 Task: Create new invoice with Date Opened :15-Apr-23, Select Customer: UrbanStems, Terms: Payment Term 1. Make invoice entry for item-1 with Date: 15-Apr-23, Description: Foaming Carpet Cleaner (20 oz)_x000D_
, Action: Material, Income Account: Income:Sales, Quantity: 1, Unit Price: 7.5, Discount %: 6. Make entry for item-2 with Date: 15-Apr-23, Description: _x000D_
2600 sq. ft Oscillating Sprinkler Blue, Action: Material, Income Account: Income:Sales, Quantity: 2, Unit Price: 8.65, Discount %: 9. Make entry for item-3 with Date: 15-Apr-23, Description: Bar S Classic Bologna (10 oz)_x000D_
, Action: Material, Income Account: Income:Sales, Quantity: 1, Unit Price: 9.65, Discount %: 11. Write Notes: 'Looking forward to serving you again.'. Post Invoice with Post Date: 15-Apr-23, Post to Accounts: Assets:Accounts Receivable. Pay / Process Payment with Transaction Date: 15-May-23, Amount: 31.3815, Transfer Account: Checking Account. Print Invoice, display notes by going to Option, then go to Display Tab and check 'Invoice Notes'.
Action: Mouse moved to (164, 46)
Screenshot: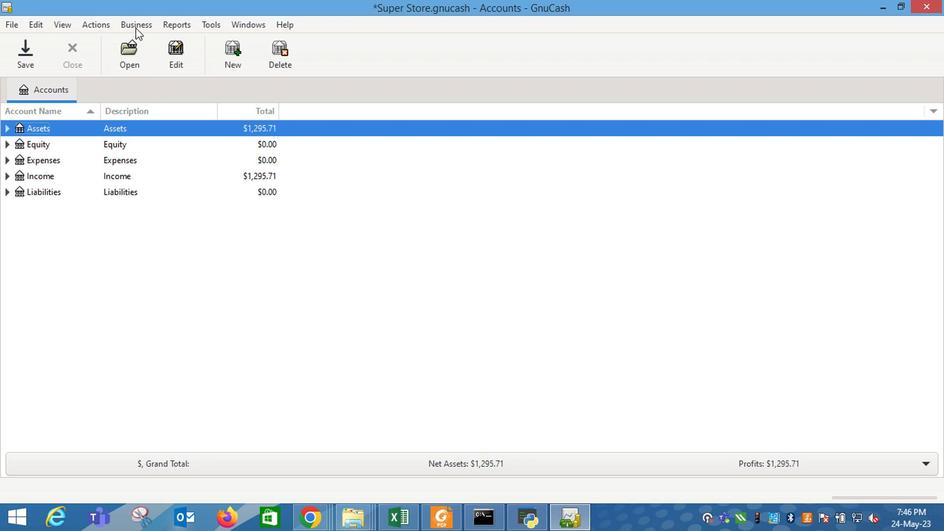 
Action: Mouse pressed left at (164, 46)
Screenshot: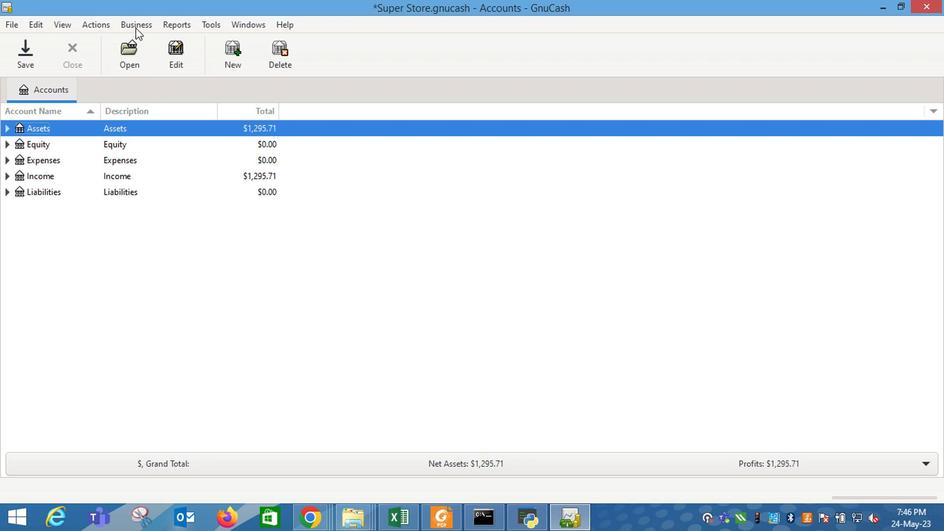 
Action: Mouse moved to (301, 108)
Screenshot: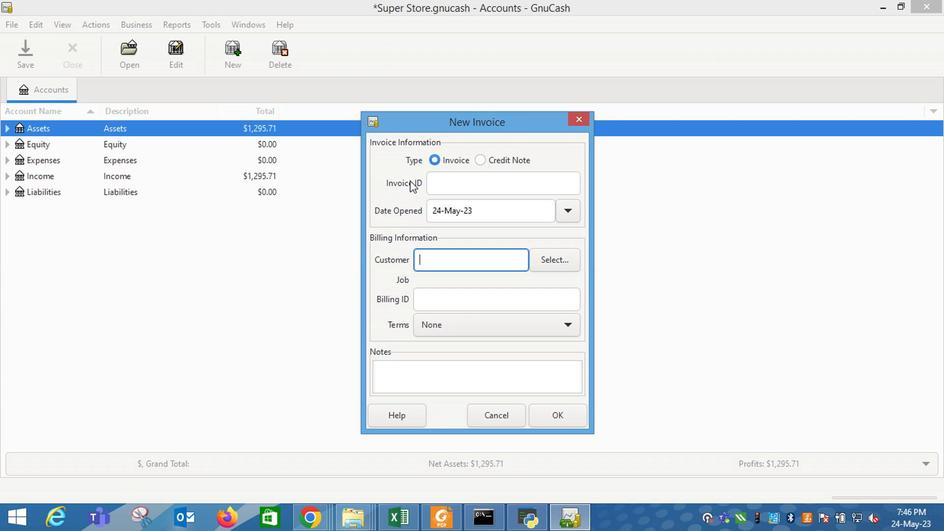 
Action: Mouse pressed left at (301, 108)
Screenshot: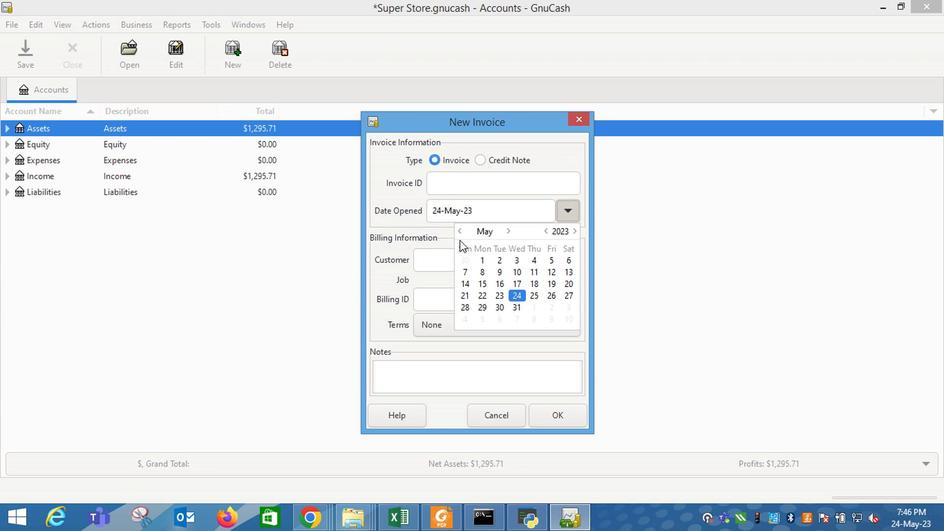 
Action: Mouse moved to (542, 211)
Screenshot: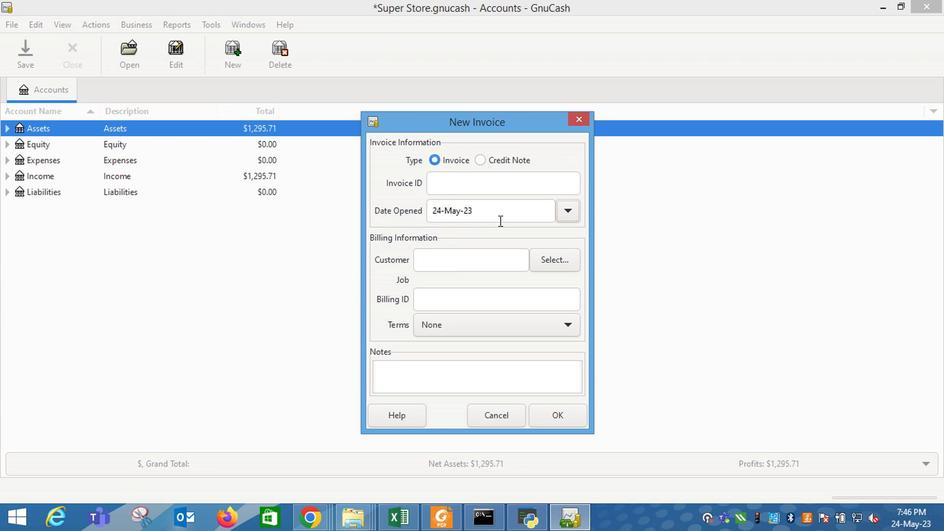 
Action: Mouse pressed left at (542, 211)
Screenshot: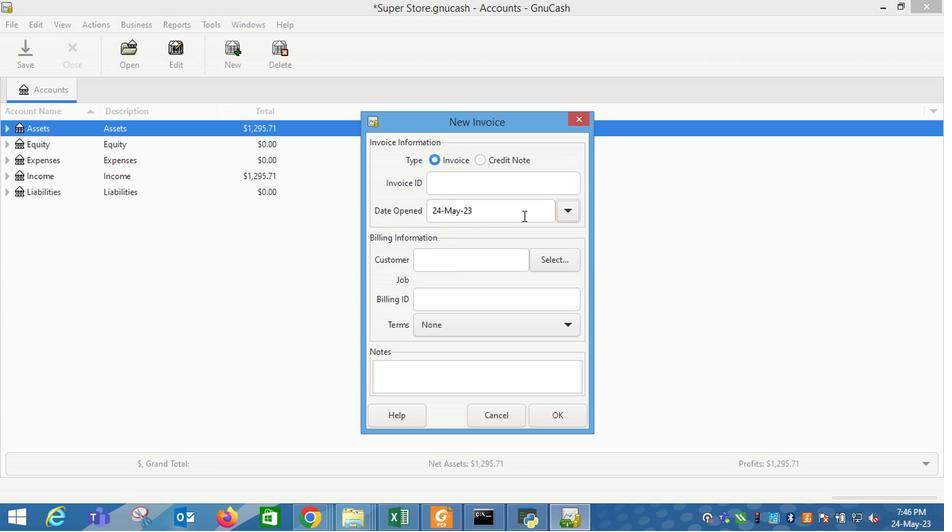 
Action: Mouse moved to (443, 230)
Screenshot: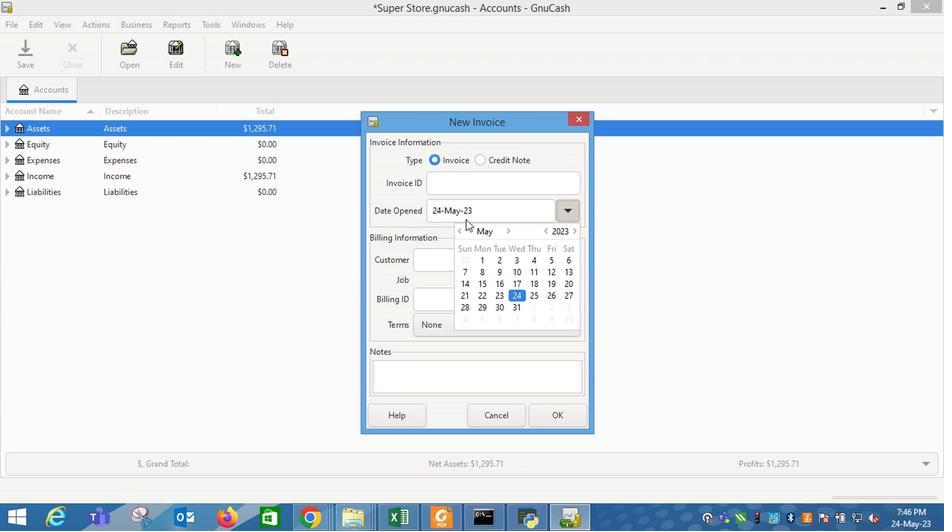 
Action: Mouse pressed left at (443, 230)
Screenshot: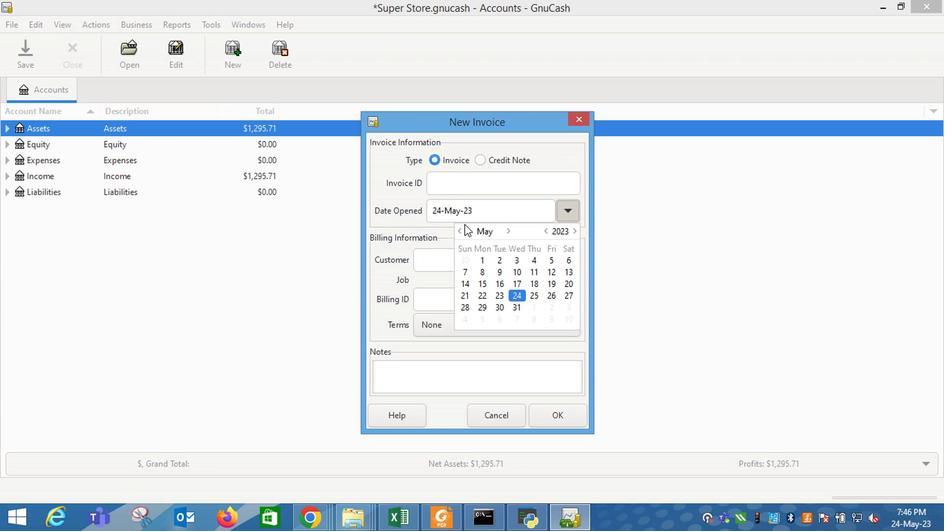 
Action: Mouse moved to (543, 277)
Screenshot: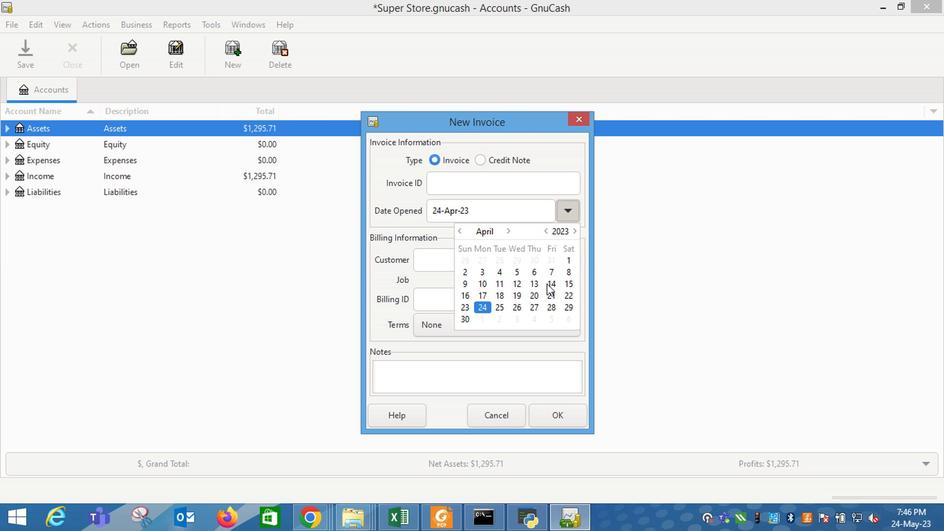 
Action: Mouse pressed left at (543, 277)
Screenshot: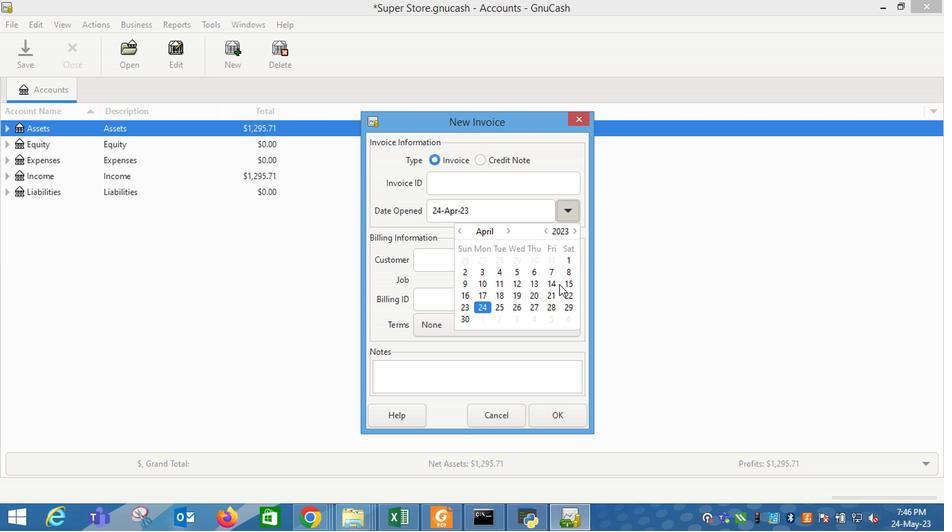 
Action: Mouse moved to (410, 290)
Screenshot: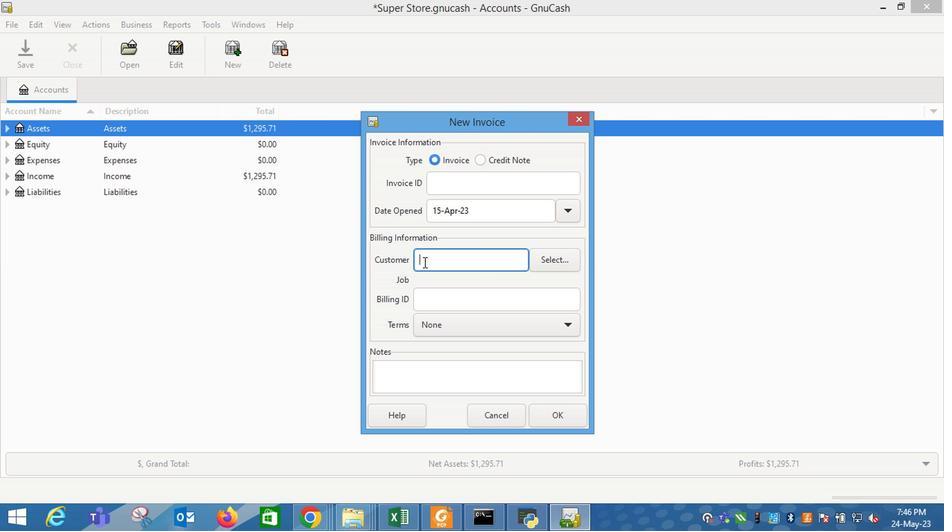 
Action: Mouse pressed left at (410, 290)
Screenshot: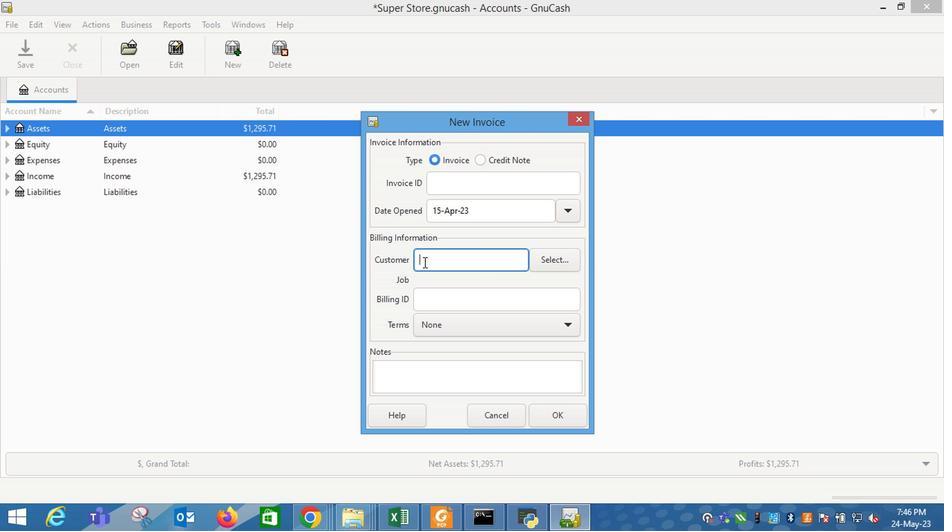 
Action: Mouse moved to (417, 255)
Screenshot: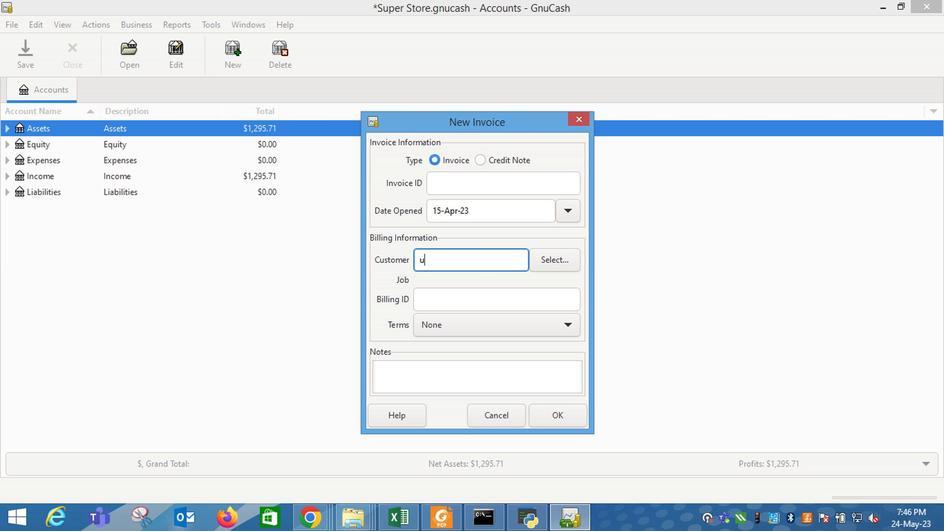 
Action: Mouse pressed left at (417, 255)
Screenshot: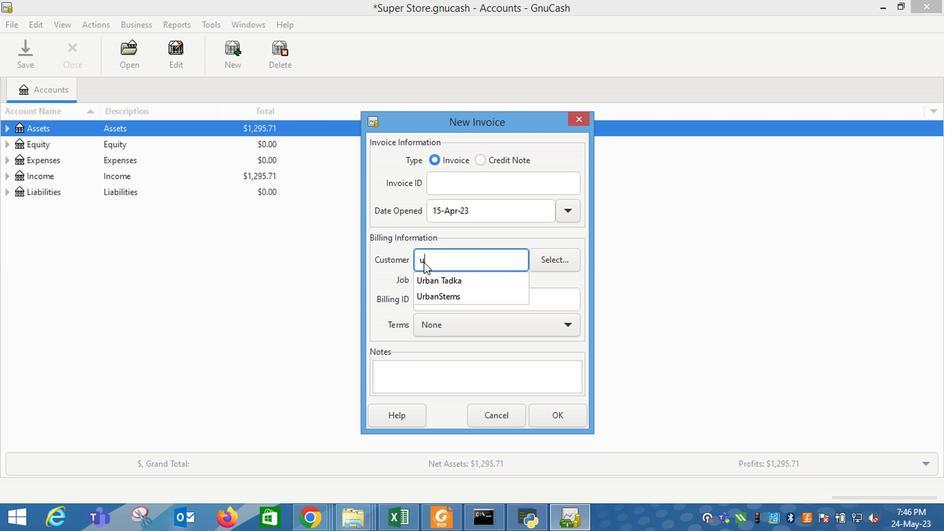 
Action: Key pressed un<Key.backspace>rb
Screenshot: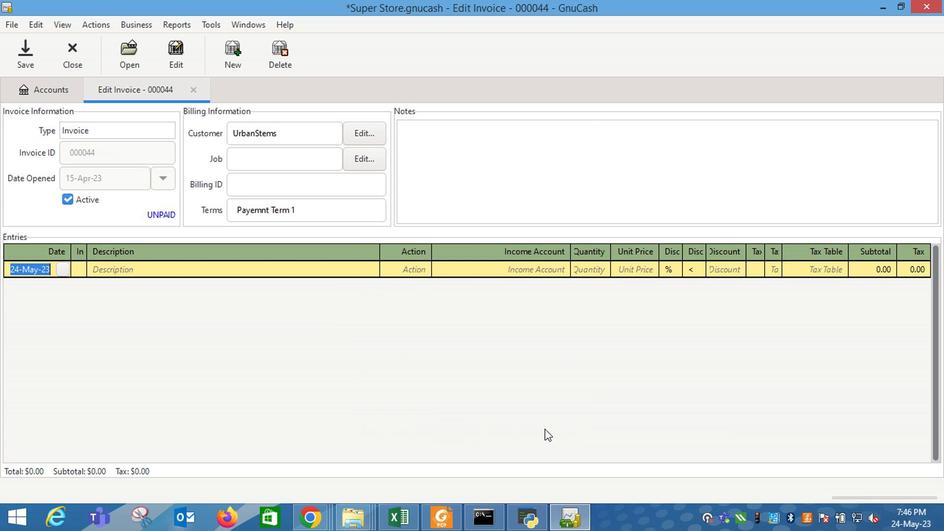 
Action: Mouse moved to (429, 294)
Screenshot: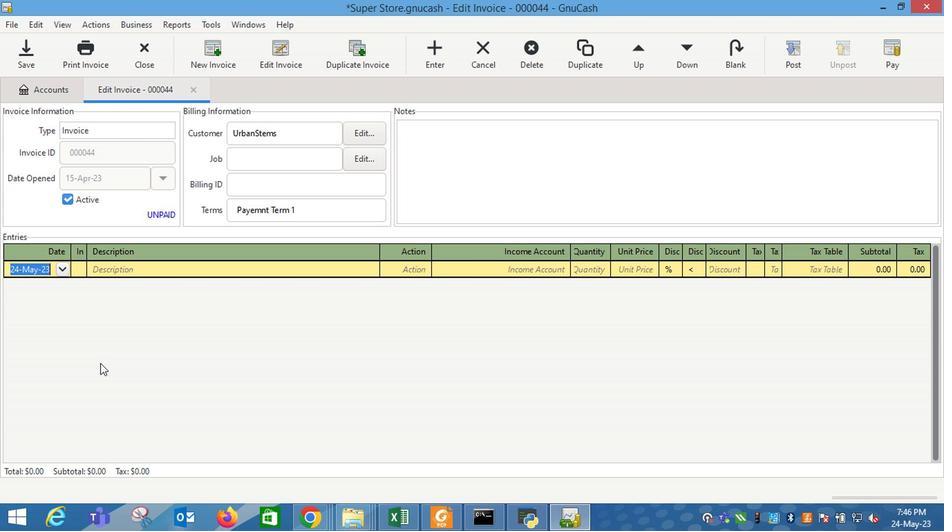 
Action: Mouse pressed left at (429, 294)
Screenshot: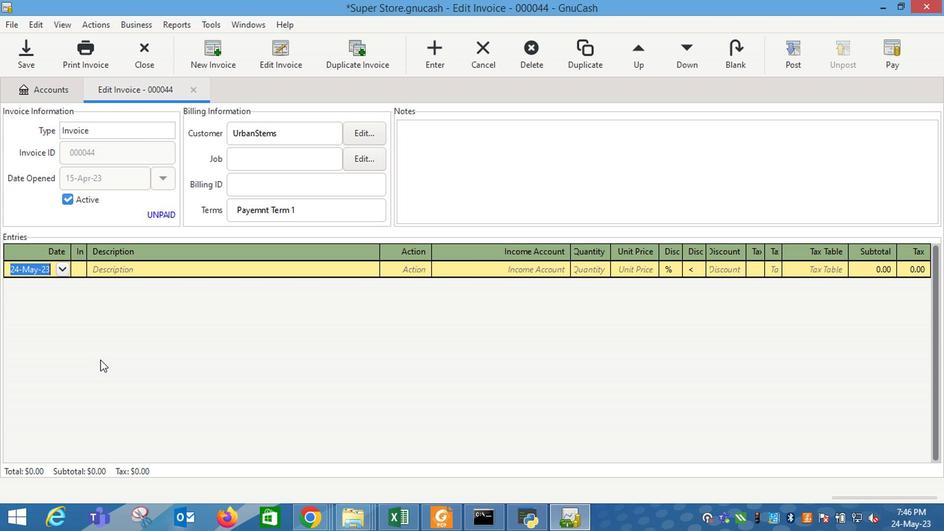 
Action: Mouse moved to (532, 411)
Screenshot: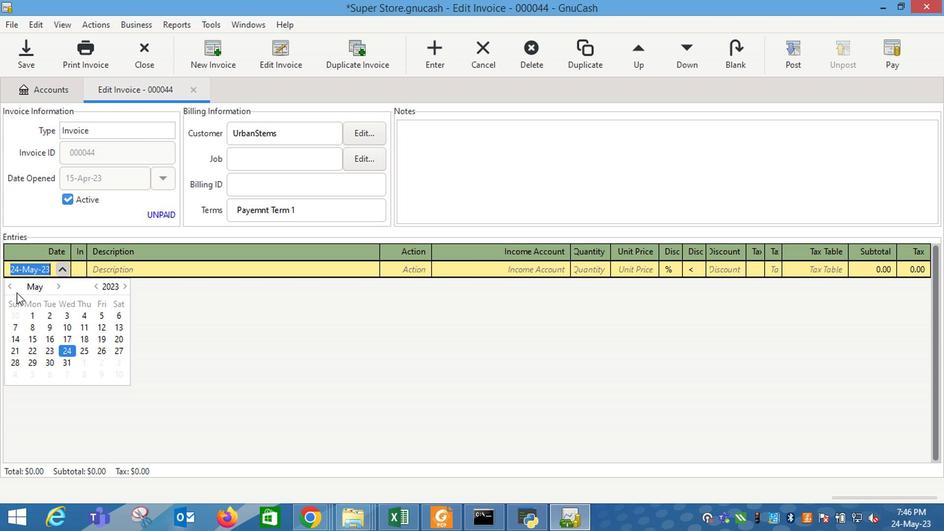 
Action: Mouse pressed left at (532, 411)
Screenshot: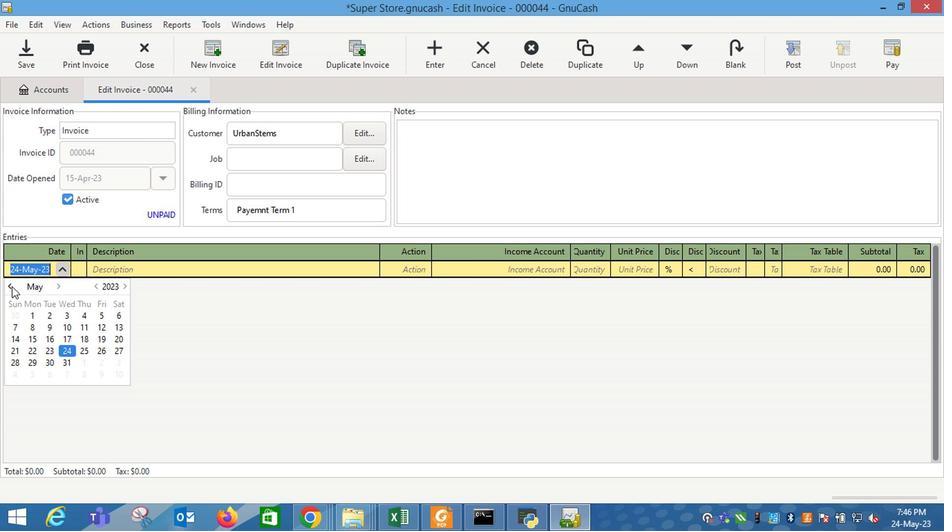 
Action: Mouse moved to (159, 49)
Screenshot: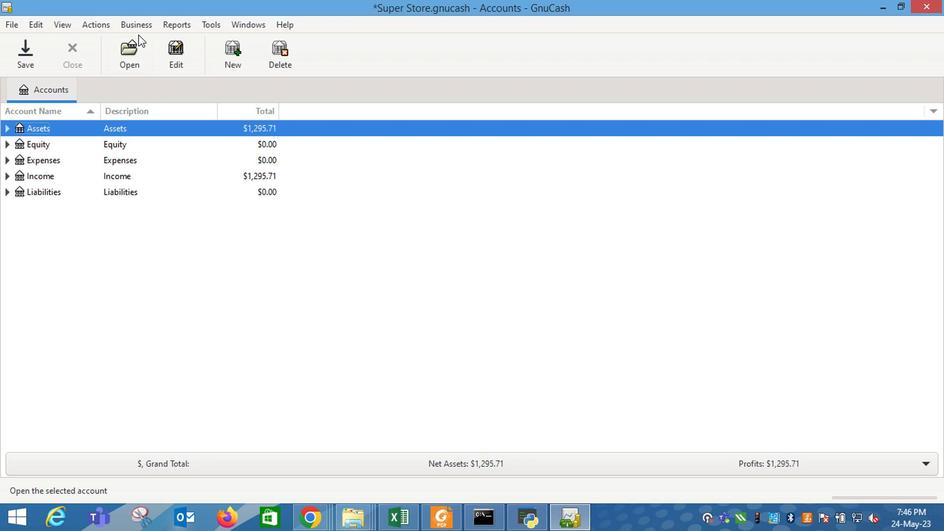 
Action: Mouse pressed left at (159, 49)
Screenshot: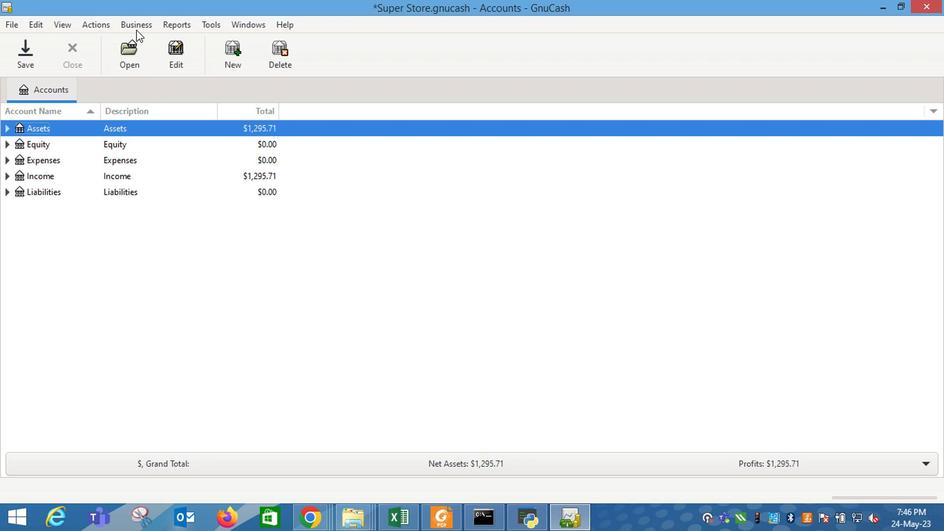 
Action: Mouse moved to (317, 108)
Screenshot: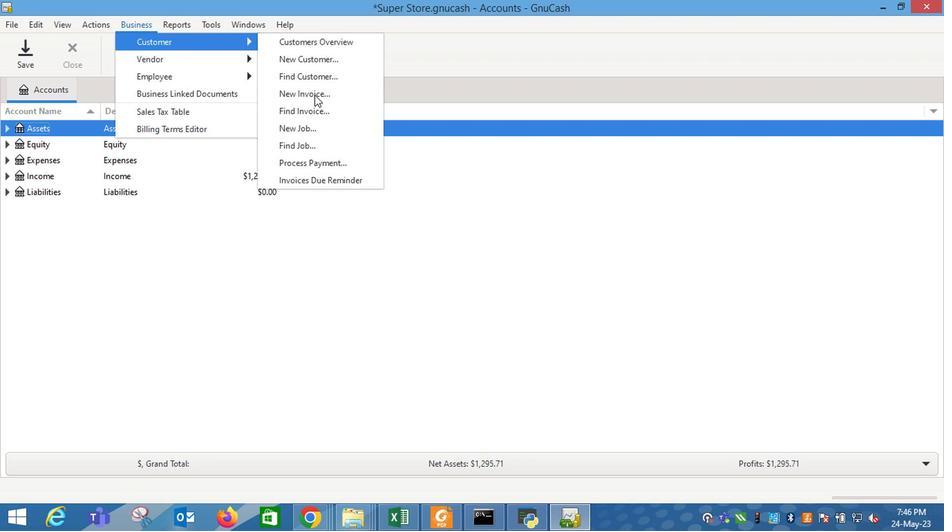 
Action: Mouse pressed left at (317, 108)
Screenshot: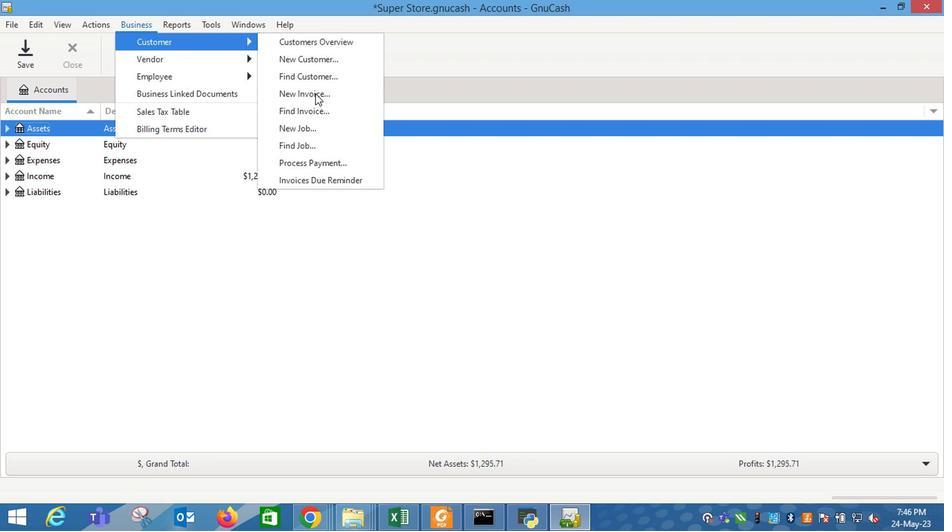 
Action: Mouse moved to (544, 222)
Screenshot: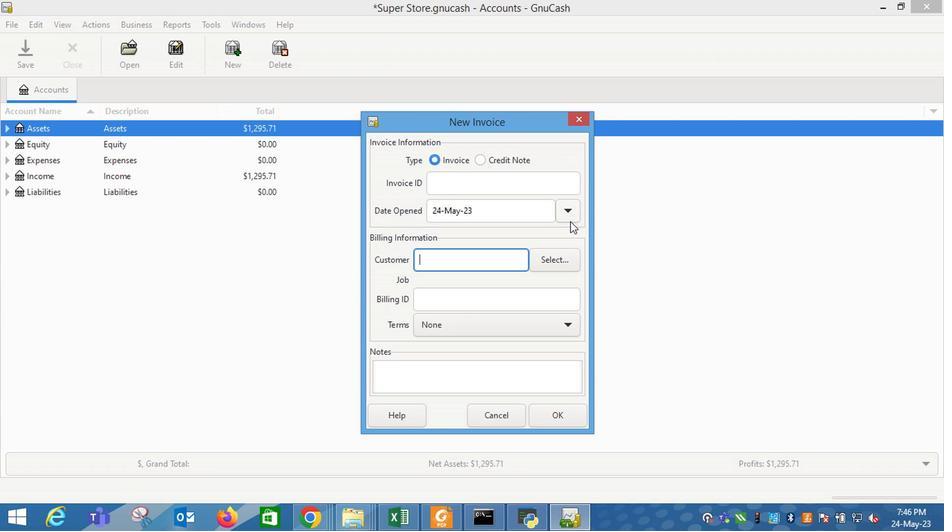 
Action: Mouse pressed left at (544, 222)
Screenshot: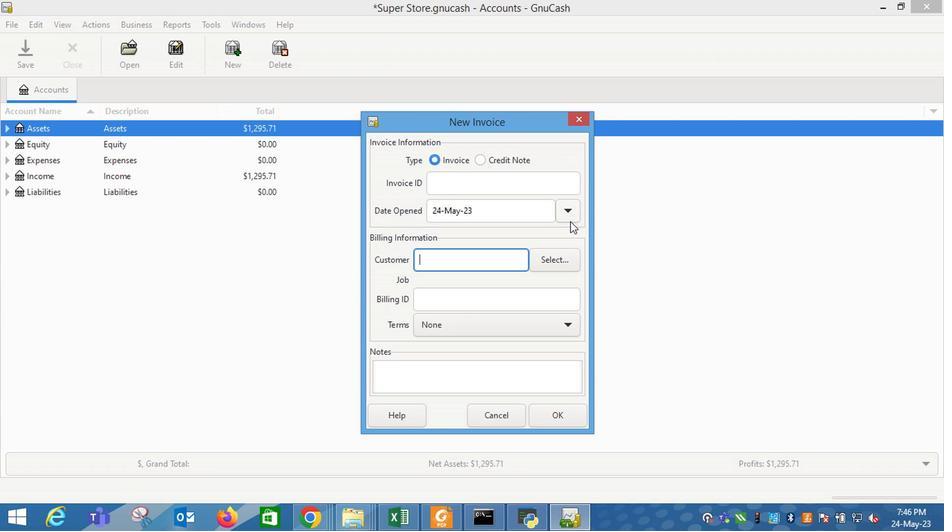 
Action: Mouse moved to (447, 232)
Screenshot: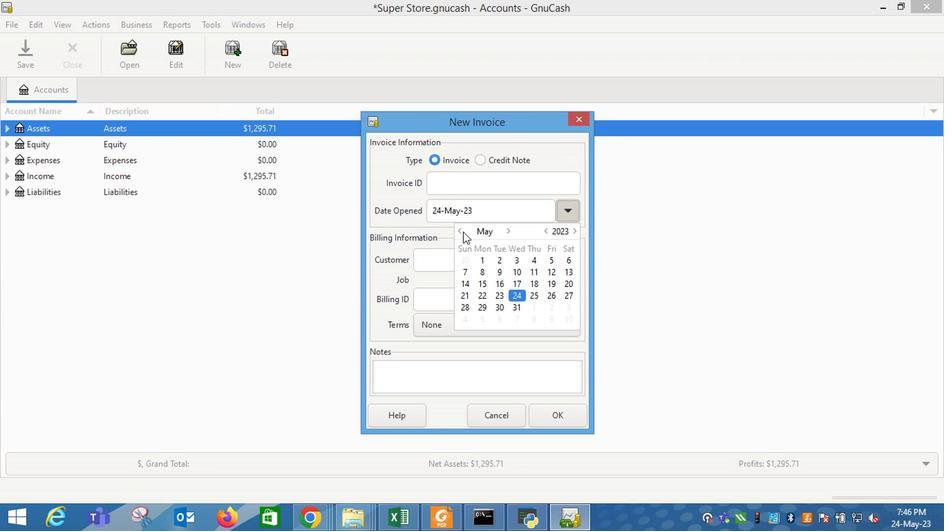 
Action: Mouse pressed left at (447, 232)
Screenshot: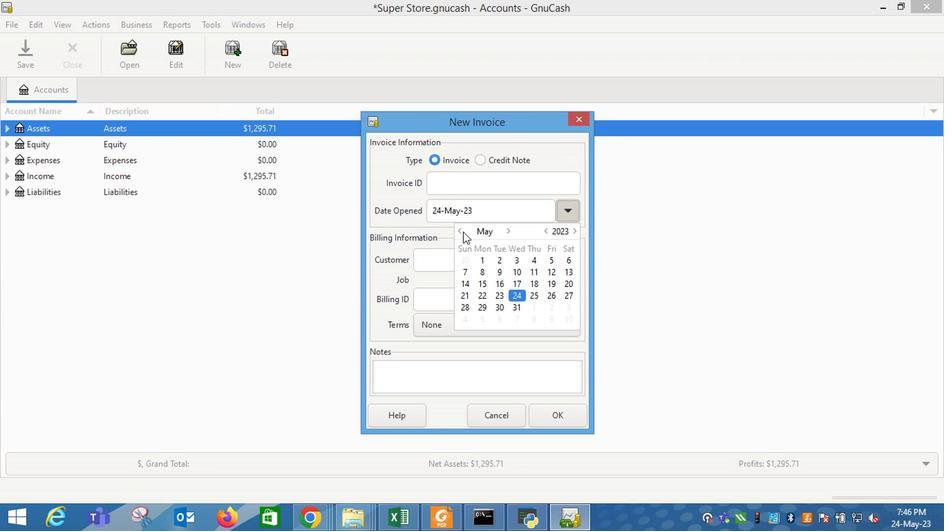
Action: Mouse moved to (536, 213)
Screenshot: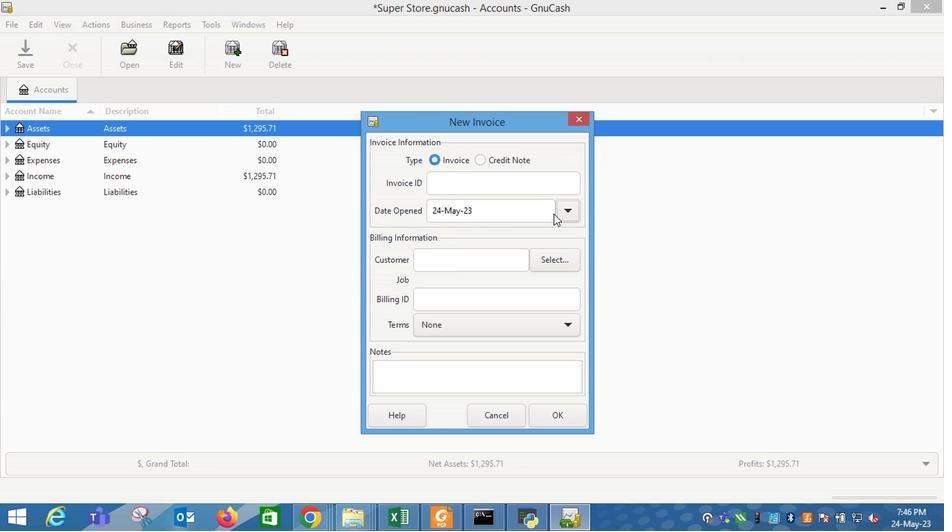 
Action: Mouse pressed left at (536, 213)
Screenshot: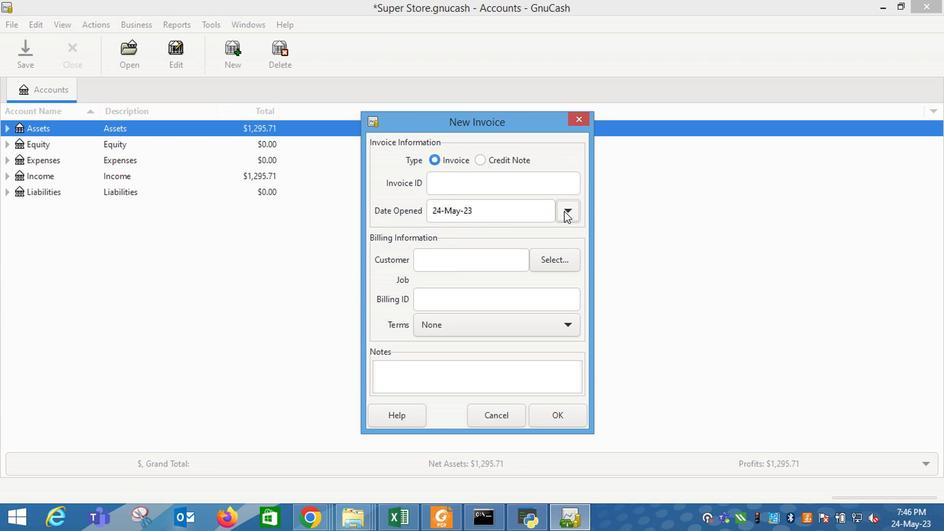 
Action: Mouse moved to (445, 230)
Screenshot: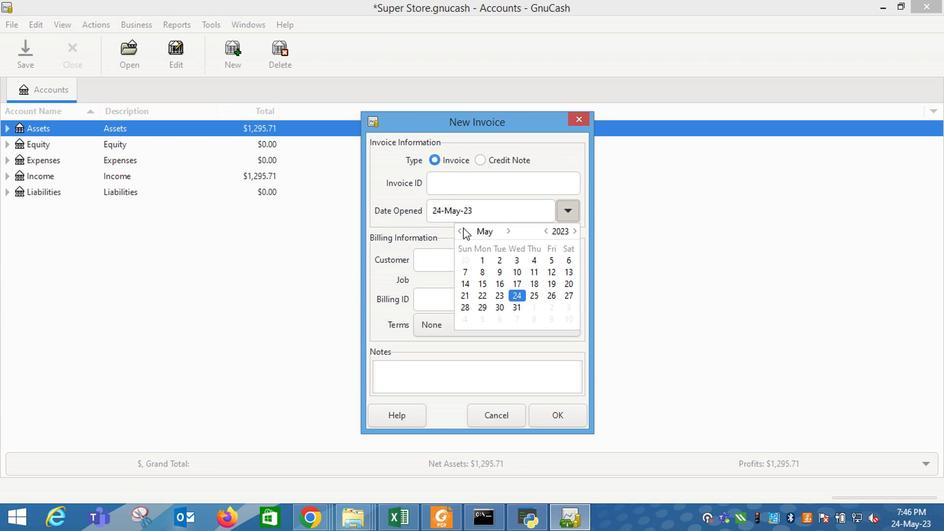 
Action: Mouse pressed left at (445, 230)
Screenshot: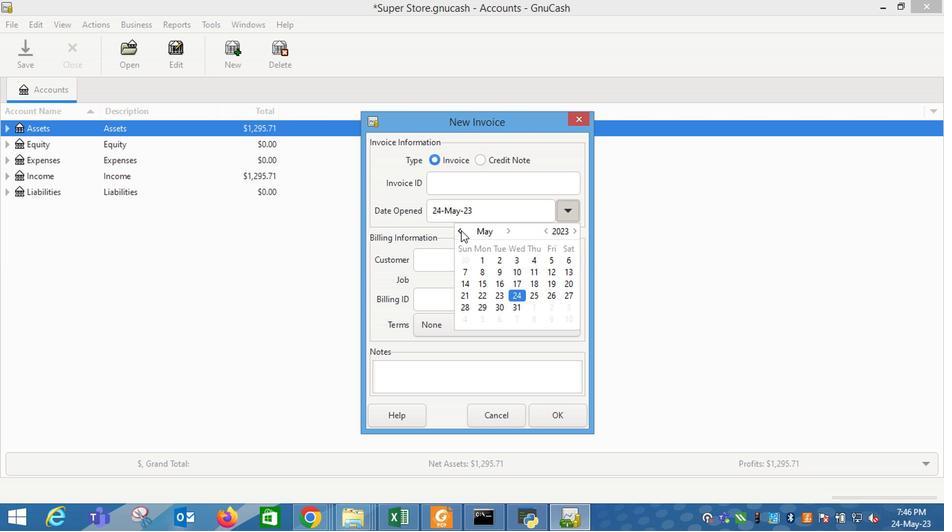 
Action: Mouse moved to (536, 278)
Screenshot: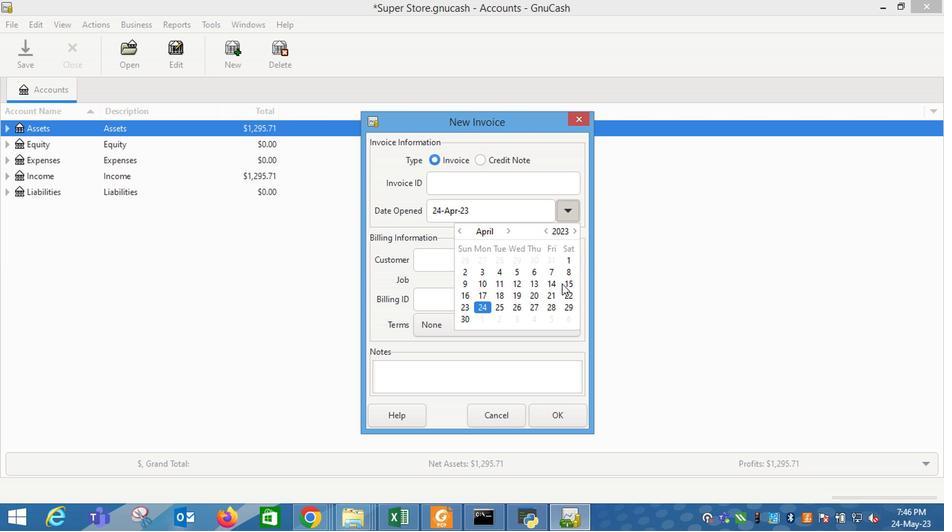 
Action: Mouse pressed left at (536, 278)
Screenshot: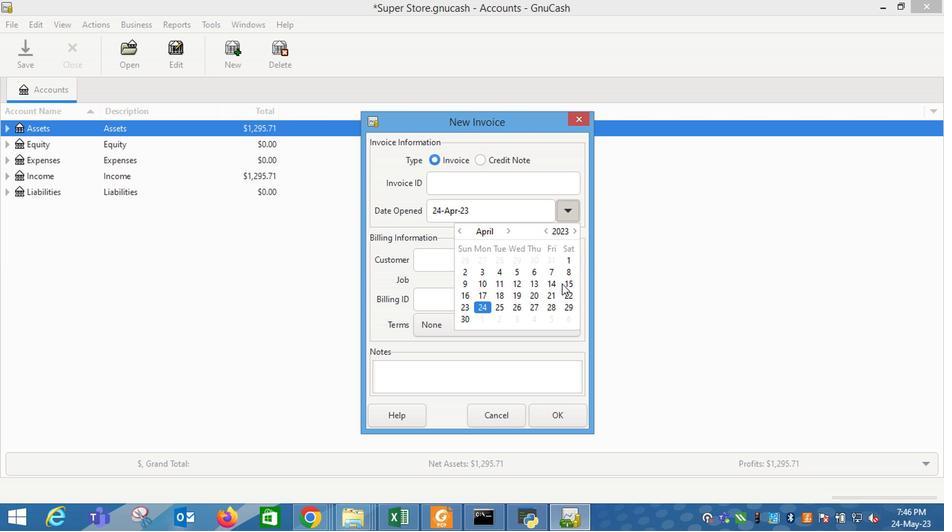 
Action: Mouse moved to (406, 263)
Screenshot: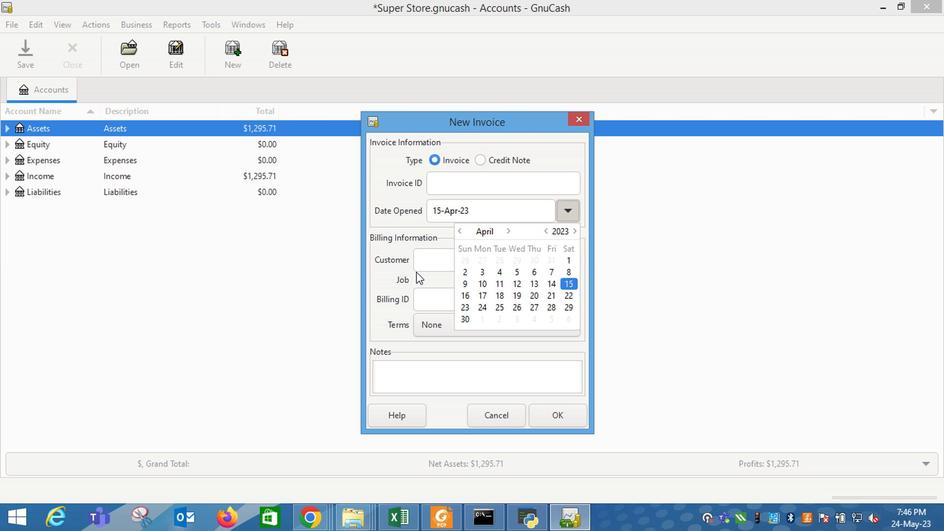 
Action: Mouse pressed left at (406, 263)
Screenshot: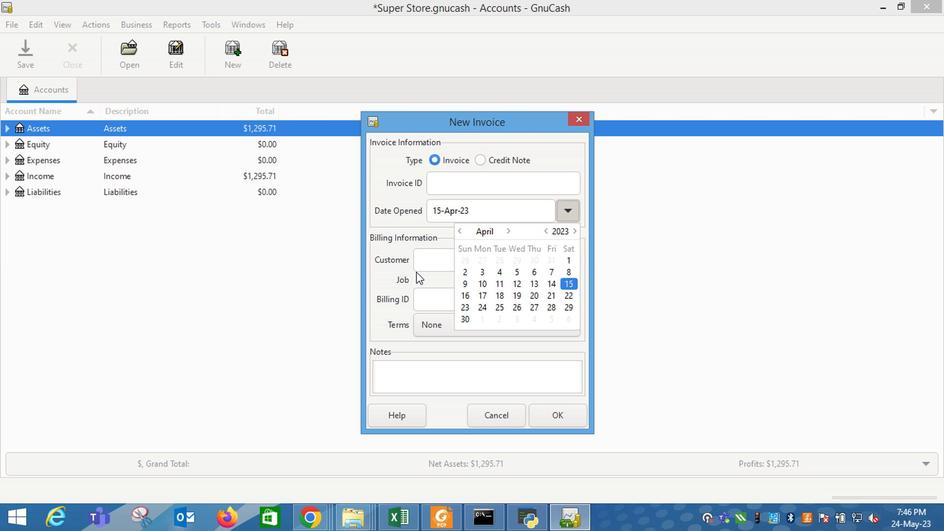 
Action: Mouse moved to (412, 259)
Screenshot: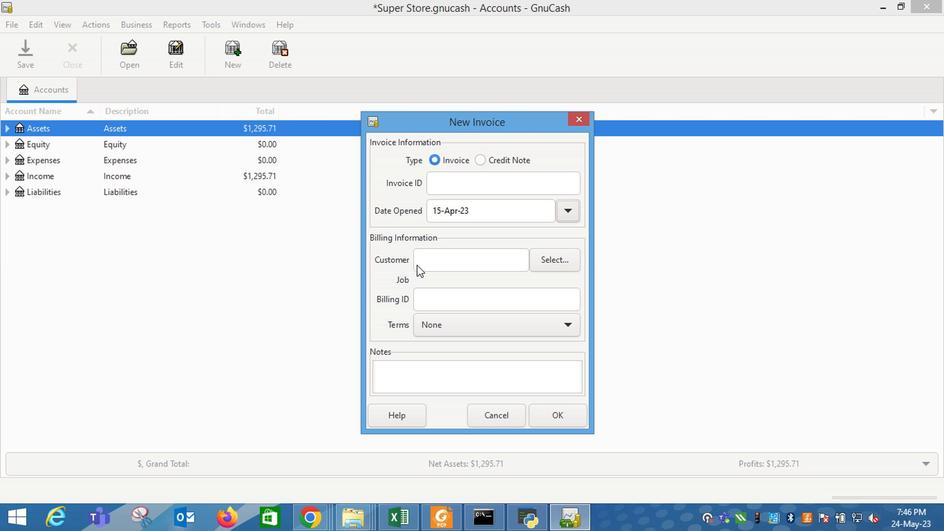
Action: Mouse pressed left at (412, 259)
Screenshot: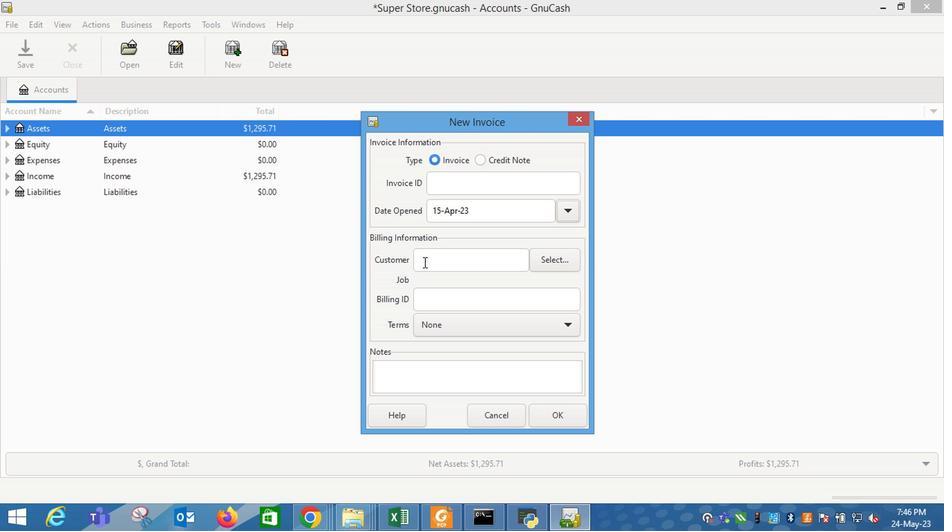 
Action: Mouse moved to (412, 259)
Screenshot: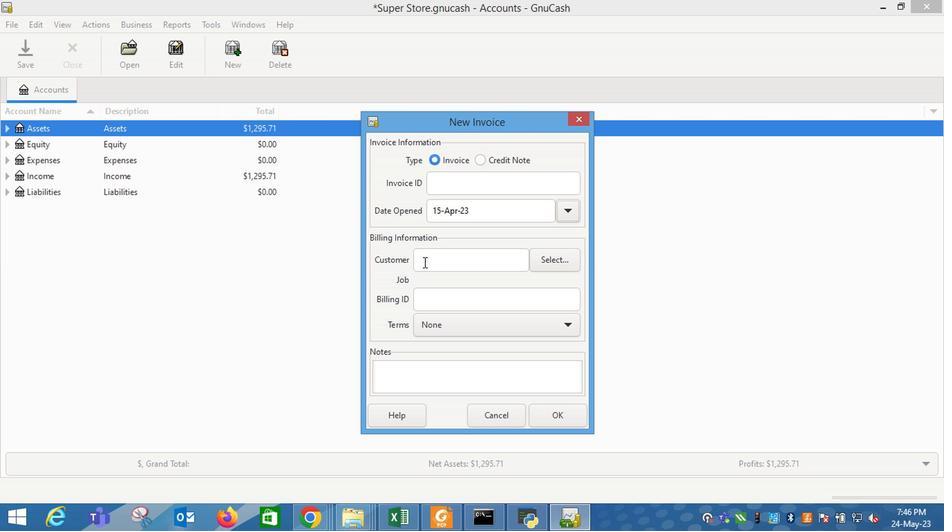 
Action: Key pressed urb
Screenshot: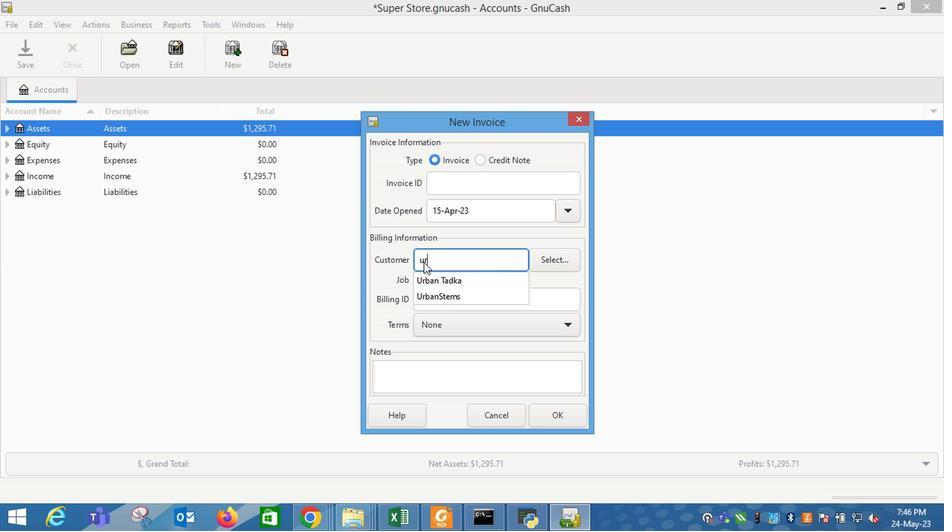 
Action: Mouse moved to (418, 287)
Screenshot: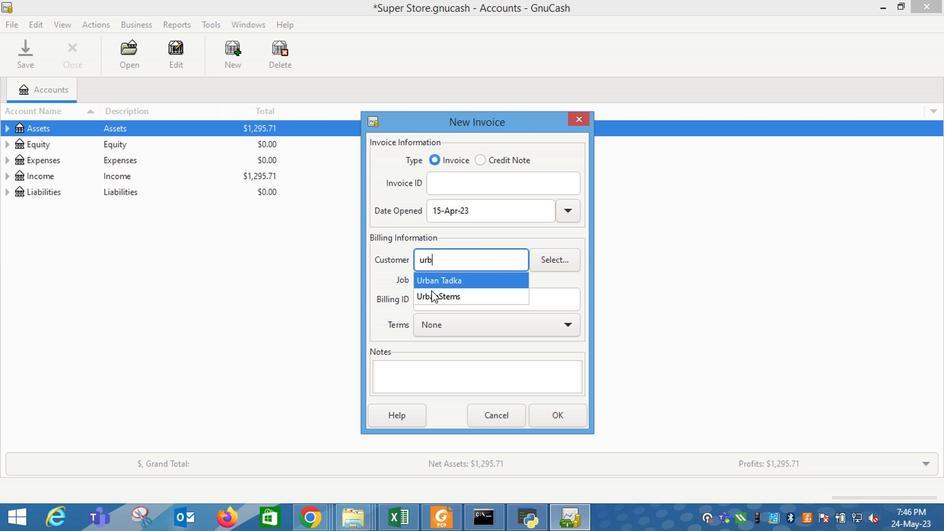 
Action: Mouse pressed left at (418, 287)
Screenshot: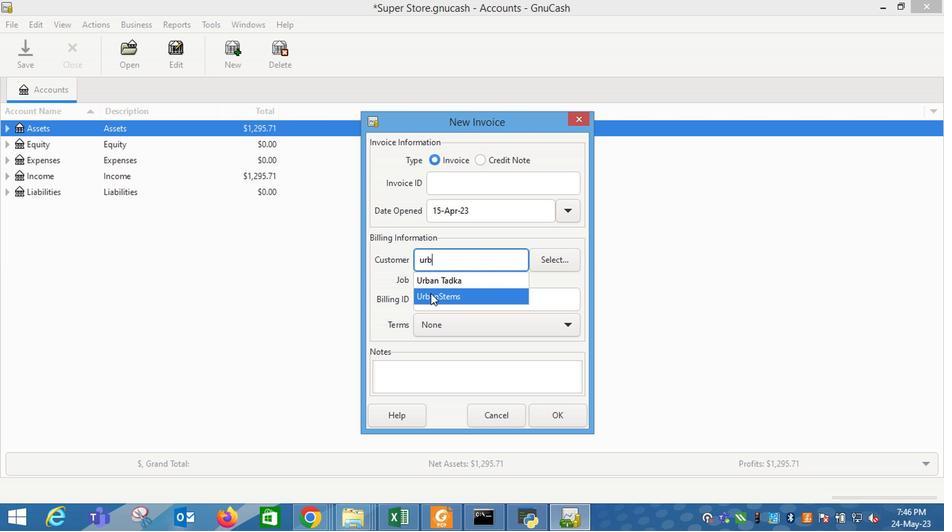 
Action: Mouse moved to (433, 322)
Screenshot: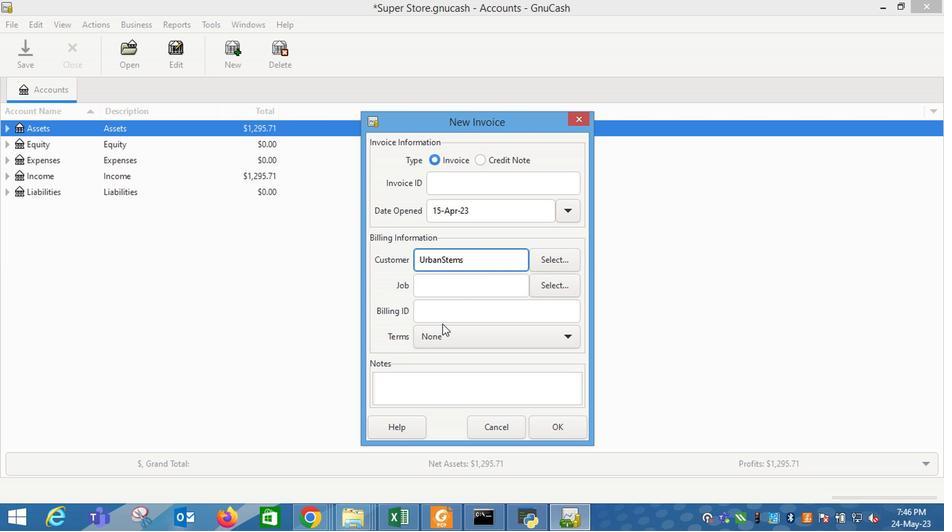 
Action: Mouse pressed left at (433, 322)
Screenshot: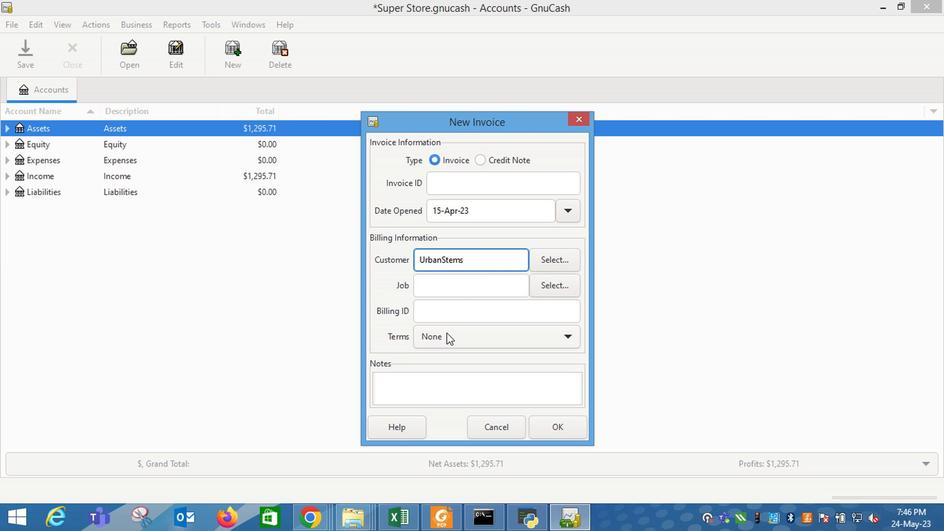 
Action: Mouse moved to (433, 344)
Screenshot: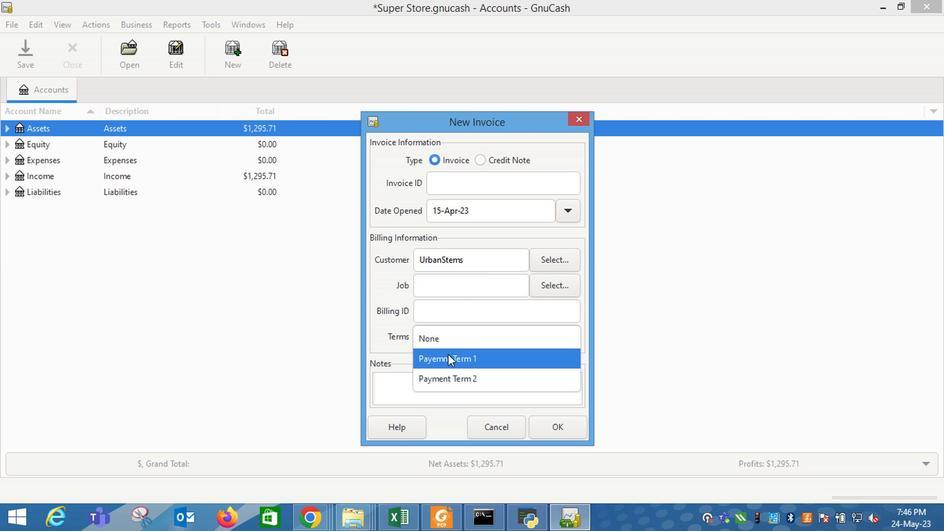 
Action: Mouse pressed left at (433, 344)
Screenshot: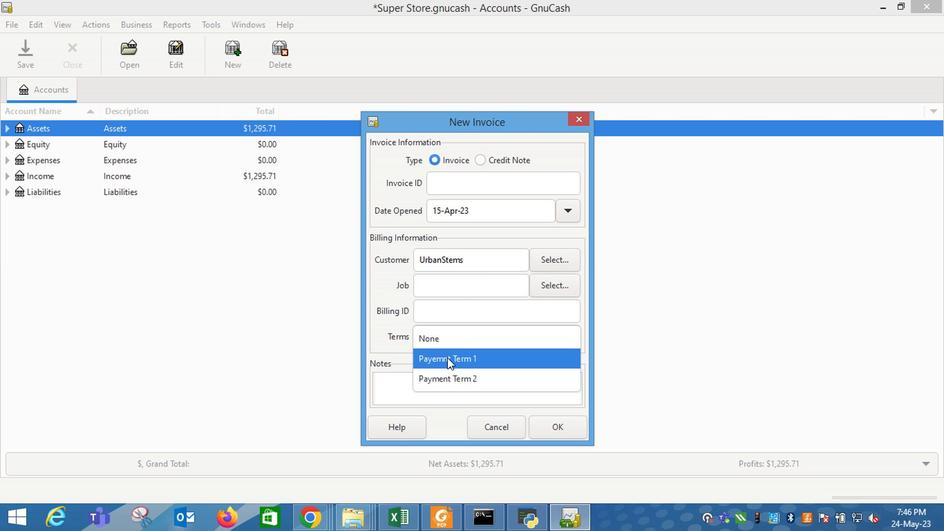 
Action: Mouse moved to (522, 409)
Screenshot: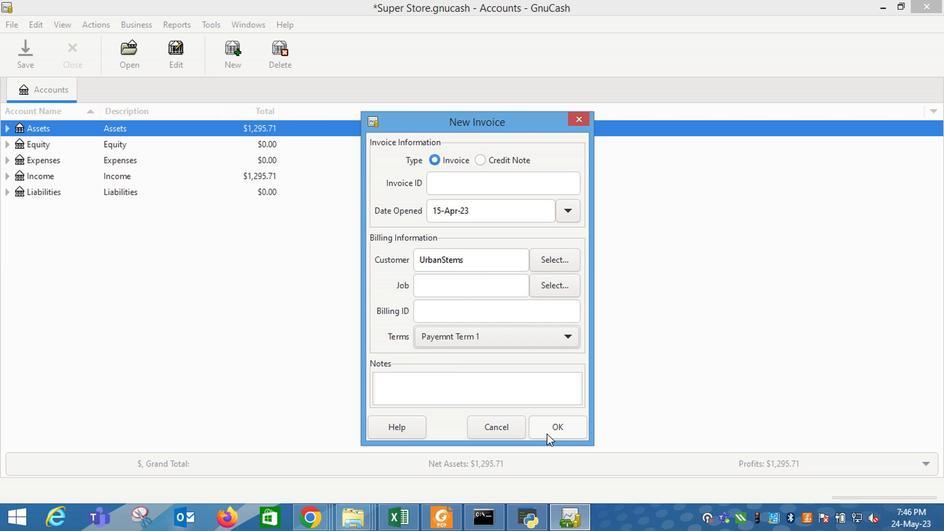 
Action: Mouse pressed left at (522, 409)
Screenshot: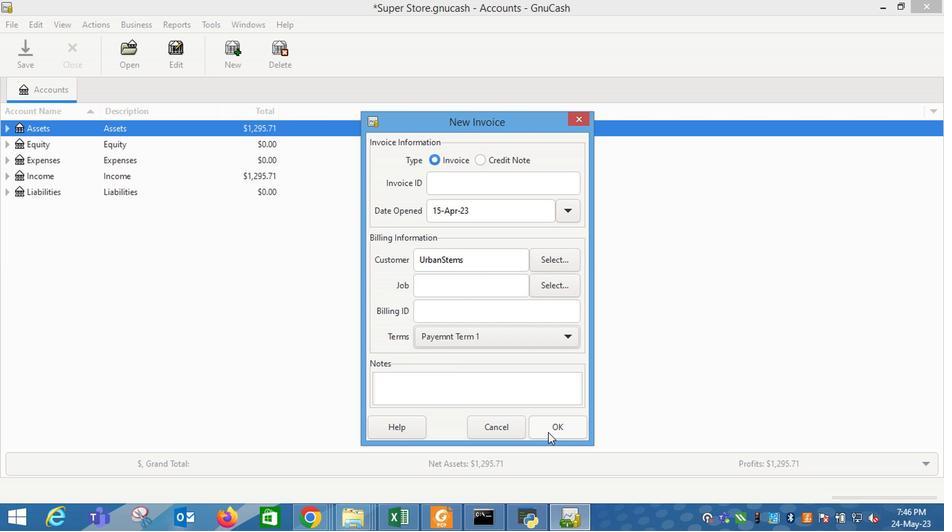 
Action: Mouse moved to (95, 264)
Screenshot: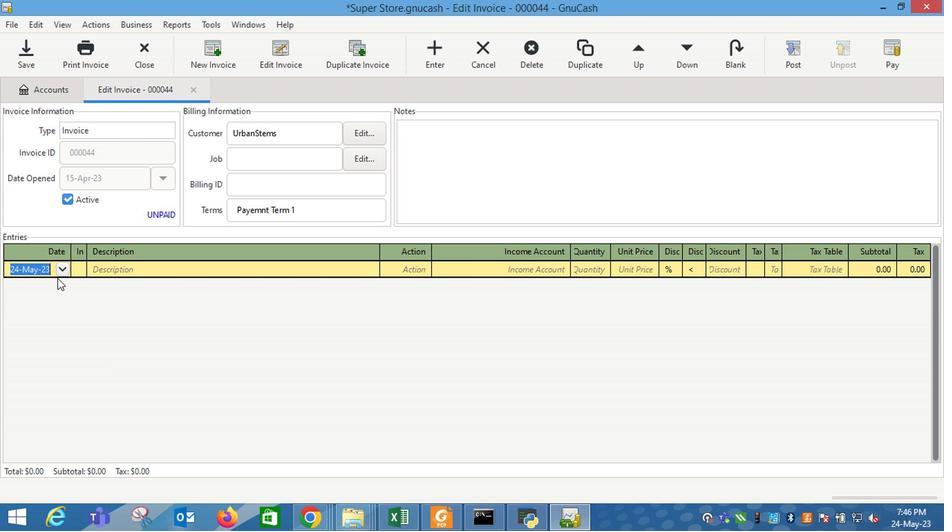 
Action: Mouse pressed left at (95, 264)
Screenshot: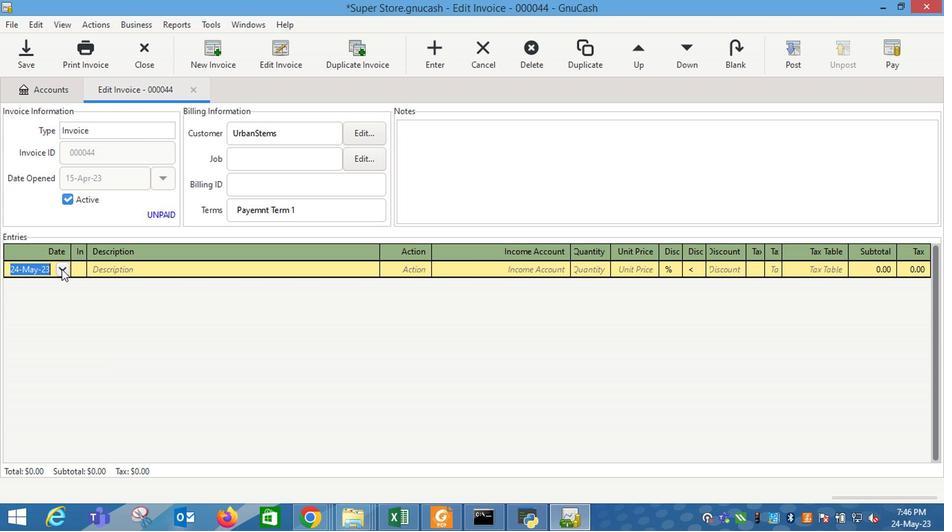 
Action: Mouse moved to (50, 280)
Screenshot: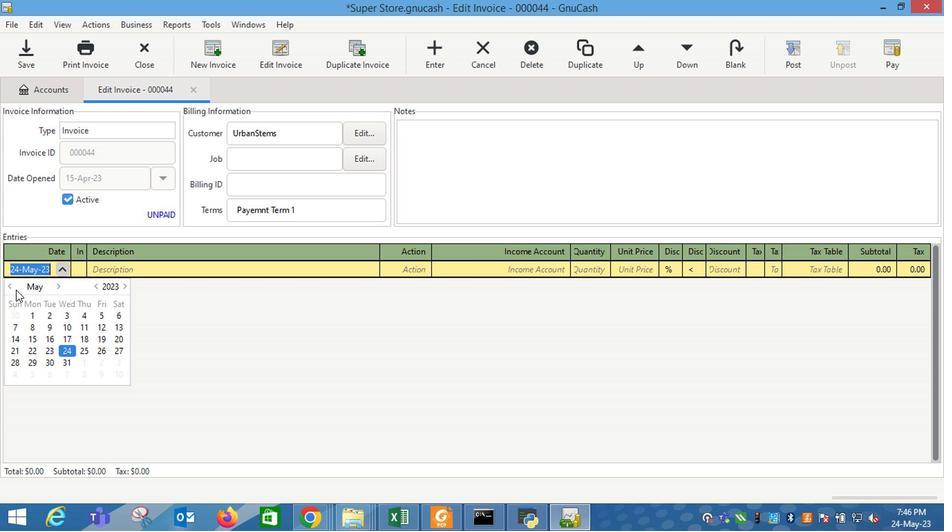 
Action: Mouse pressed left at (50, 280)
Screenshot: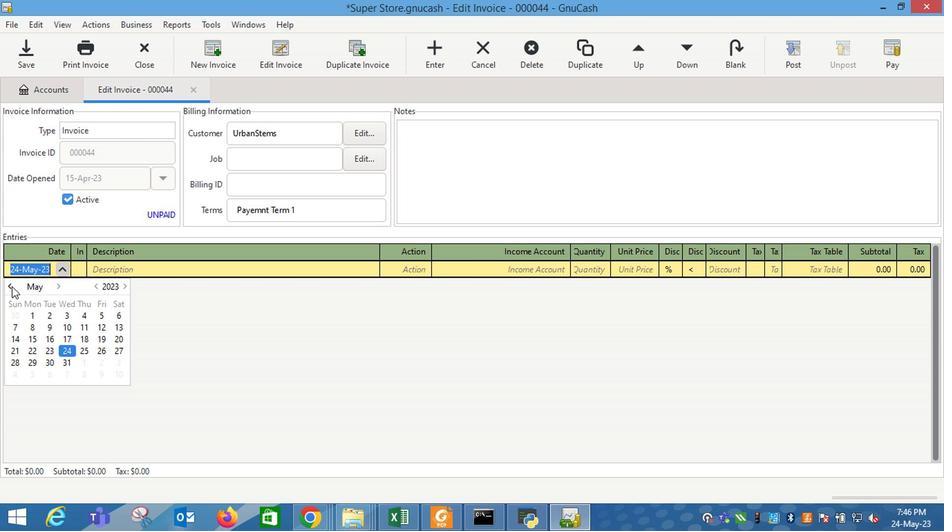 
Action: Mouse moved to (144, 326)
Screenshot: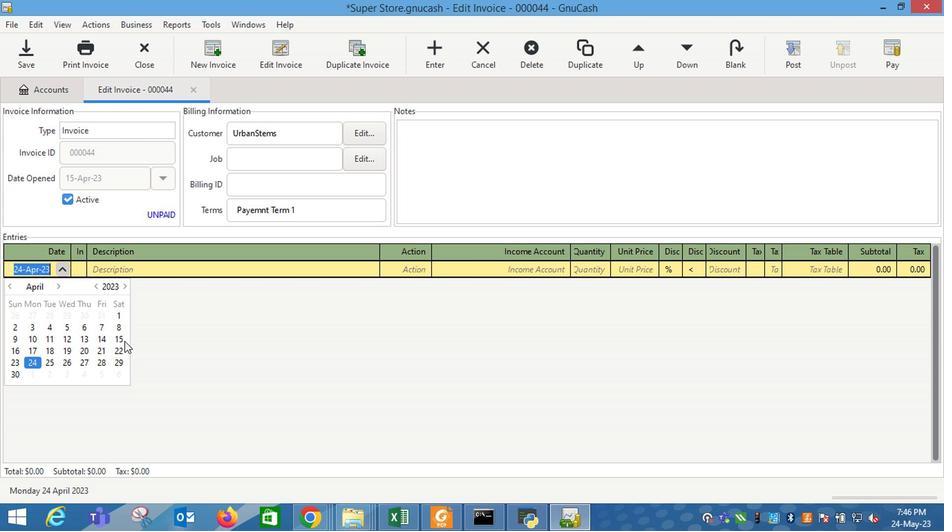 
Action: Mouse pressed left at (144, 326)
Screenshot: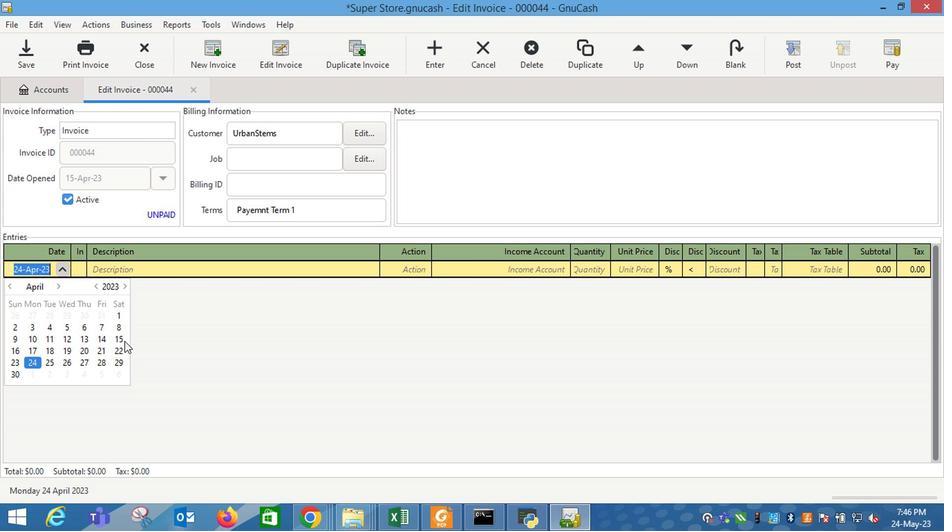 
Action: Mouse moved to (152, 263)
Screenshot: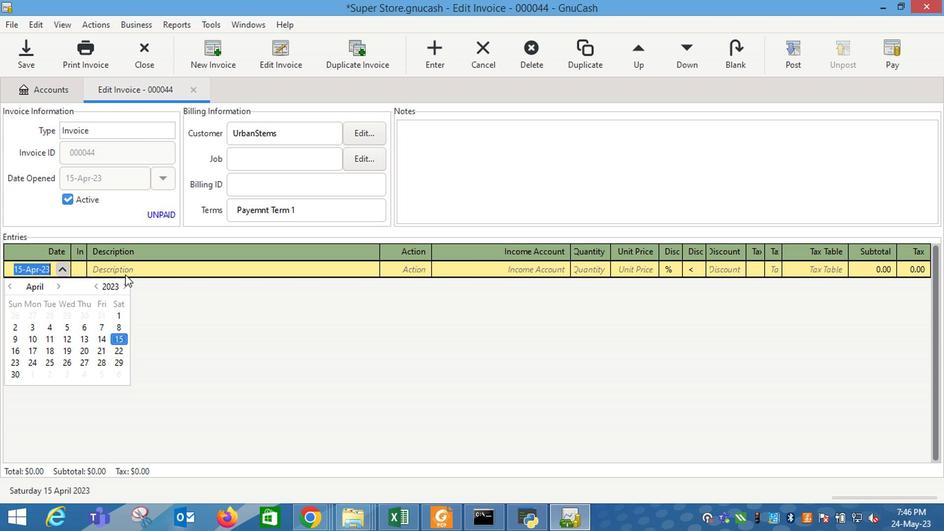 
Action: Mouse pressed left at (152, 263)
Screenshot: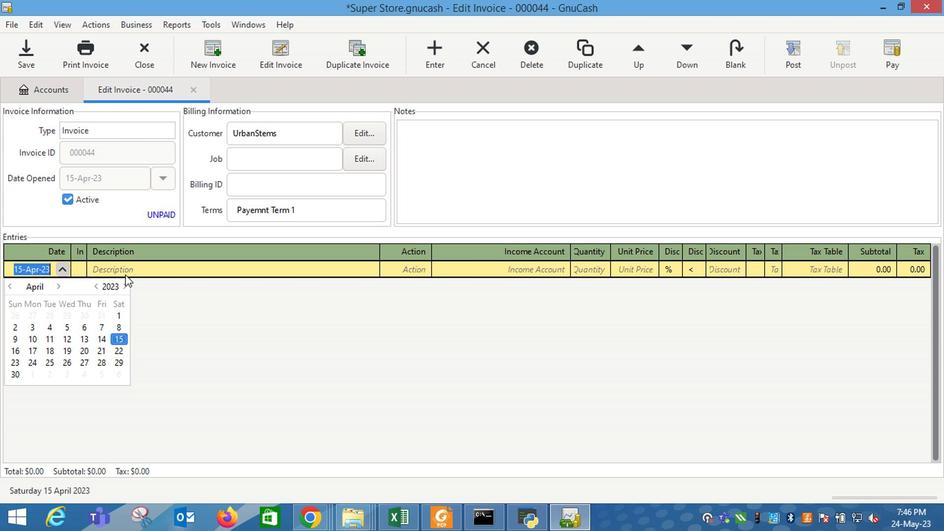 
Action: Key pressed <Key.shift_r>Fl
Screenshot: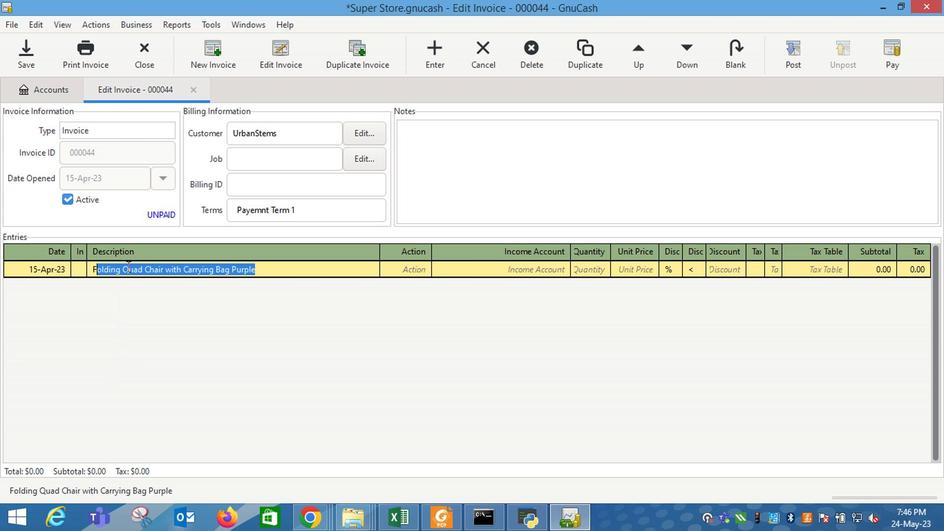 
Action: Mouse moved to (152, 263)
Screenshot: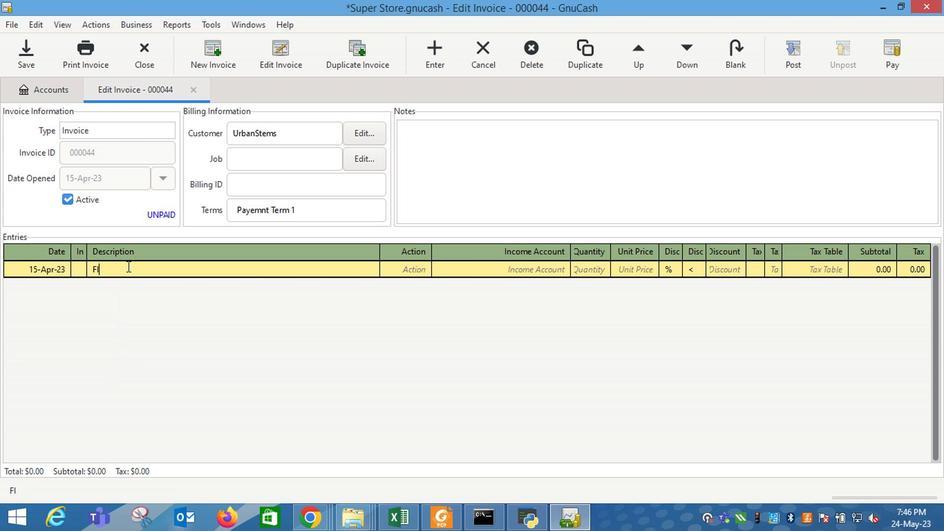
Action: Key pressed oaming<Key.space><Key.shift_r>Carpet<Key.space><Key.shift_r>Cleaner<Key.space><Key.shift_r>(20<Key.space>oz<Key.shift_r>)
Screenshot: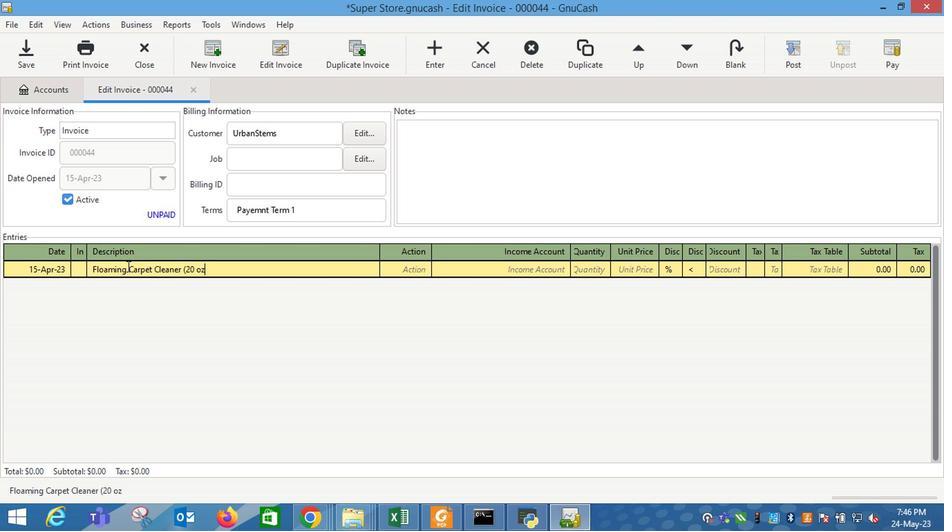 
Action: Mouse moved to (394, 269)
Screenshot: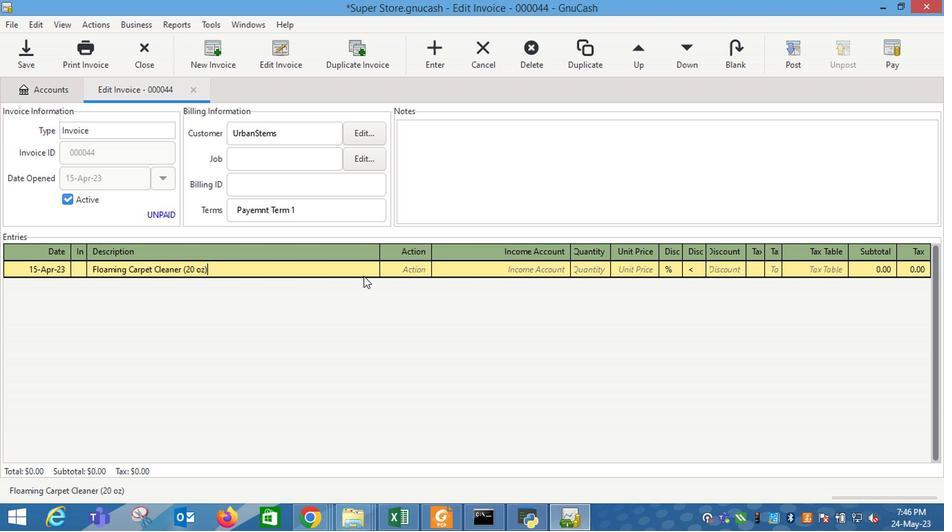 
Action: Key pressed <Key.tab>
Screenshot: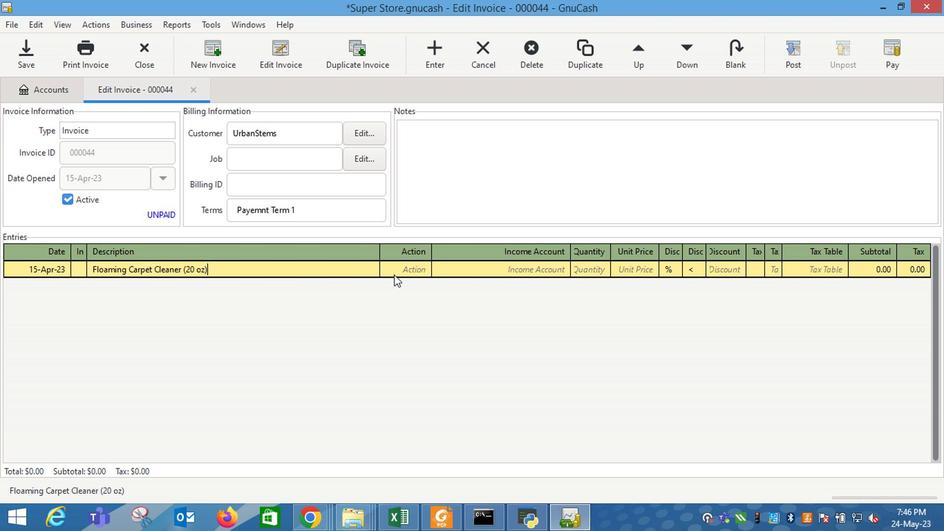 
Action: Mouse moved to (414, 262)
Screenshot: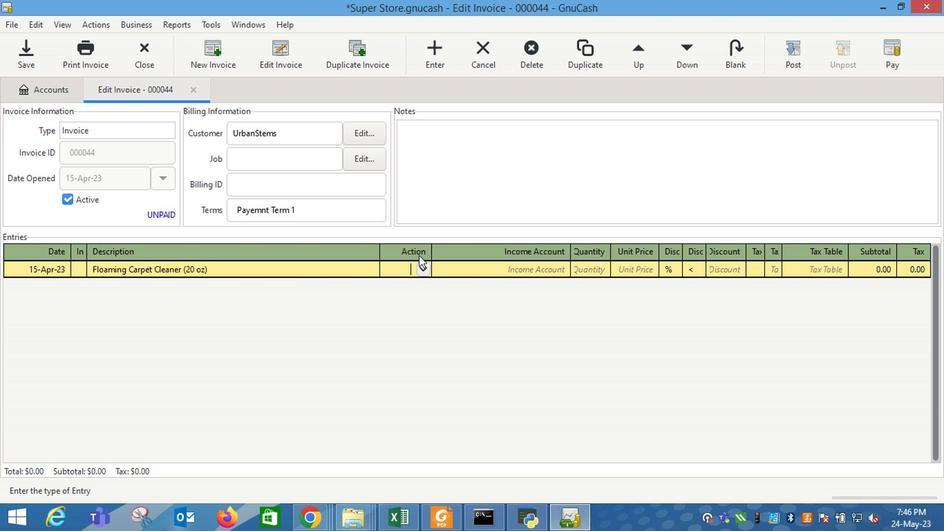
Action: Mouse pressed left at (414, 262)
Screenshot: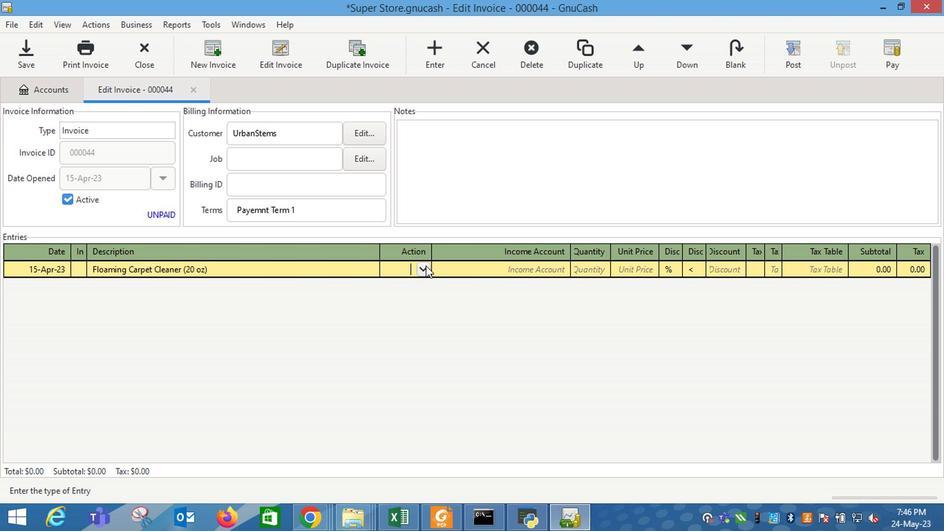 
Action: Mouse moved to (386, 294)
Screenshot: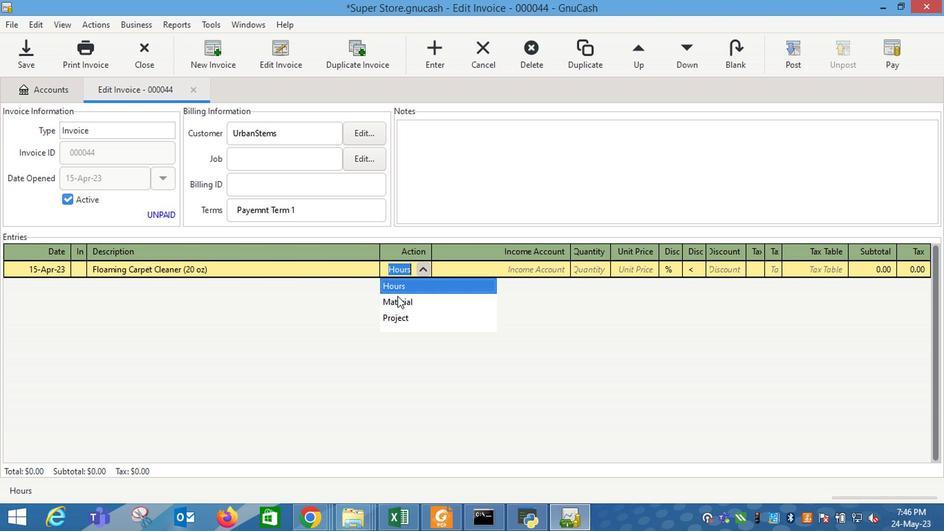 
Action: Mouse pressed left at (386, 294)
Screenshot: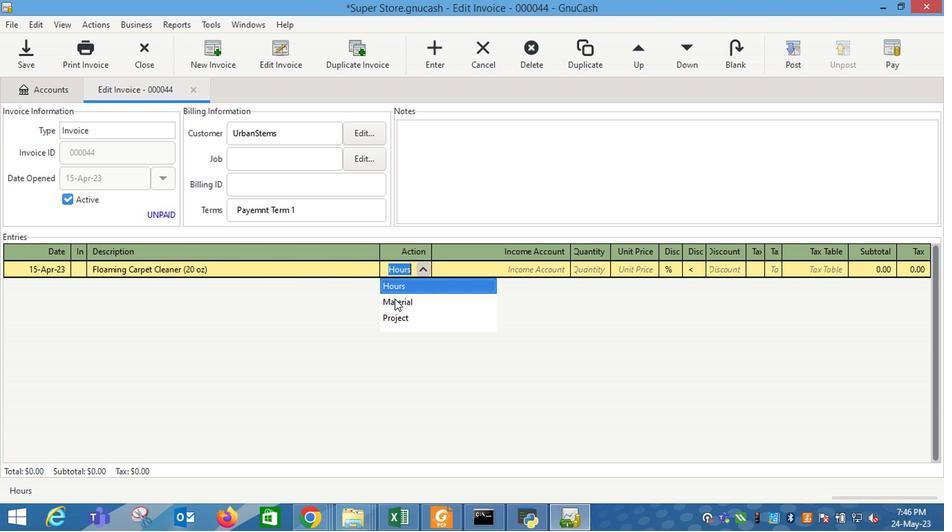 
Action: Mouse moved to (514, 268)
Screenshot: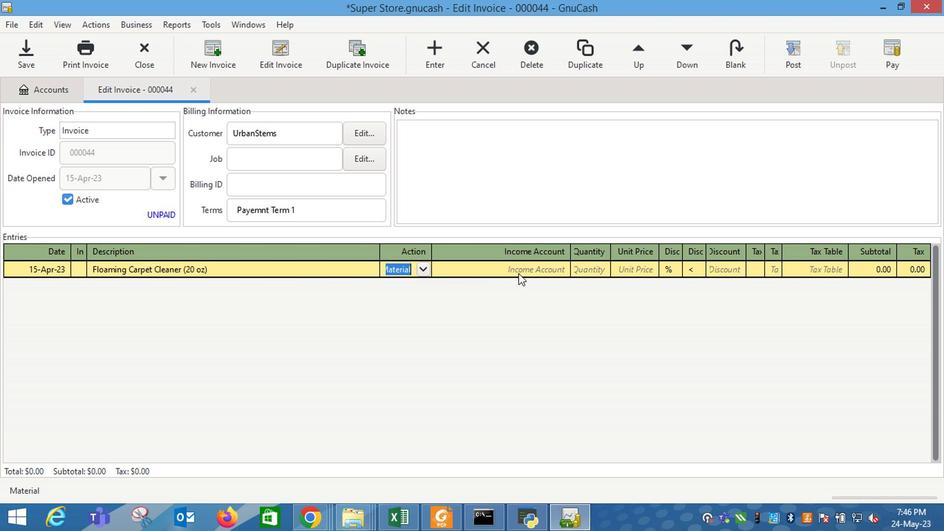 
Action: Key pressed <Key.tab>
Screenshot: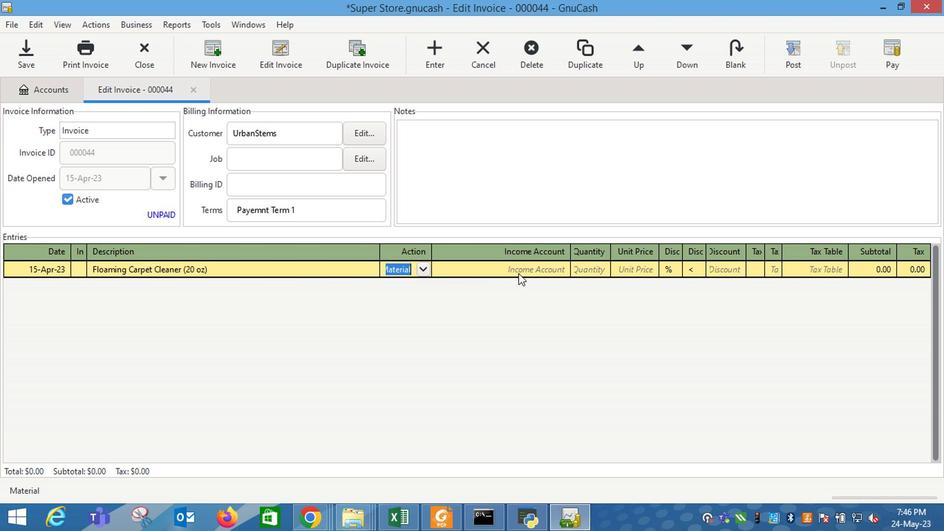 
Action: Mouse moved to (535, 265)
Screenshot: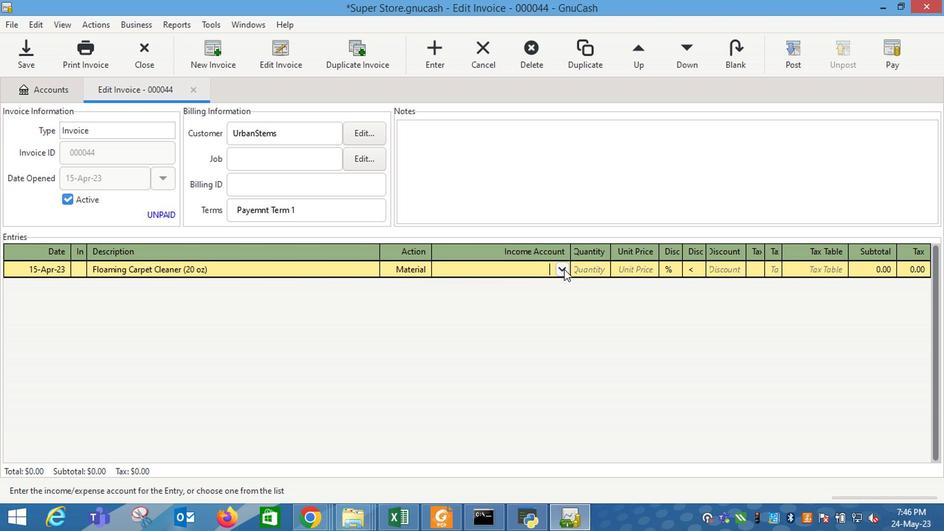 
Action: Mouse pressed left at (535, 265)
Screenshot: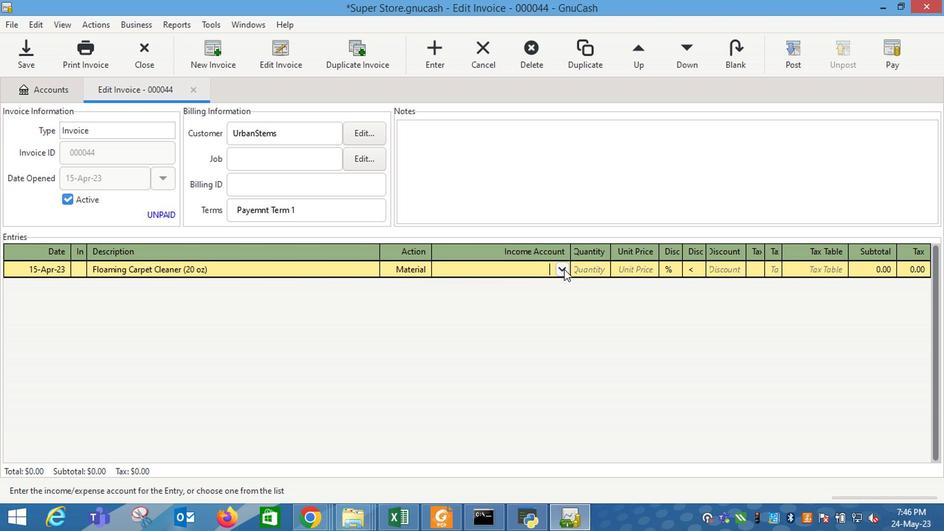 
Action: Mouse moved to (477, 320)
Screenshot: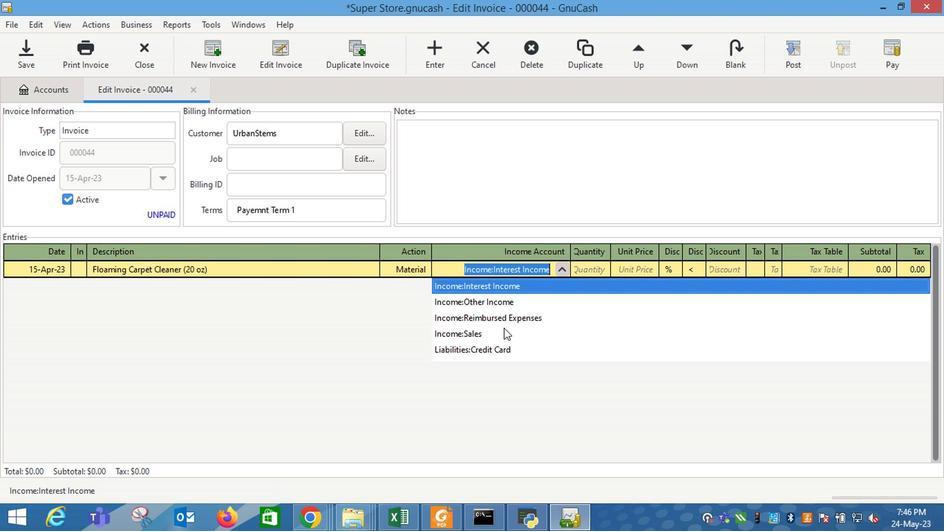 
Action: Mouse pressed left at (477, 320)
Screenshot: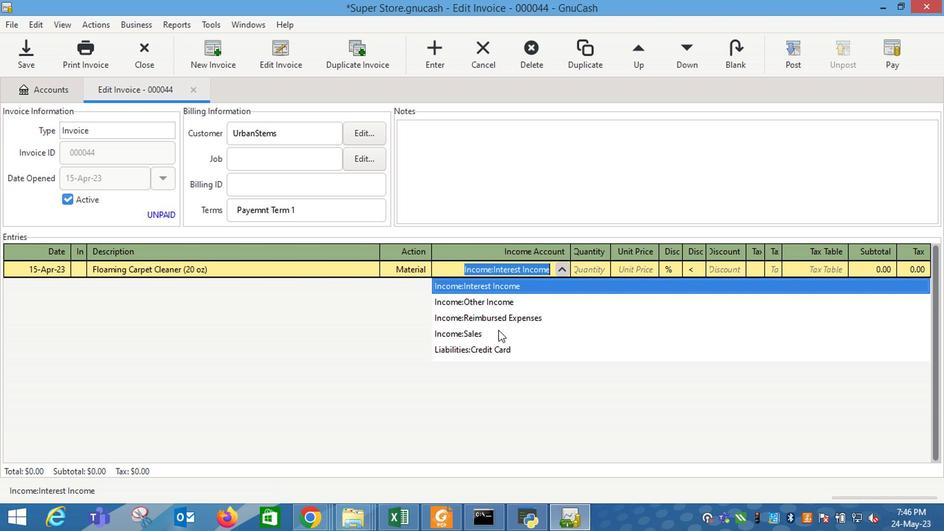 
Action: Mouse moved to (557, 269)
Screenshot: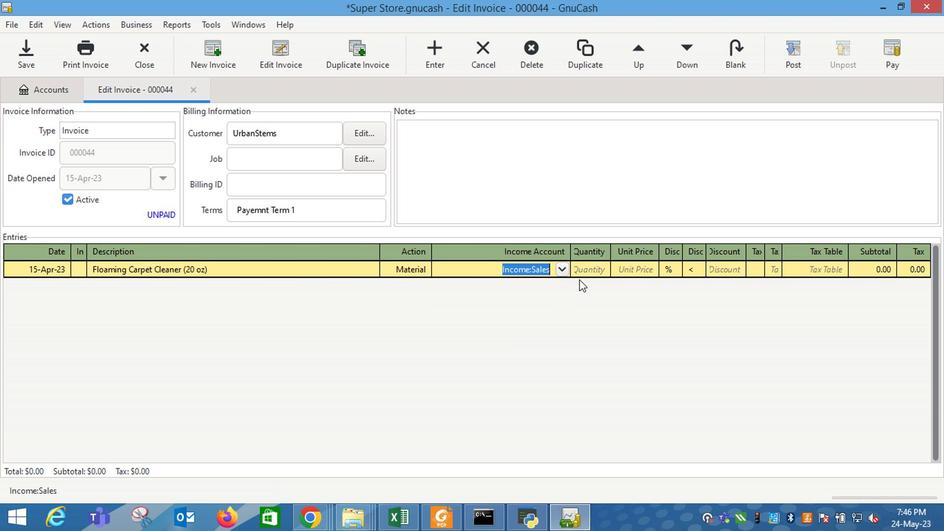 
Action: Mouse pressed left at (557, 269)
Screenshot: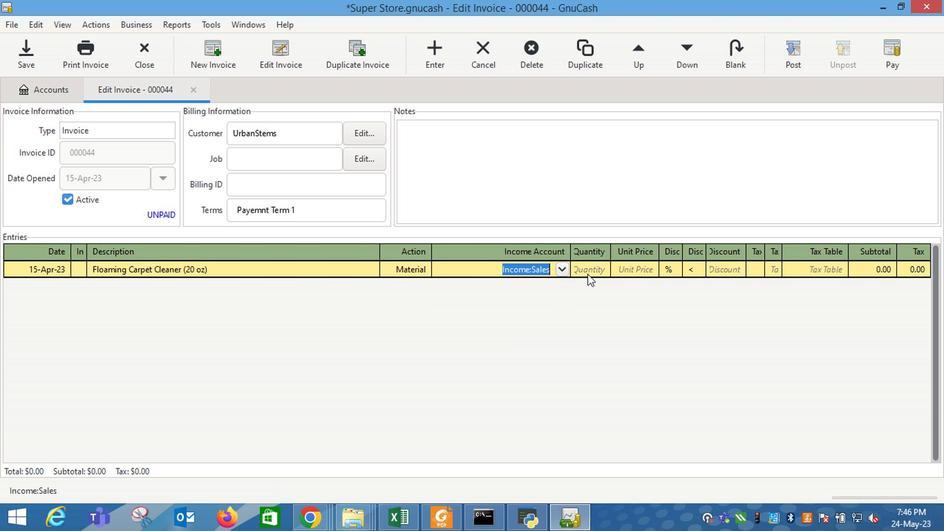 
Action: Key pressed 1<Key.tab>7.5<Key.tab>
Screenshot: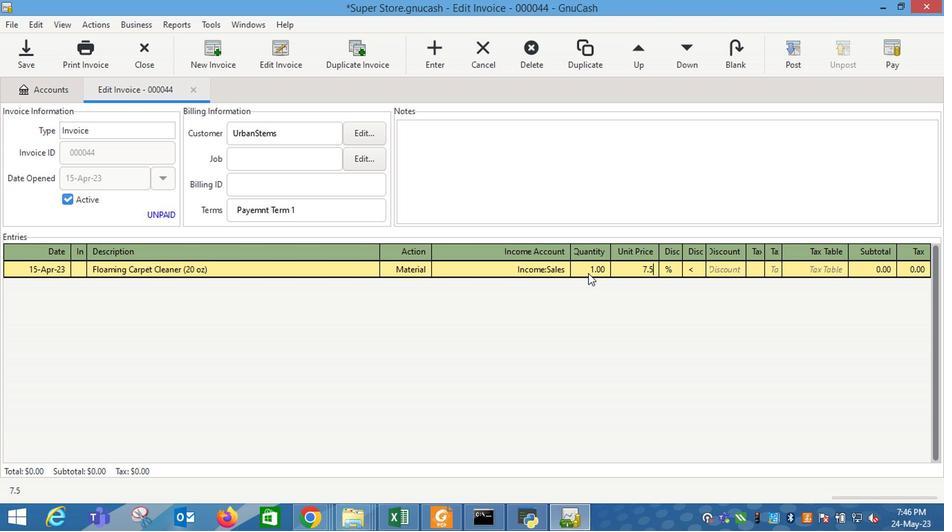 
Action: Mouse moved to (656, 268)
Screenshot: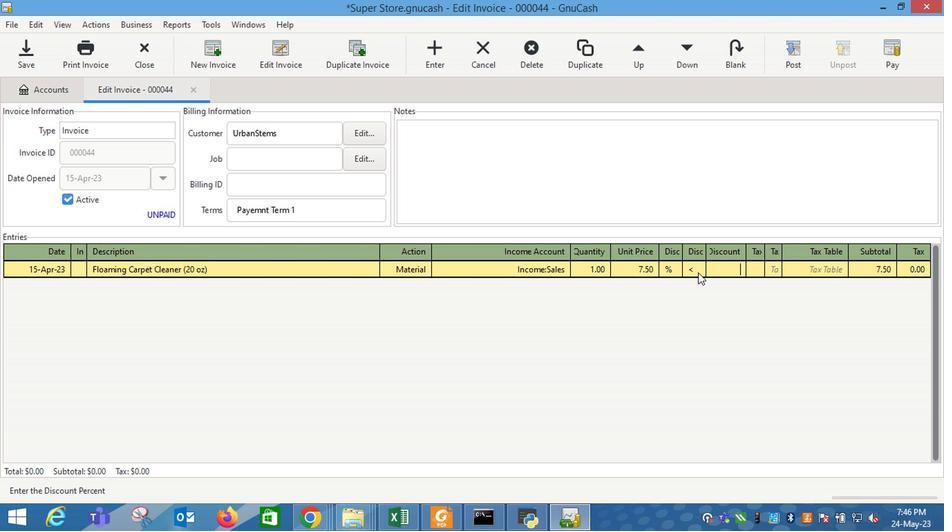 
Action: Mouse pressed left at (656, 268)
Screenshot: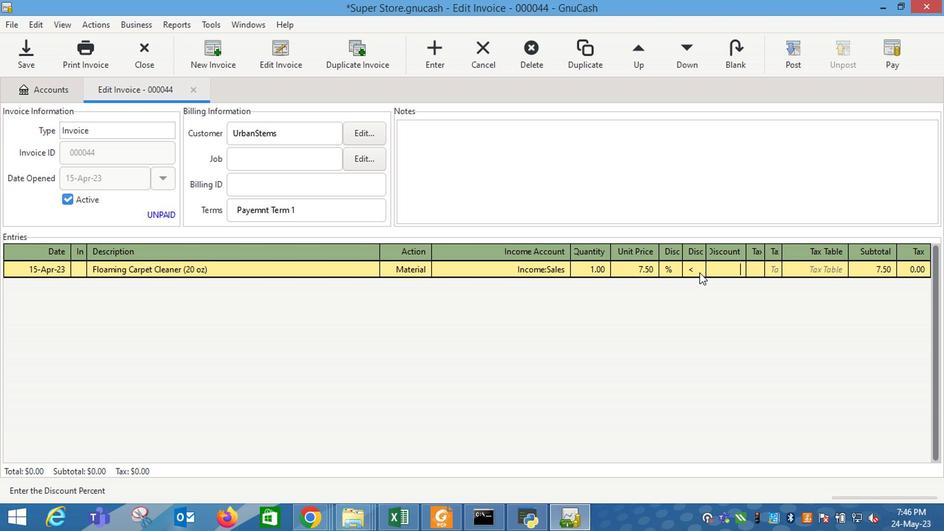 
Action: Mouse moved to (670, 264)
Screenshot: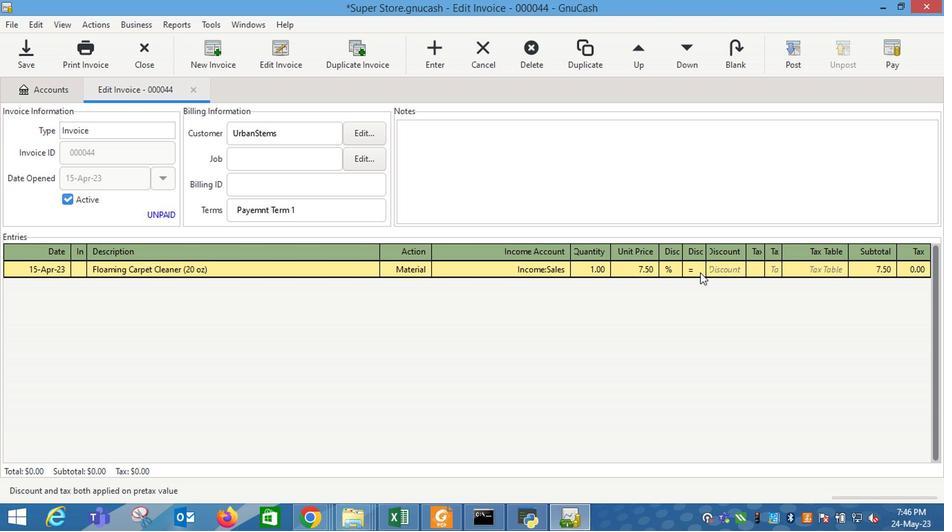 
Action: Mouse pressed left at (670, 264)
Screenshot: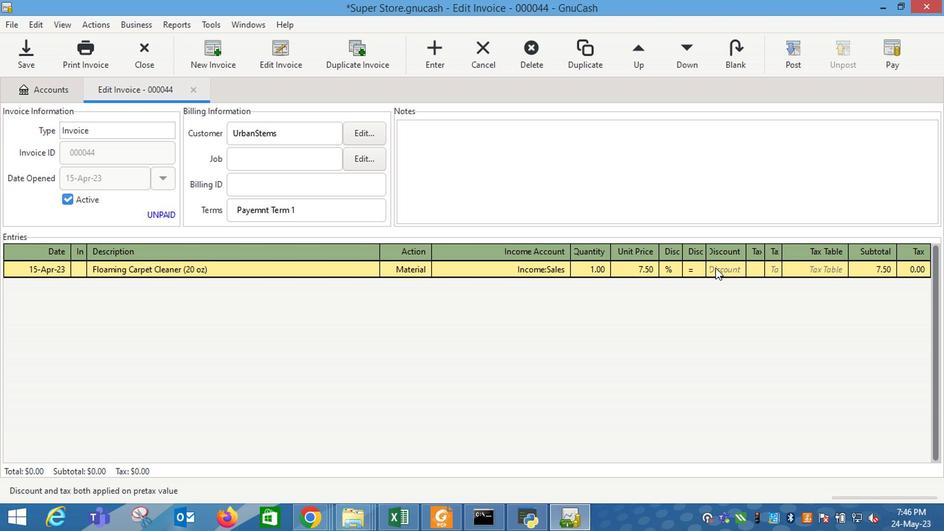 
Action: Mouse moved to (670, 264)
Screenshot: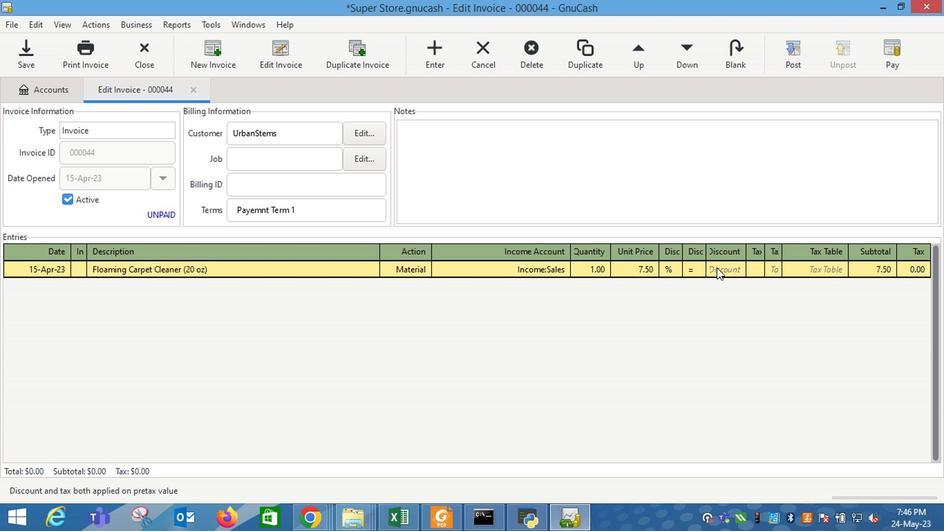 
Action: Key pressed 6<Key.enter>
Screenshot: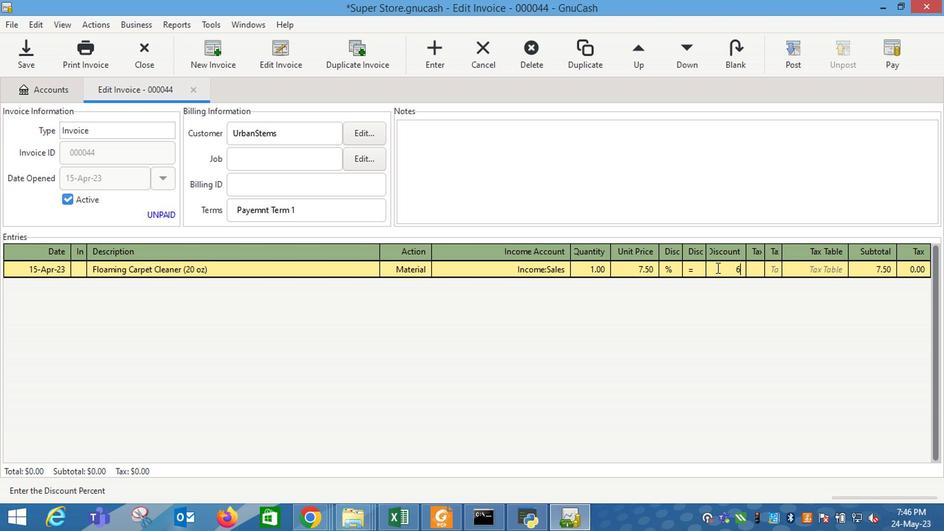 
Action: Mouse moved to (142, 278)
Screenshot: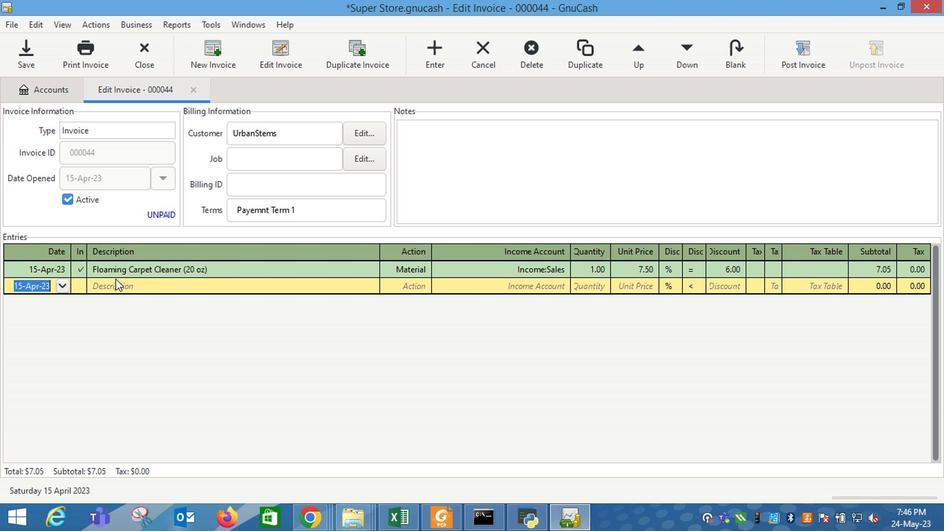 
Action: Mouse pressed left at (142, 278)
Screenshot: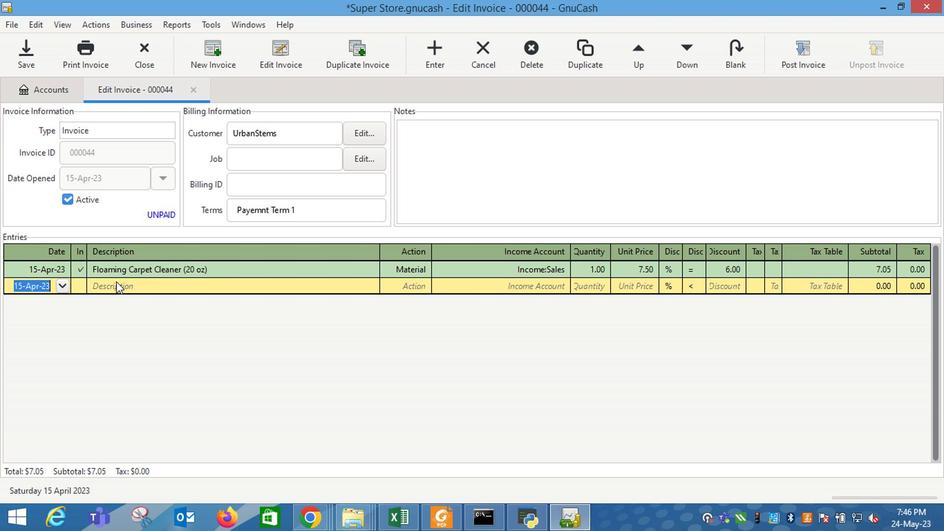 
Action: Mouse moved to (142, 279)
Screenshot: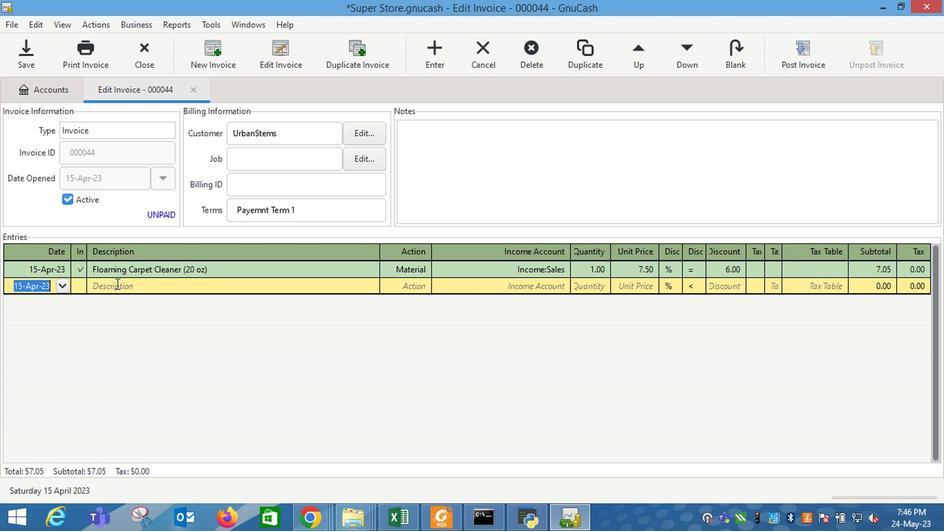 
Action: Key pressed 2600<Key.space>sq.<Key.space>ft<Key.space><Key.shift_r>Oscillating<Key.space><Key.shift_r>Sprinkler<Key.space><Key.shift_r>Blue<Key.tab>
Screenshot: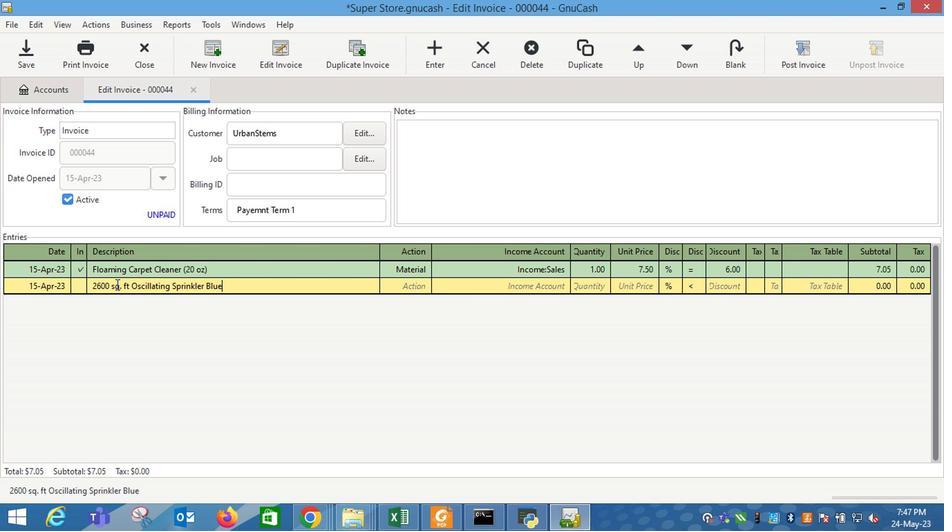 
Action: Mouse moved to (412, 279)
Screenshot: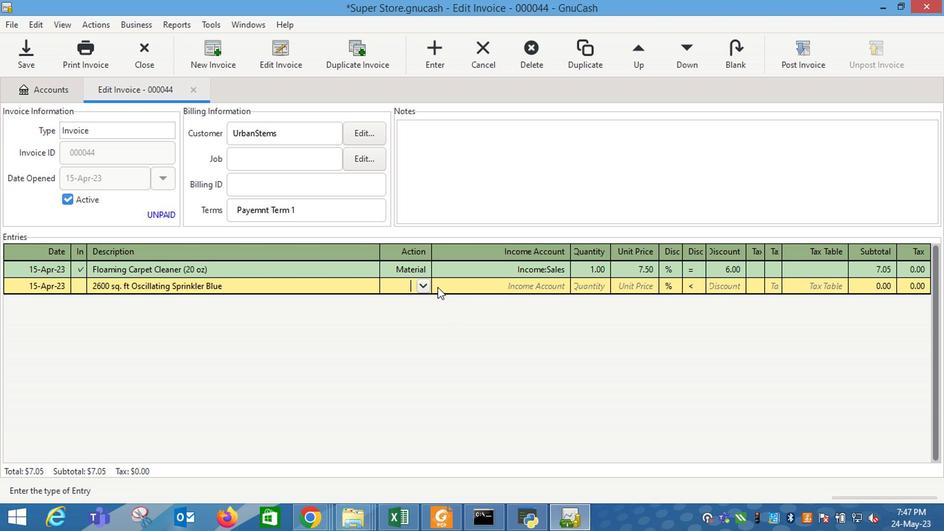 
Action: Mouse pressed left at (412, 279)
Screenshot: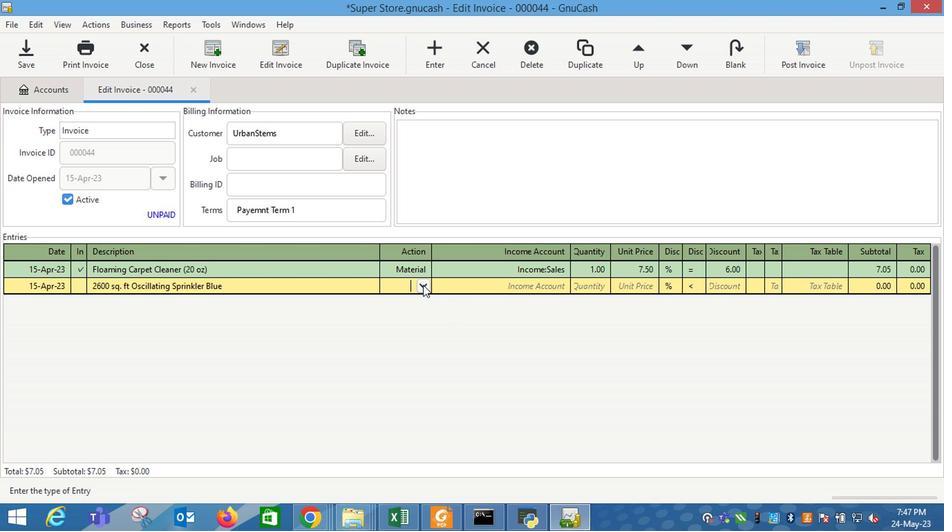 
Action: Mouse moved to (387, 312)
Screenshot: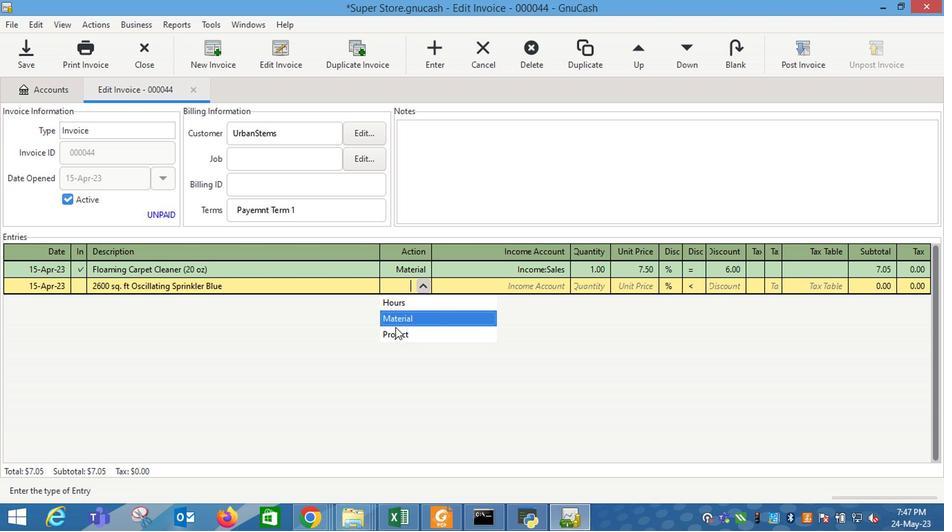 
Action: Mouse pressed left at (387, 312)
Screenshot: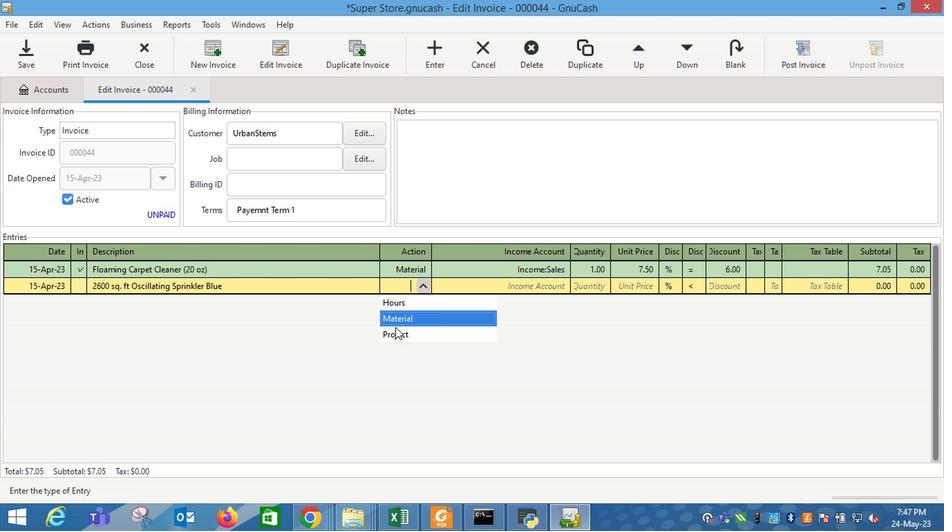 
Action: Mouse moved to (483, 281)
Screenshot: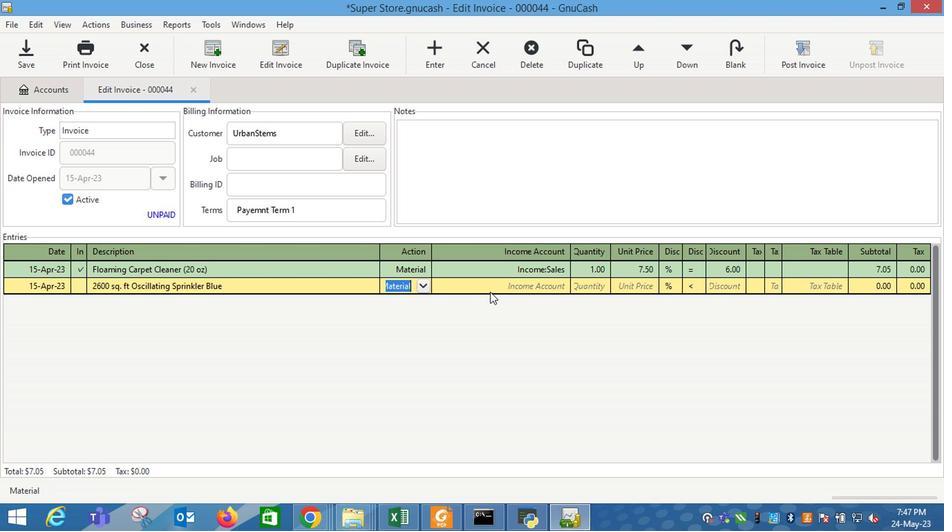 
Action: Mouse pressed left at (483, 281)
Screenshot: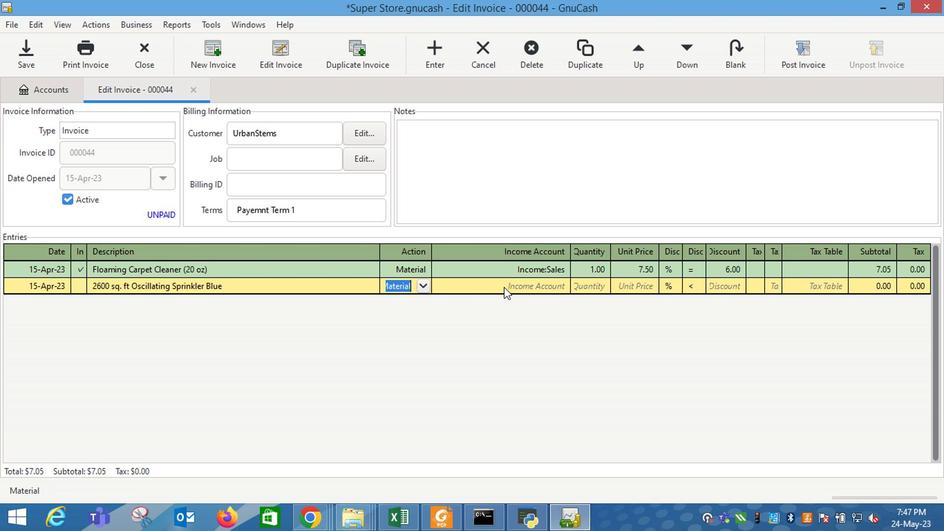 
Action: Mouse moved to (529, 281)
Screenshot: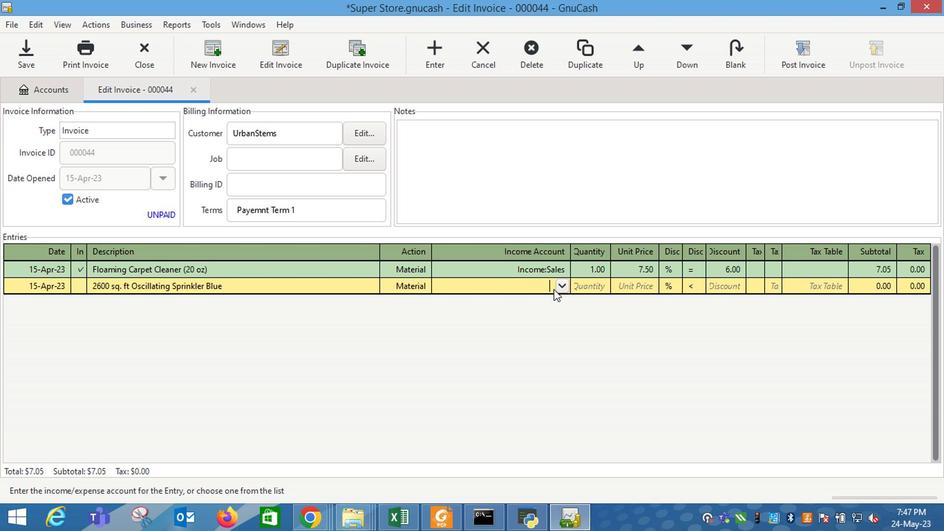 
Action: Mouse pressed left at (529, 281)
Screenshot: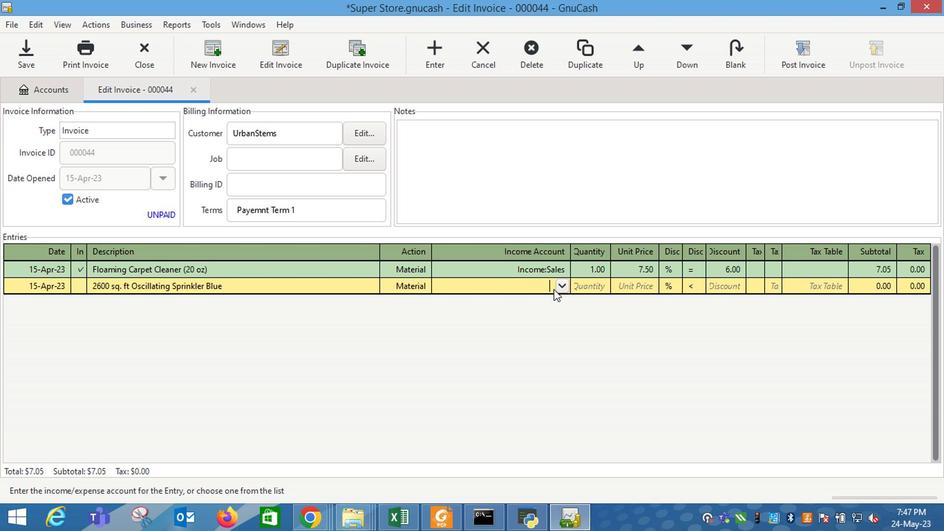 
Action: Mouse moved to (463, 339)
Screenshot: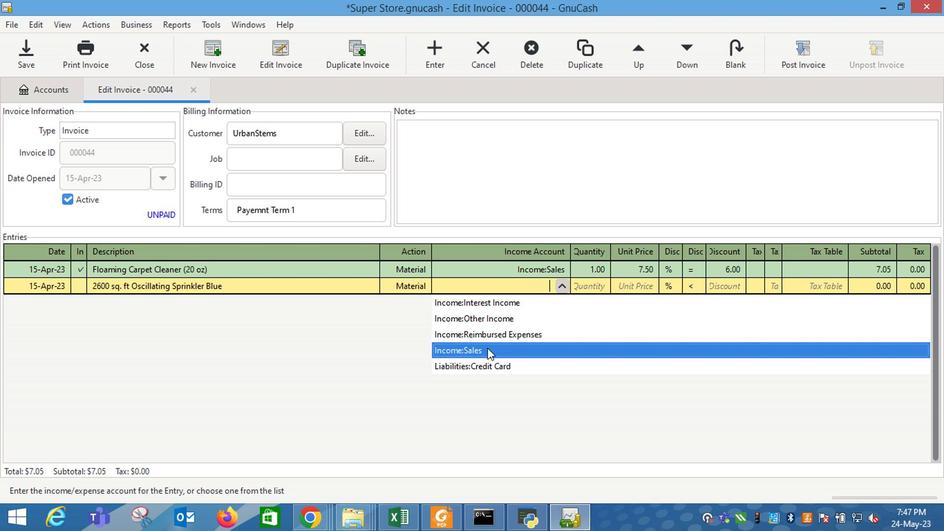 
Action: Mouse pressed left at (463, 339)
Screenshot: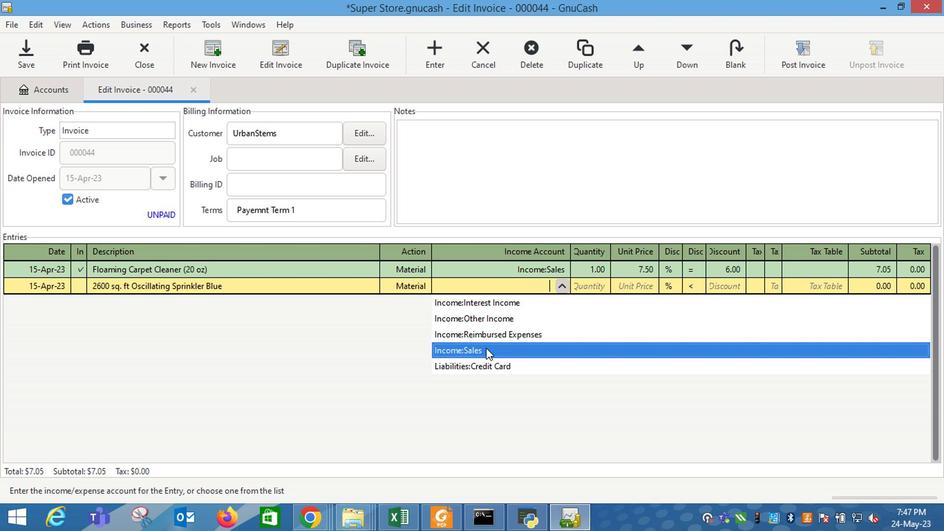 
Action: Mouse moved to (558, 282)
Screenshot: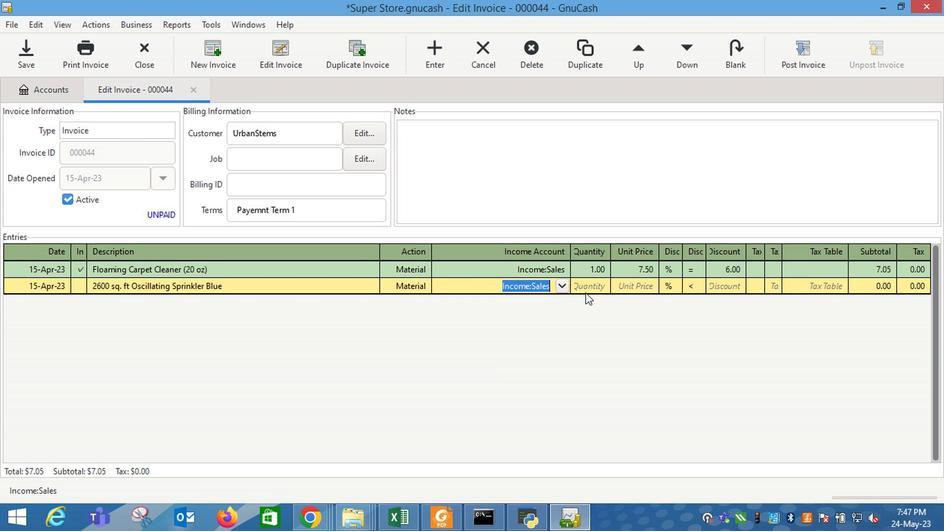 
Action: Mouse pressed left at (558, 282)
Screenshot: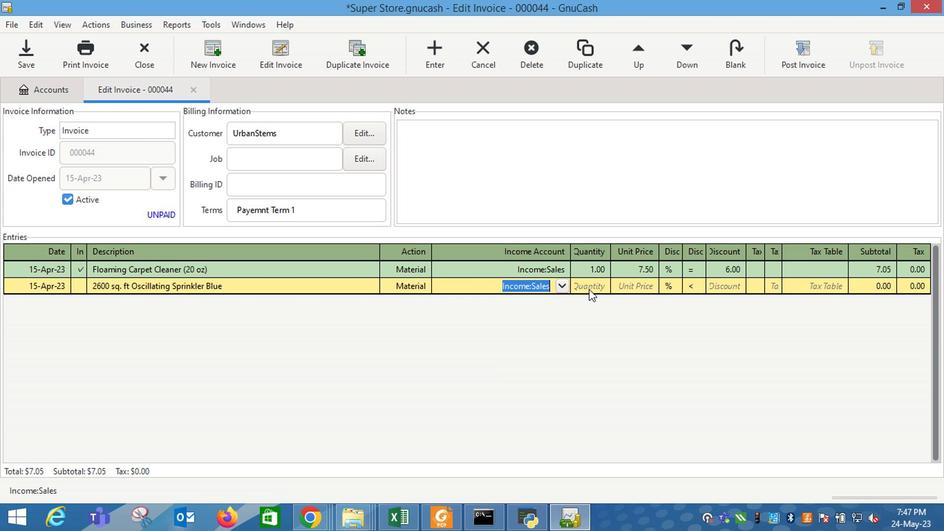 
Action: Key pressed 2<Key.tab>8.65<Key.tab>
Screenshot: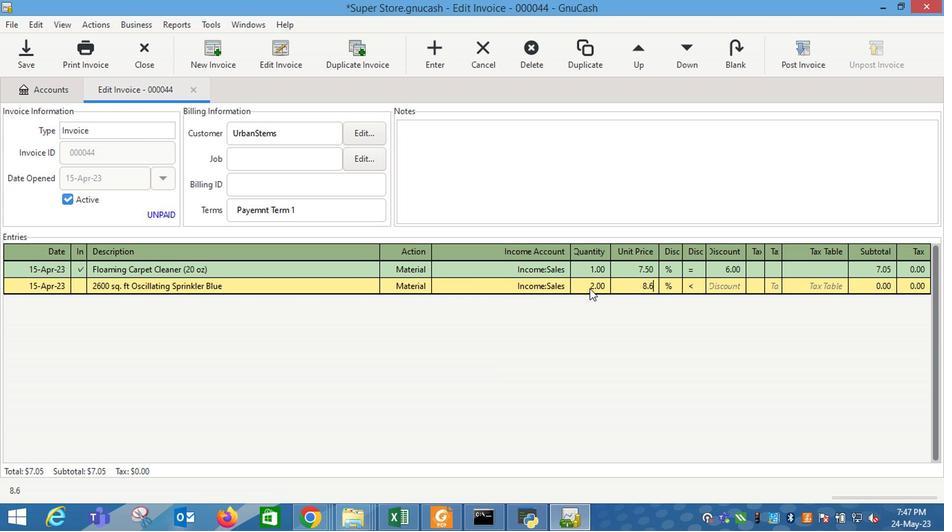 
Action: Mouse moved to (655, 280)
Screenshot: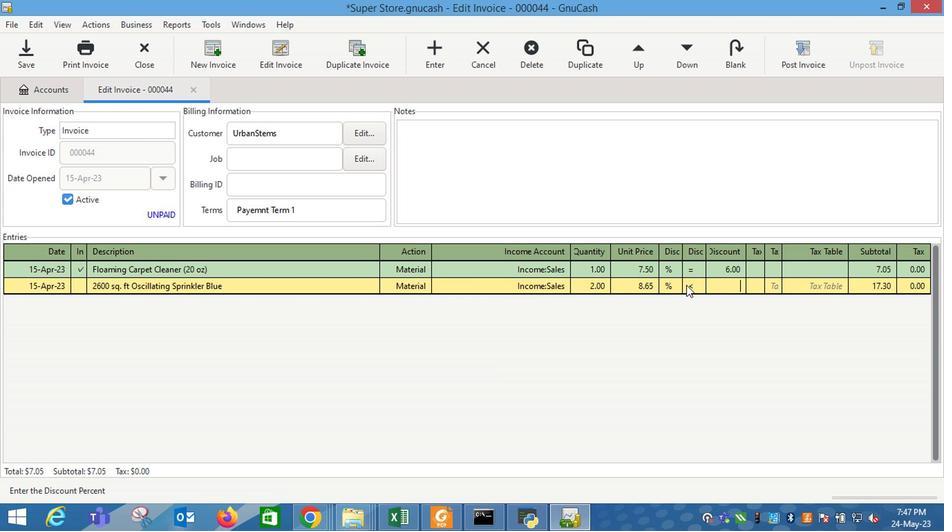 
Action: Mouse pressed left at (655, 280)
Screenshot: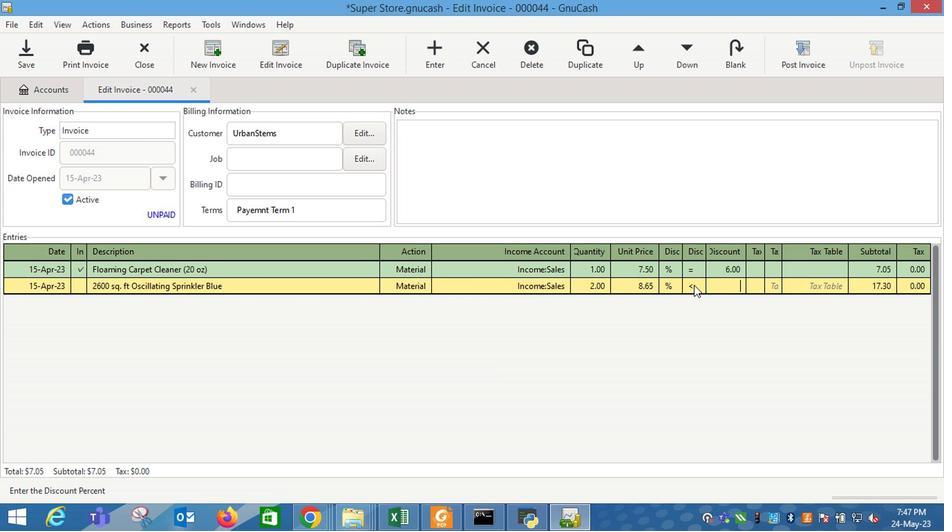 
Action: Mouse moved to (678, 280)
Screenshot: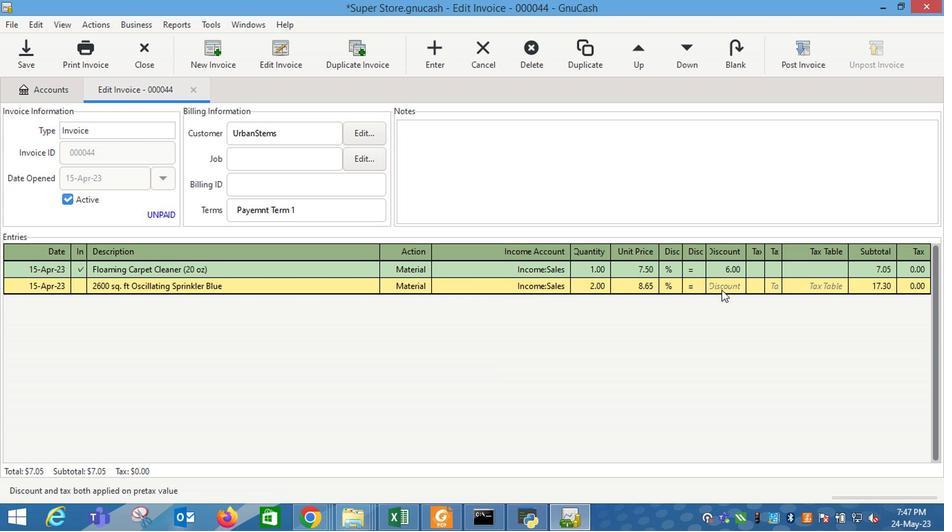 
Action: Mouse pressed left at (678, 280)
Screenshot: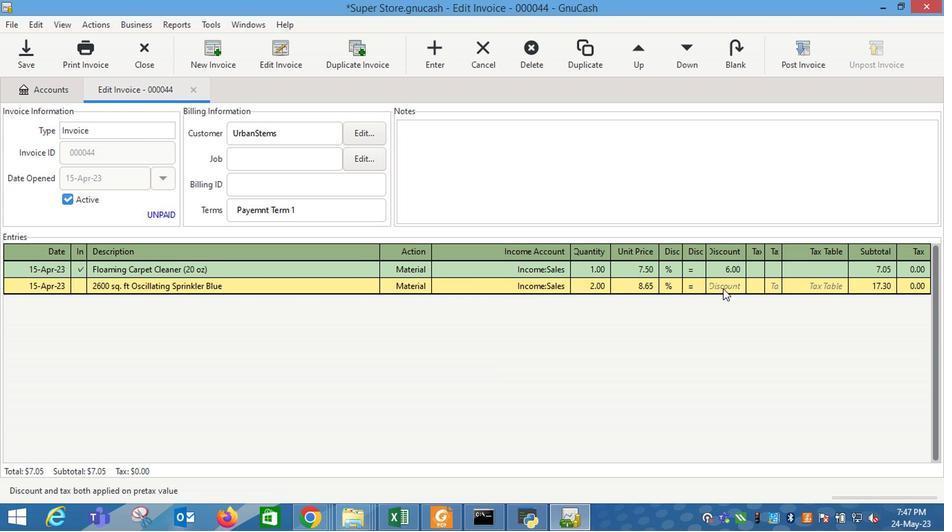 
Action: Mouse moved to (678, 280)
Screenshot: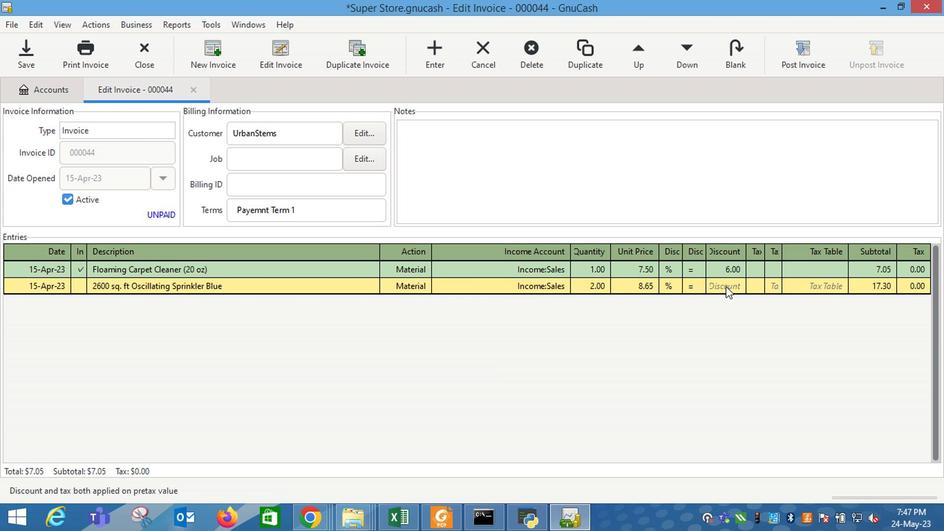 
Action: Key pressed 9<Key.enter>
Screenshot: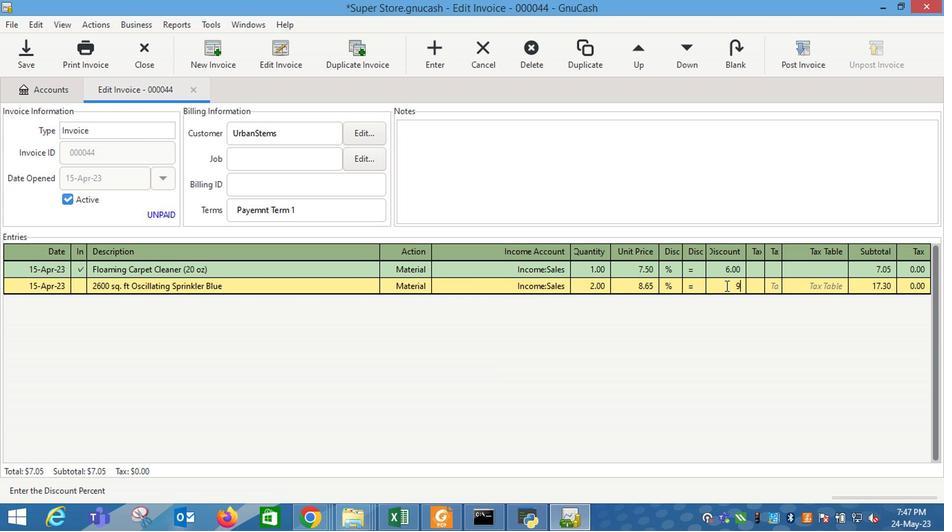 
Action: Mouse moved to (164, 292)
Screenshot: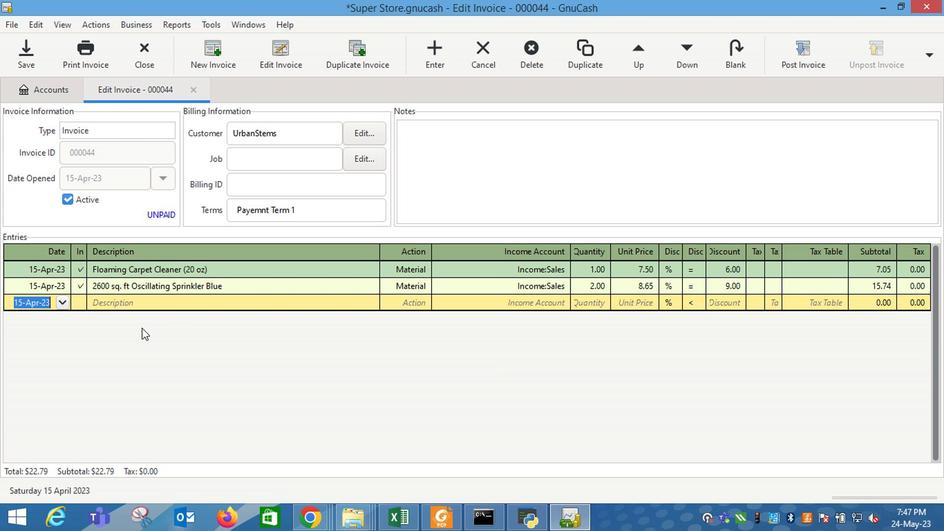 
Action: Mouse pressed left at (164, 292)
Screenshot: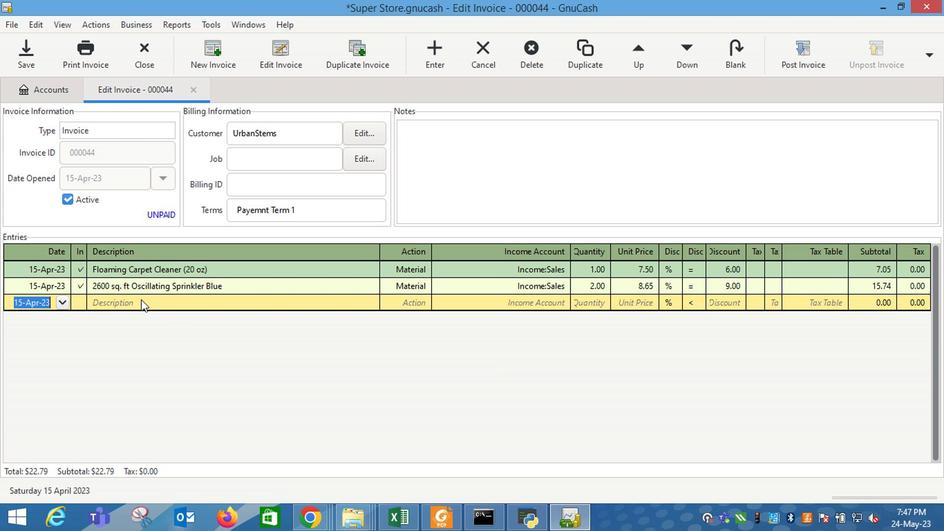 
Action: Key pressed <Key.shift_r>Bar<Key.space><Key.shift_r>S<Key.space><Key.shift_r><Key.shift_r>Ca<Key.backspace>lassic<Key.space><Key.shift_r>V<Key.backspace><Key.shift_r>Bologna<Key.space><Key.shift_r>(10<Key.space>oz<Key.shift_r>)<Key.tab>
Screenshot: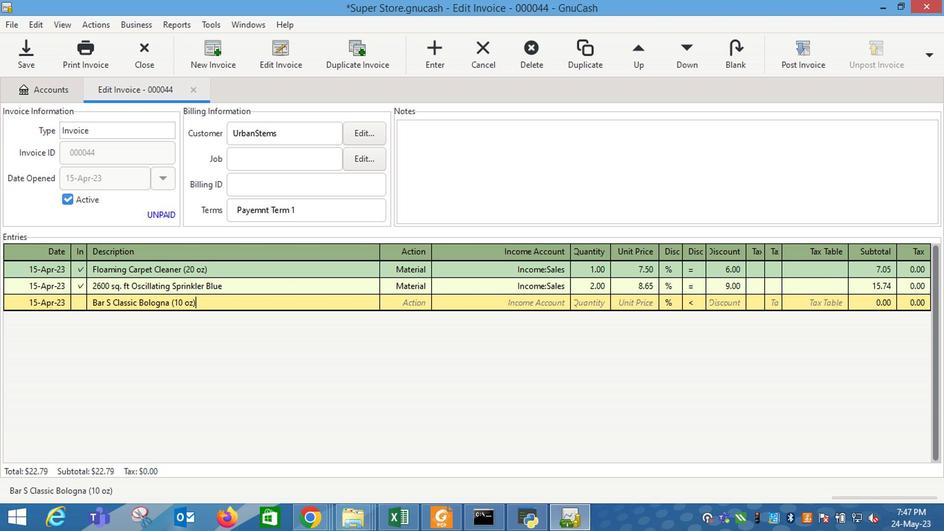 
Action: Mouse moved to (410, 294)
Screenshot: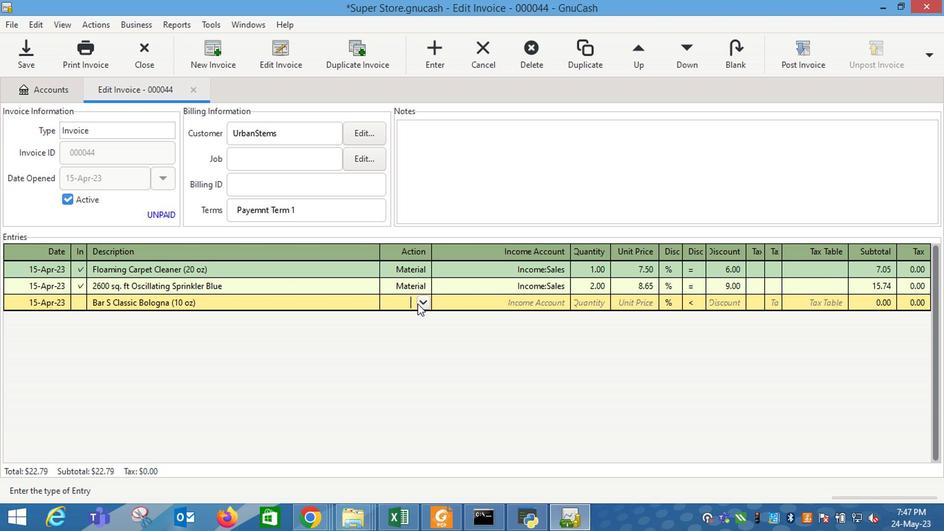 
Action: Mouse pressed left at (410, 294)
Screenshot: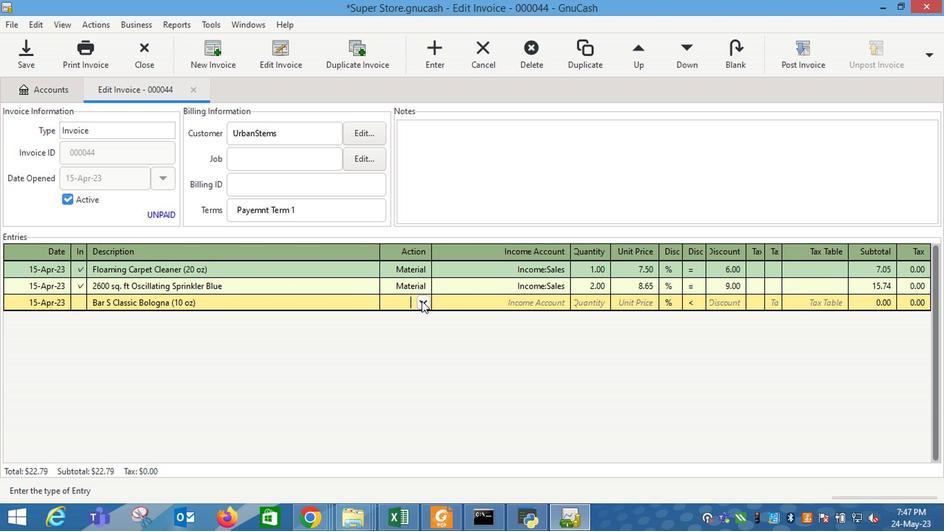
Action: Mouse moved to (389, 323)
Screenshot: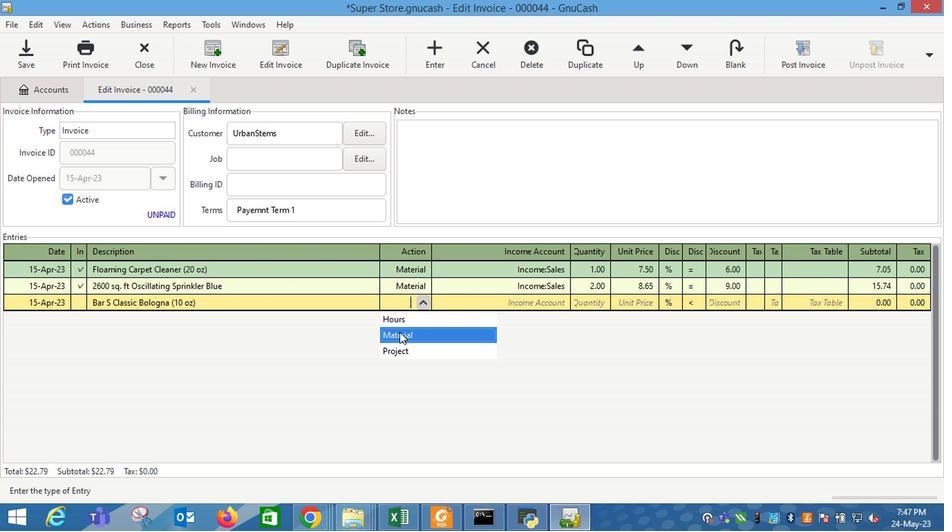 
Action: Mouse pressed left at (389, 323)
Screenshot: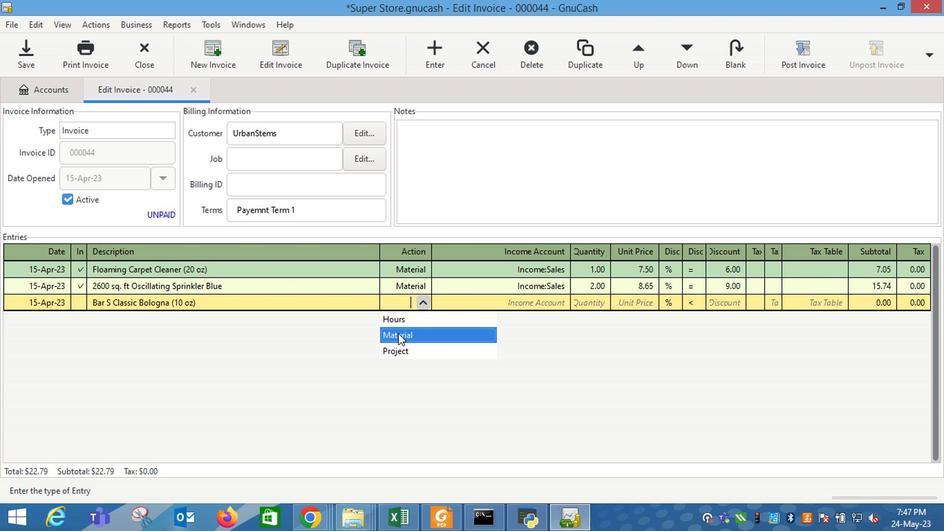 
Action: Mouse moved to (468, 309)
Screenshot: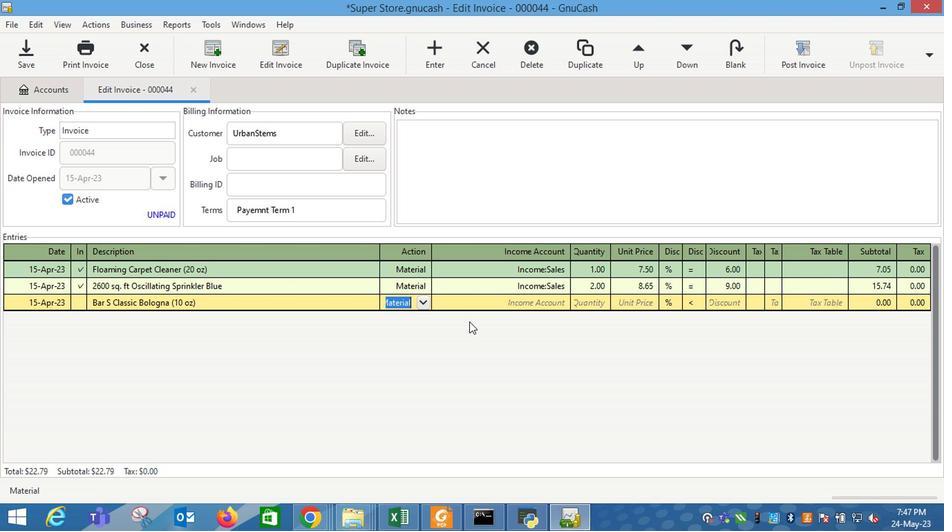 
Action: Key pressed <Key.tab>
Screenshot: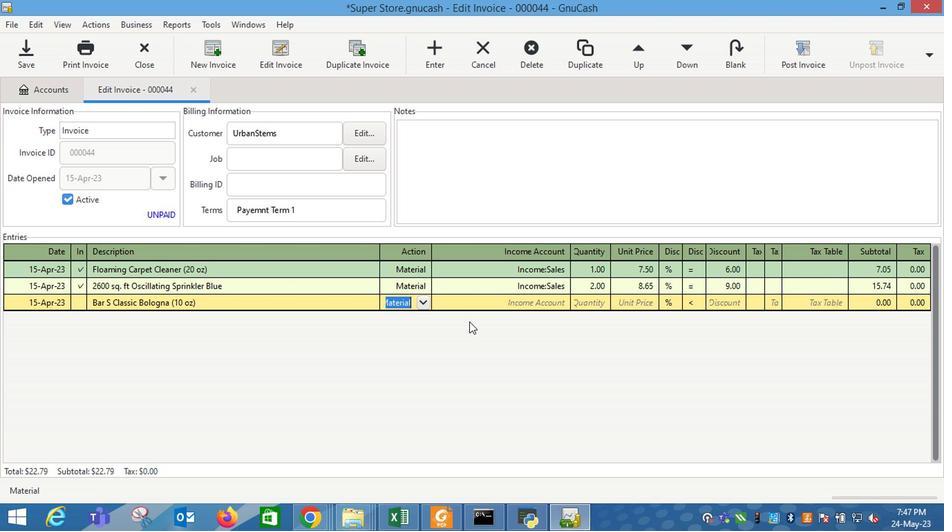 
Action: Mouse moved to (532, 296)
Screenshot: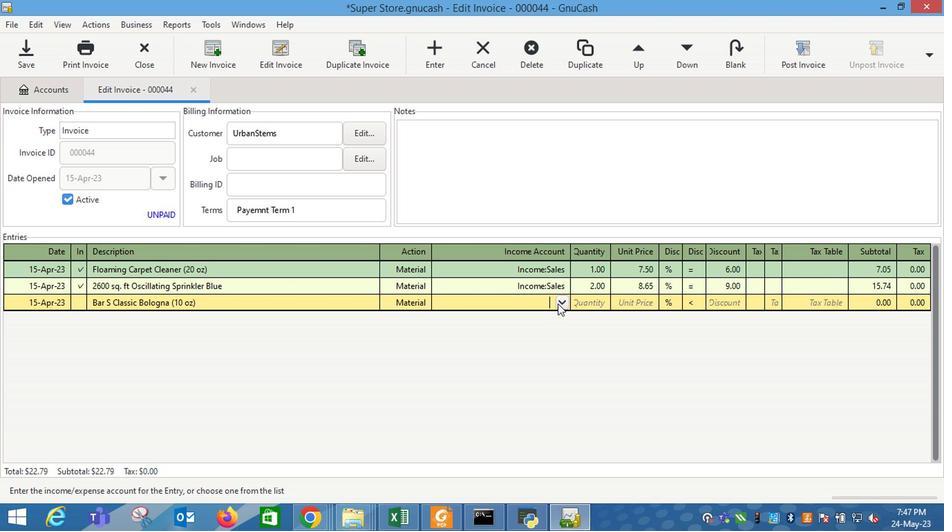 
Action: Mouse pressed left at (532, 296)
Screenshot: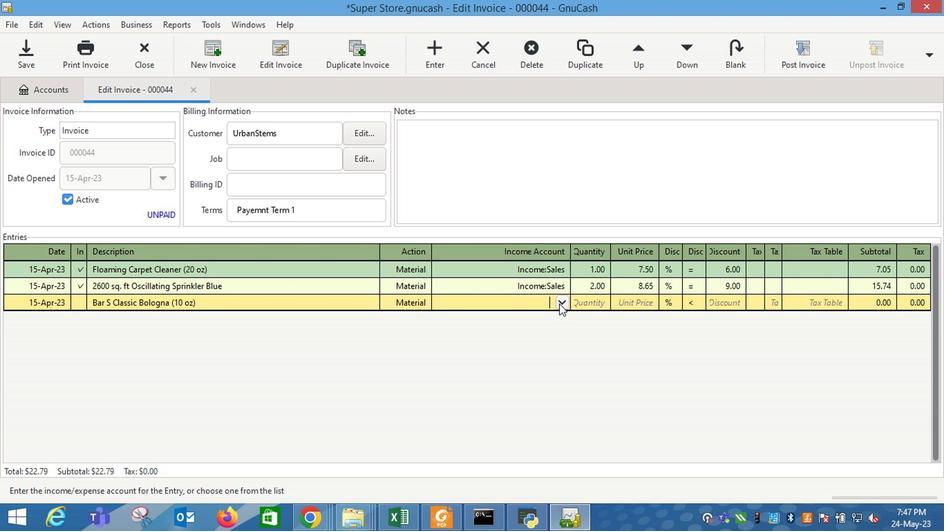 
Action: Mouse moved to (454, 354)
Screenshot: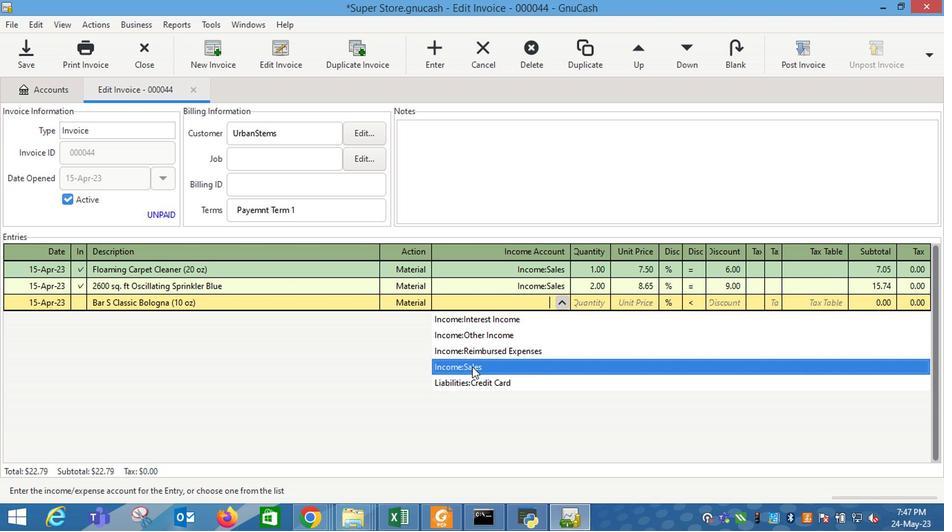 
Action: Mouse pressed left at (454, 354)
Screenshot: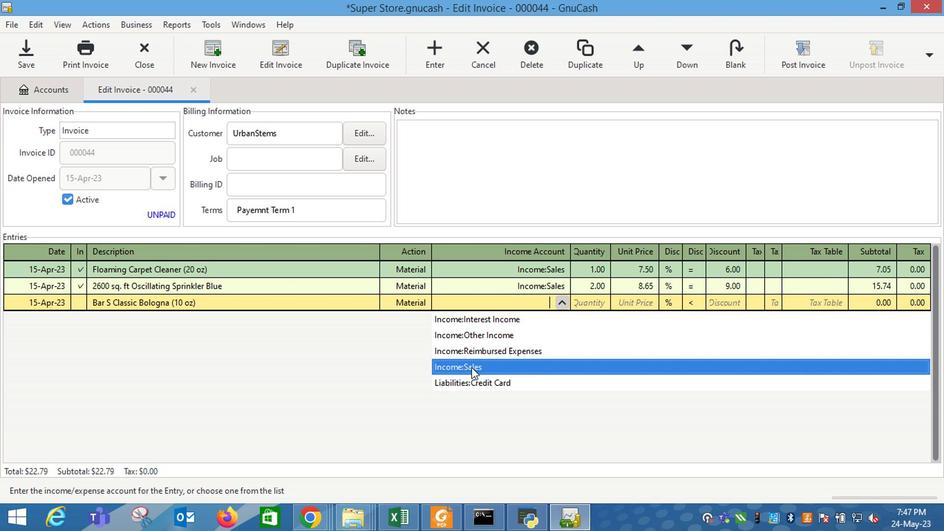 
Action: Mouse moved to (551, 297)
Screenshot: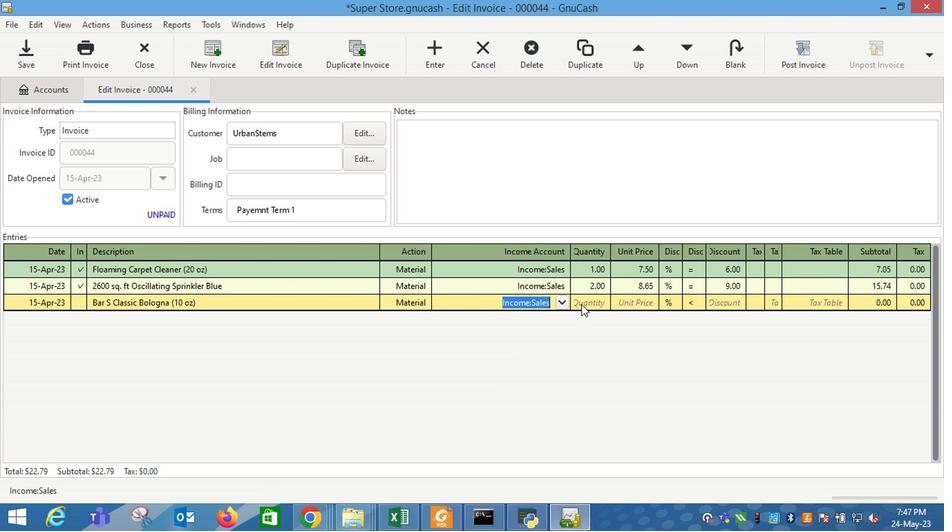 
Action: Mouse pressed left at (551, 297)
Screenshot: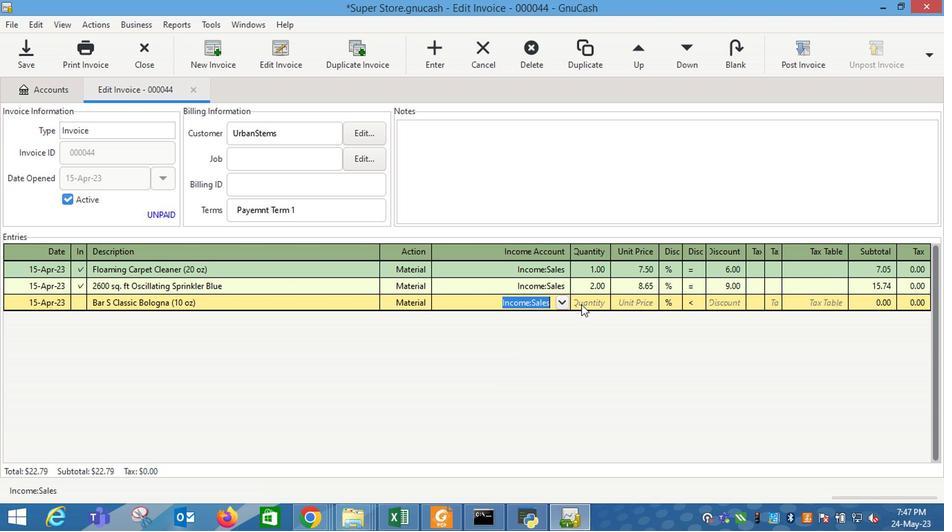 
Action: Mouse moved to (552, 297)
Screenshot: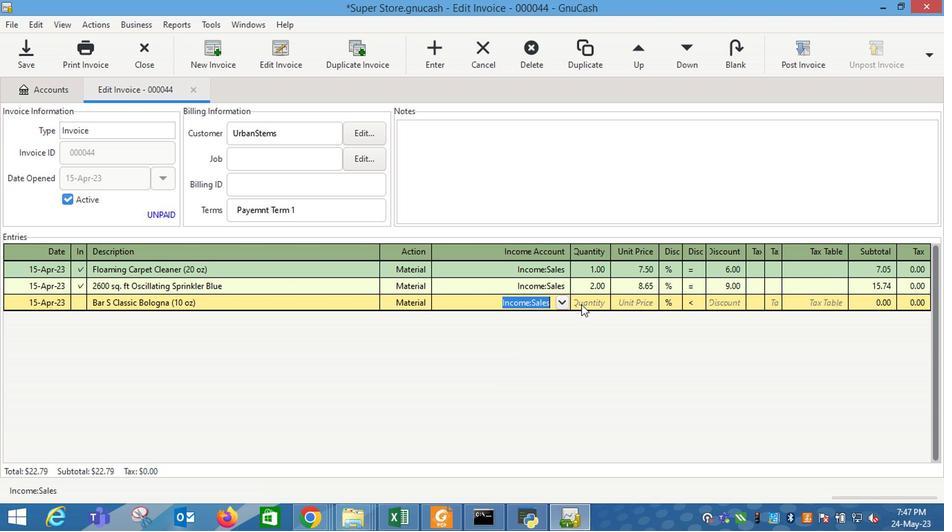 
Action: Key pressed 1
Screenshot: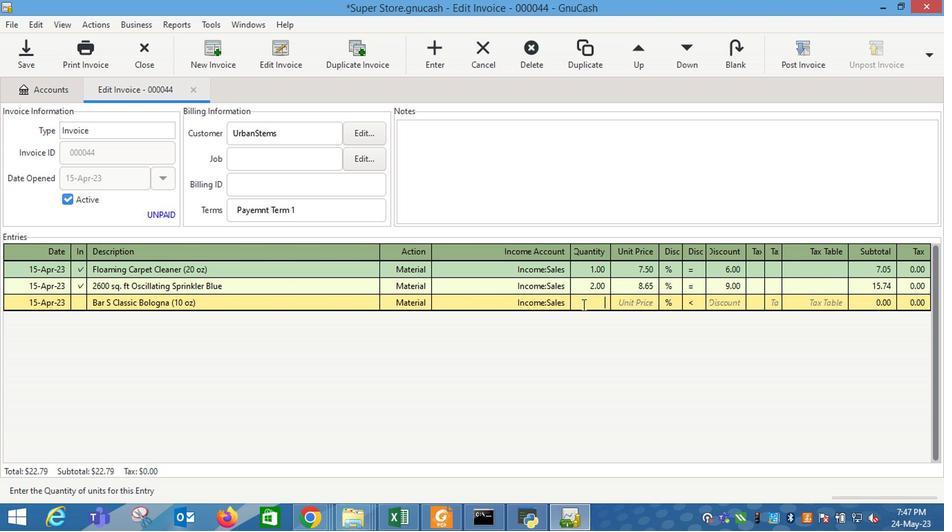 
Action: Mouse moved to (555, 297)
Screenshot: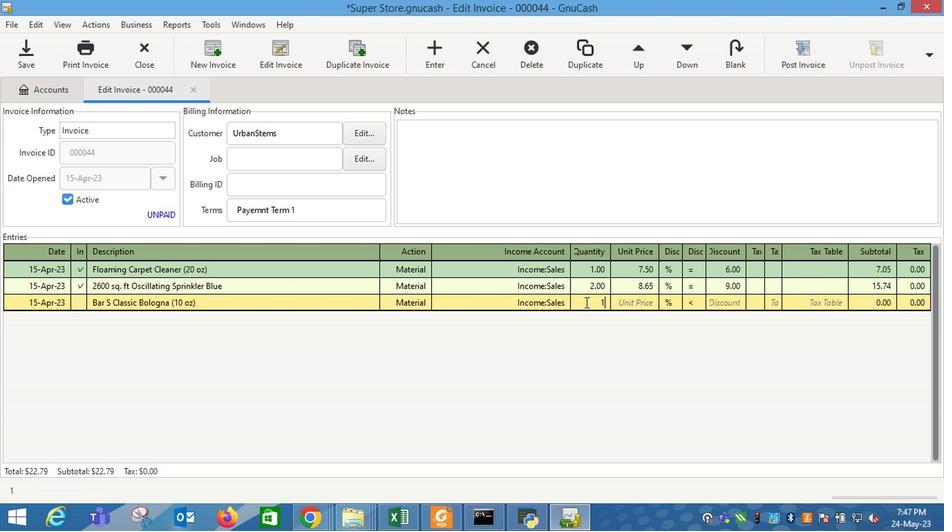 
Action: Key pressed <Key.tab>
Screenshot: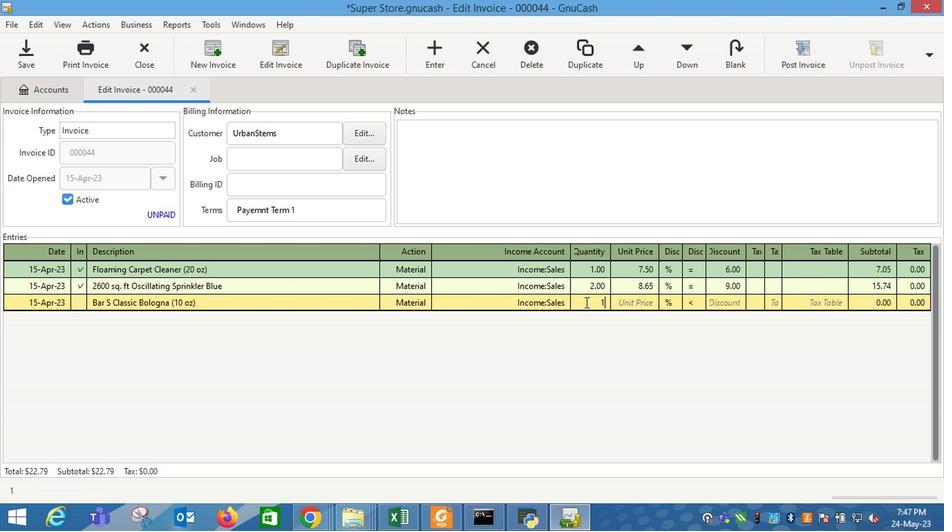 
Action: Mouse moved to (587, 294)
Screenshot: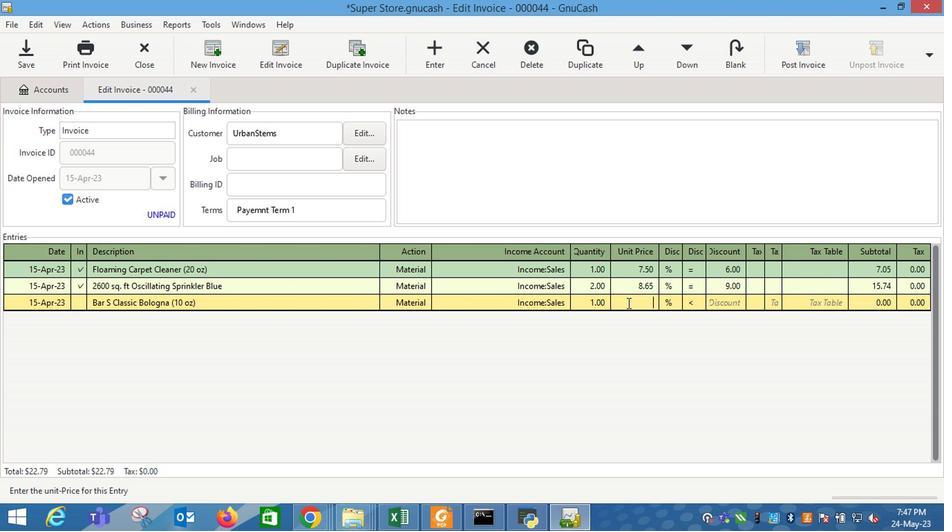 
Action: Key pressed 9.65
Screenshot: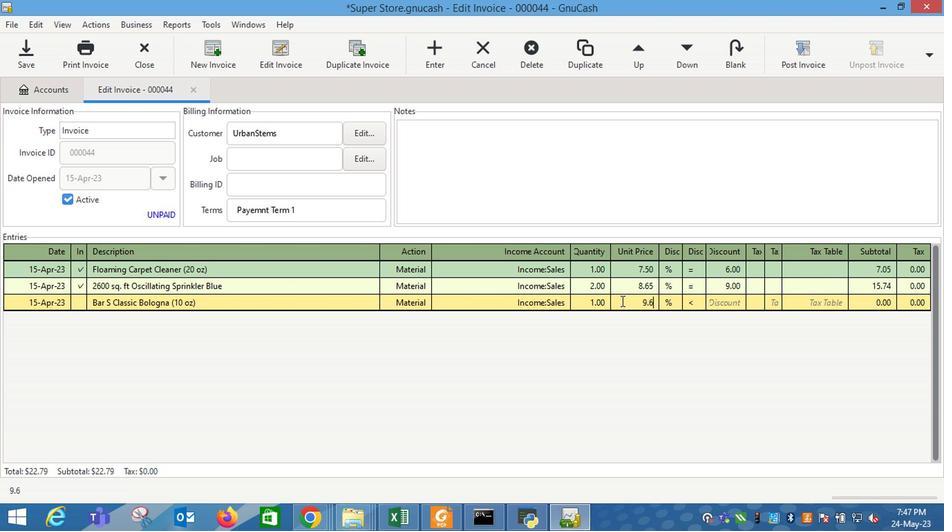 
Action: Mouse moved to (642, 293)
Screenshot: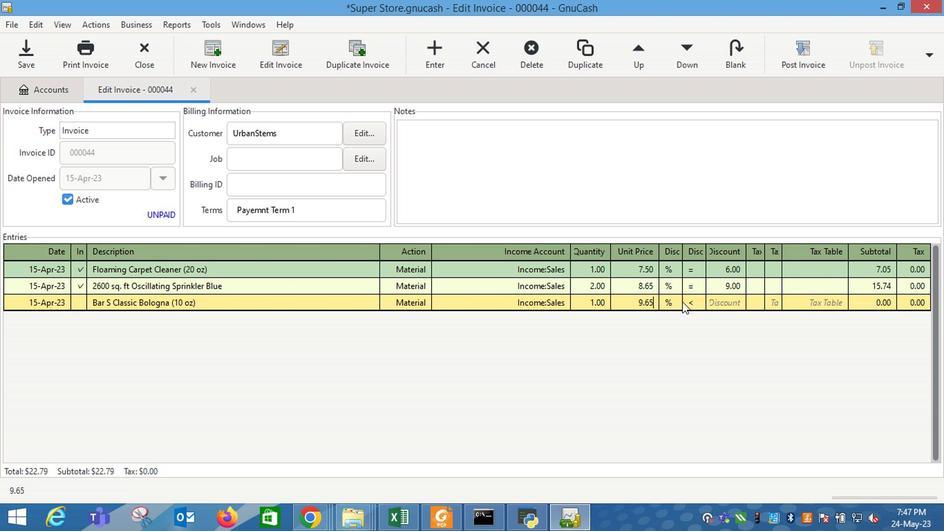 
Action: Mouse pressed left at (642, 293)
Screenshot: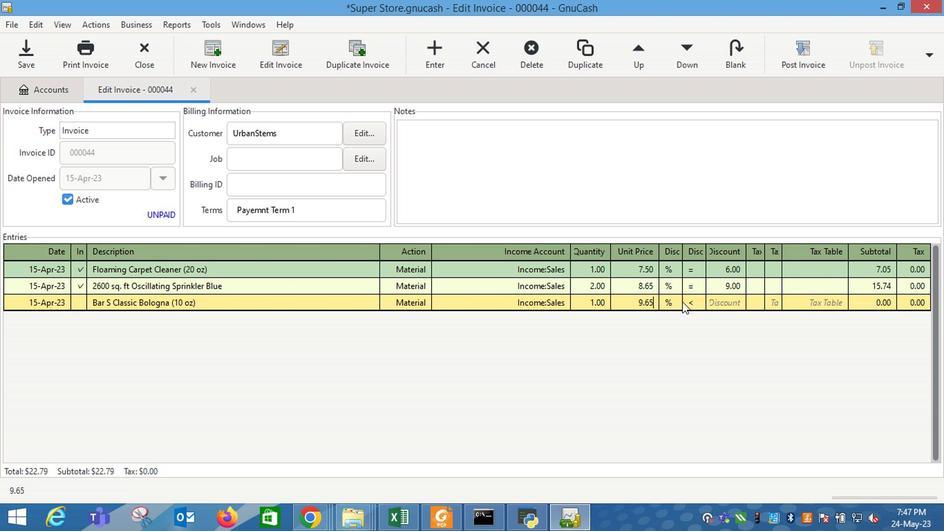 
Action: Mouse moved to (682, 291)
Screenshot: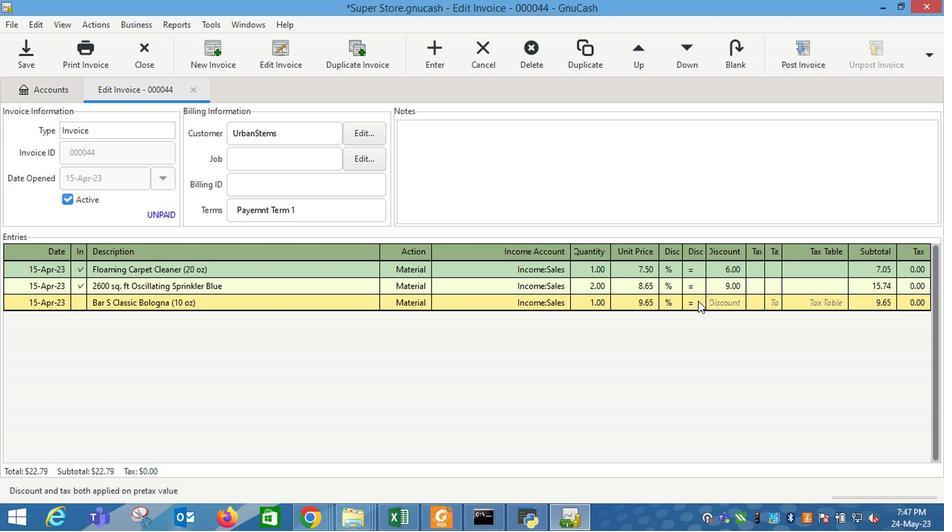 
Action: Mouse pressed left at (682, 291)
Screenshot: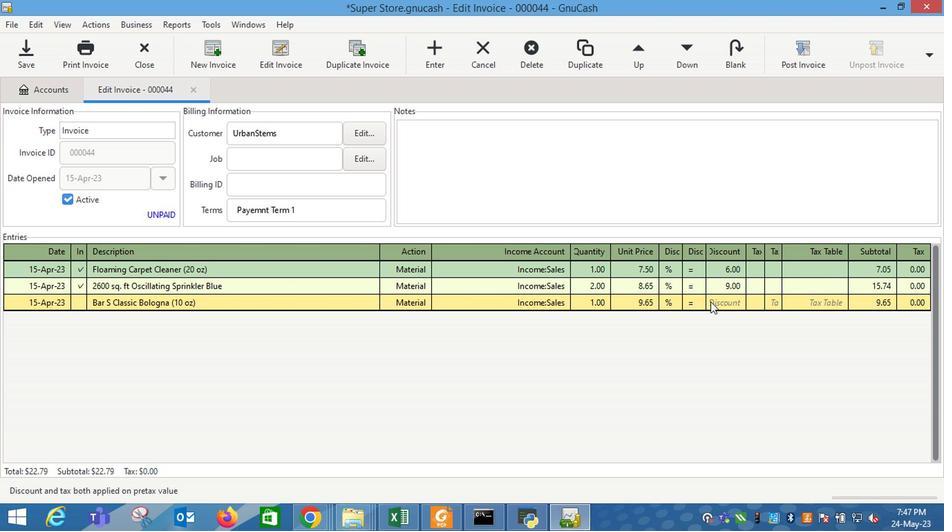 
Action: Mouse moved to (683, 292)
Screenshot: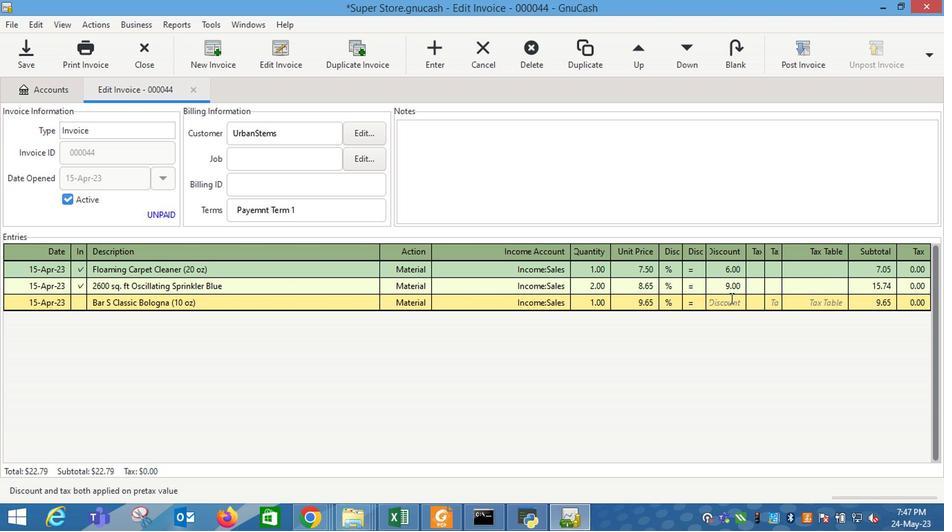 
Action: Key pressed 11<Key.enter>
Screenshot: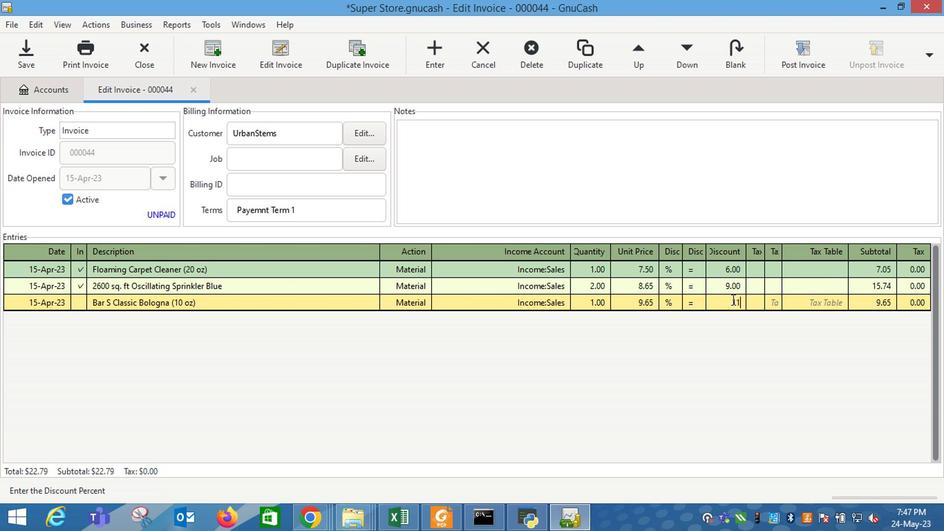 
Action: Mouse moved to (562, 208)
Screenshot: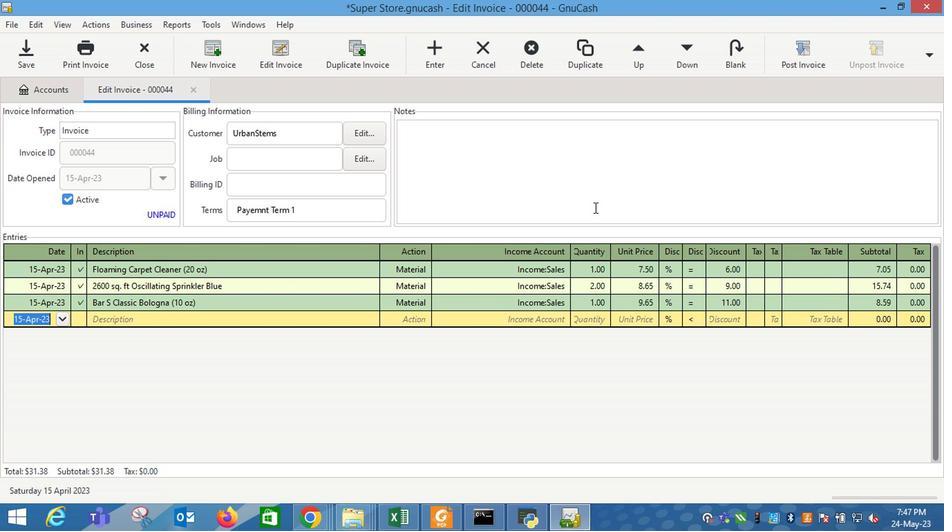 
Action: Mouse pressed left at (562, 208)
Screenshot: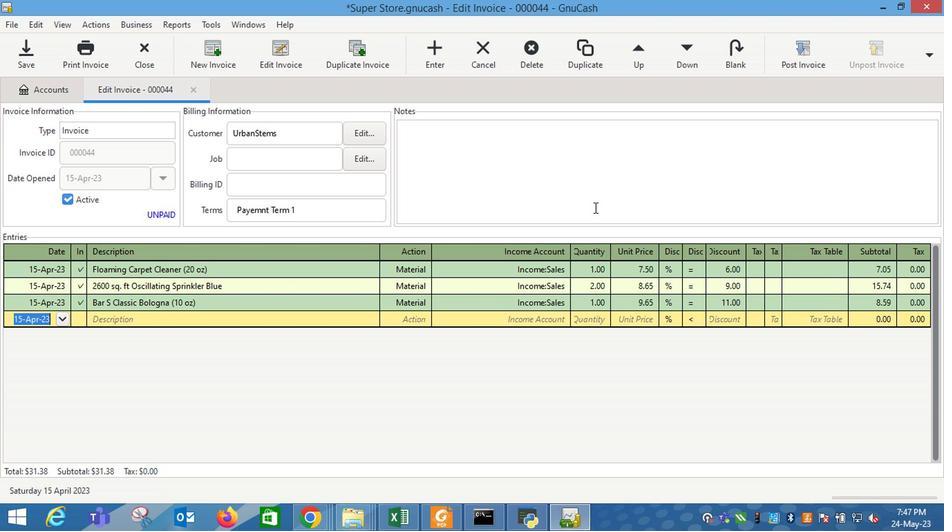 
Action: Key pressed <Key.shift_r><Key.shift_r>Looo<Key.backspace>king<Key.space>forward<Key.space>to<Key.space>serving<Key.space>you<Key.space><Key.space><Key.backspace>again.
Screenshot: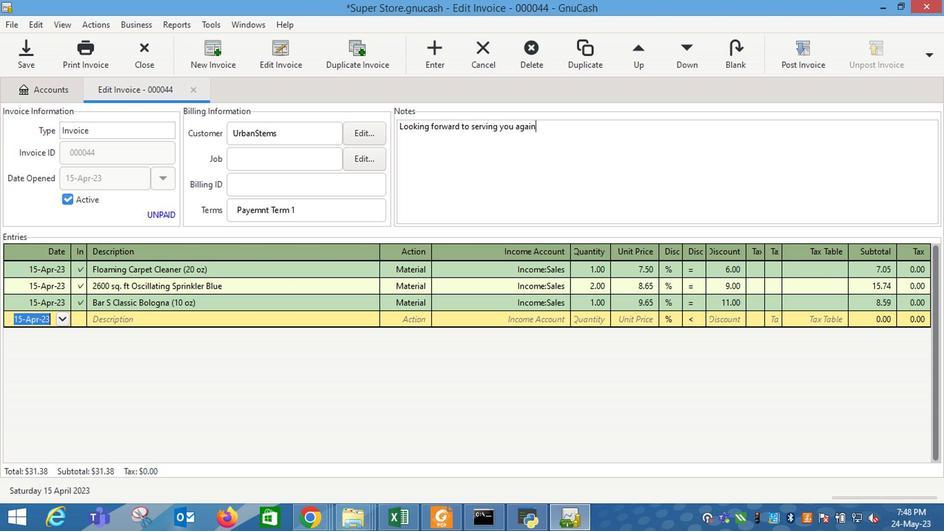 
Action: Mouse moved to (739, 84)
Screenshot: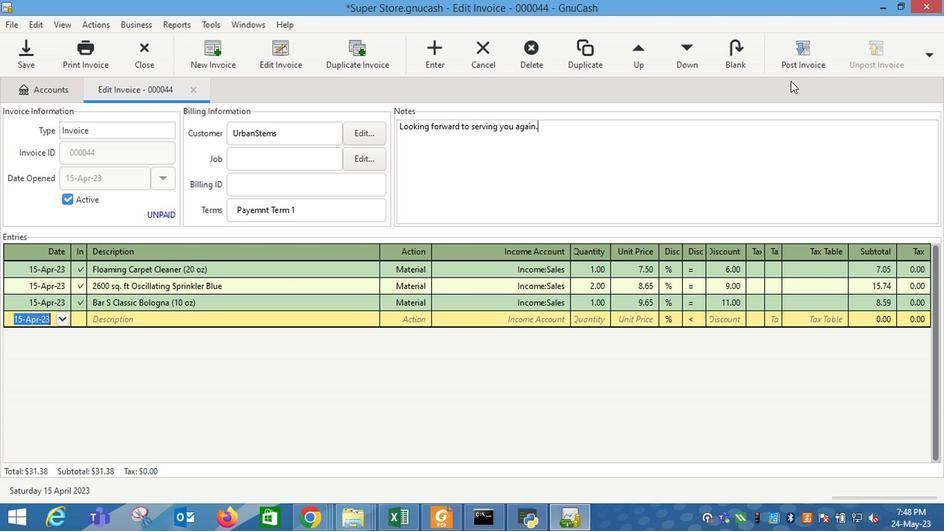 
Action: Mouse pressed left at (739, 84)
Screenshot: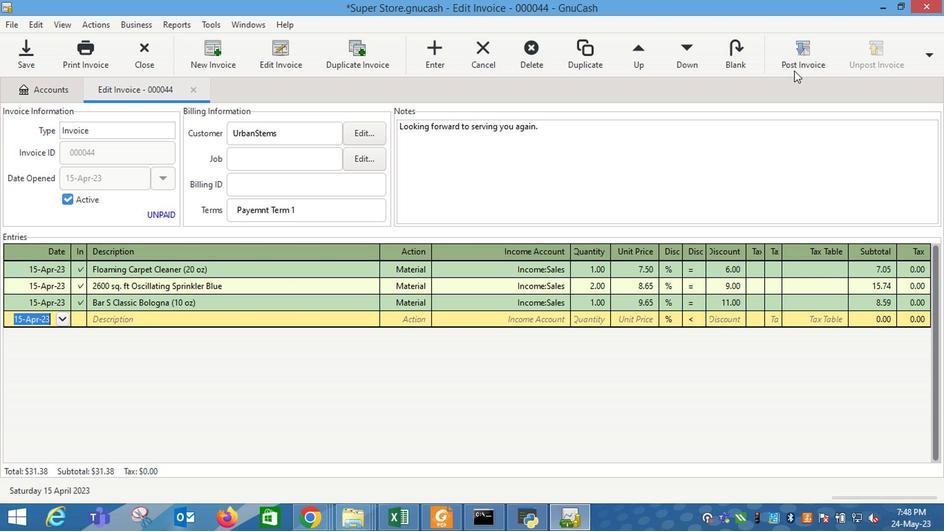 
Action: Mouse moved to (554, 228)
Screenshot: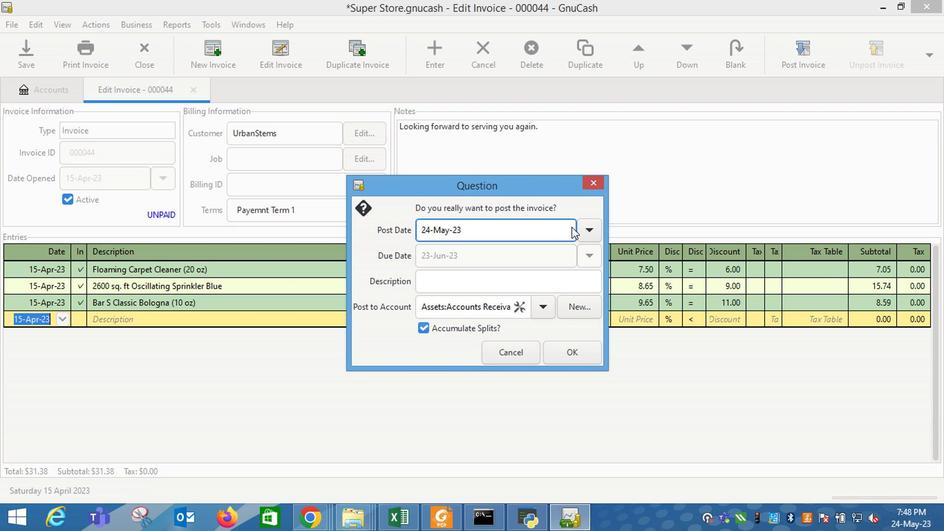
Action: Mouse pressed left at (554, 228)
Screenshot: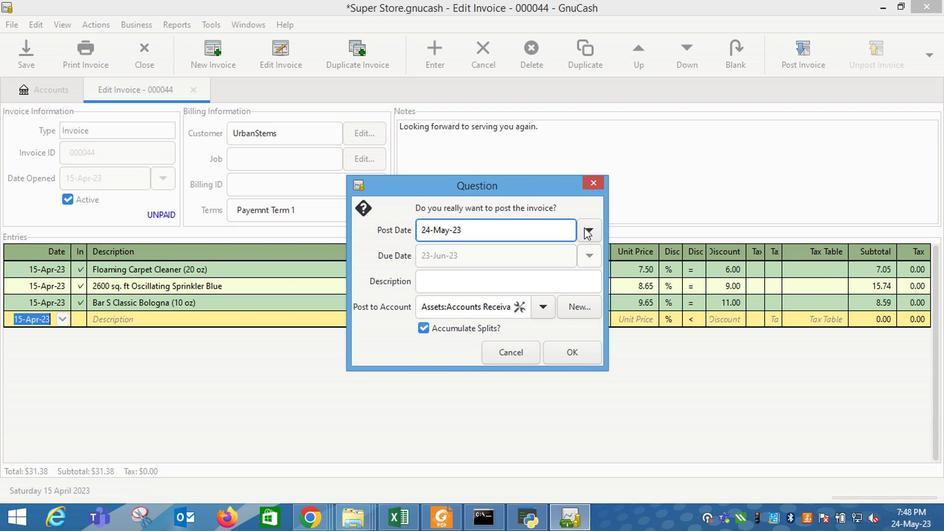 
Action: Mouse moved to (464, 247)
Screenshot: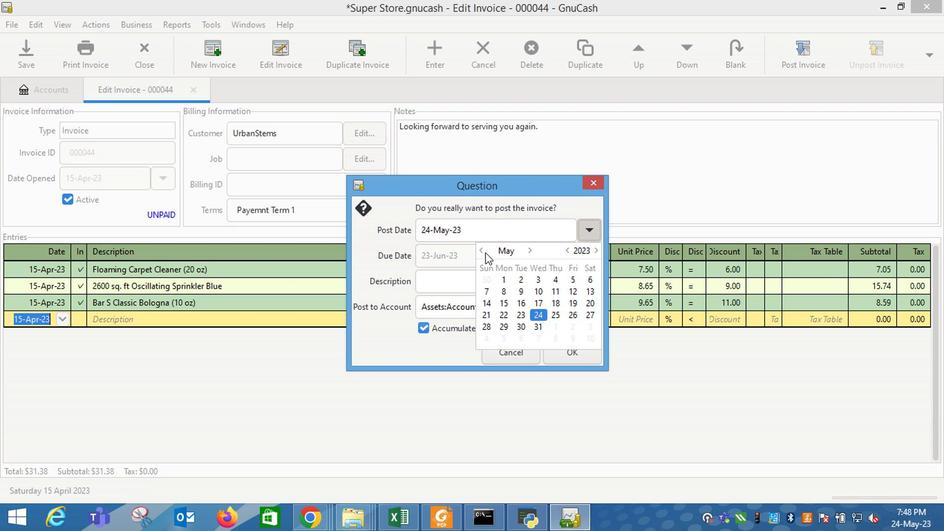 
Action: Mouse pressed left at (464, 247)
Screenshot: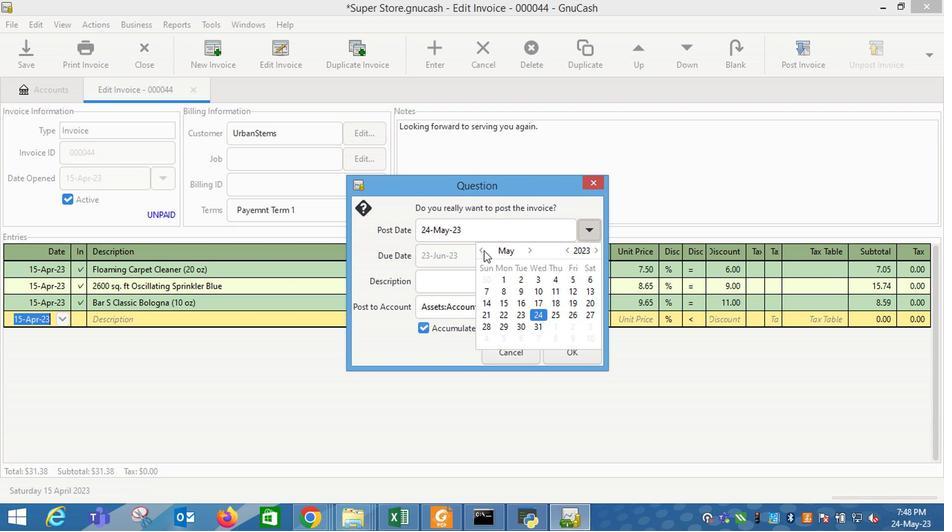 
Action: Mouse moved to (560, 296)
Screenshot: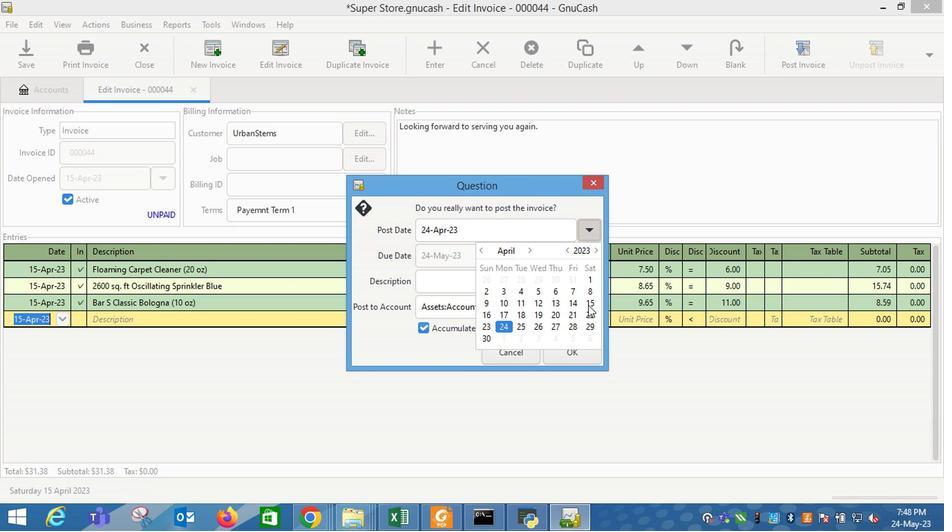 
Action: Mouse pressed left at (560, 296)
Screenshot: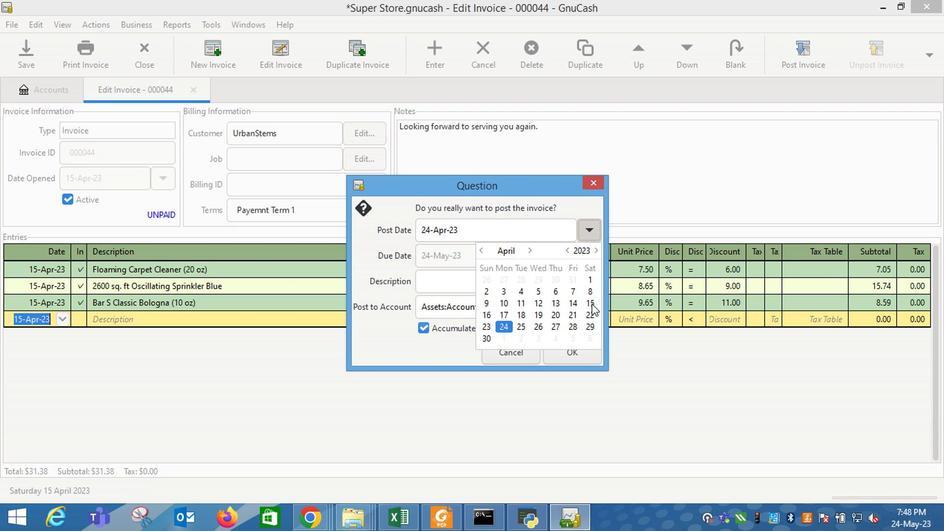 
Action: Mouse moved to (427, 281)
Screenshot: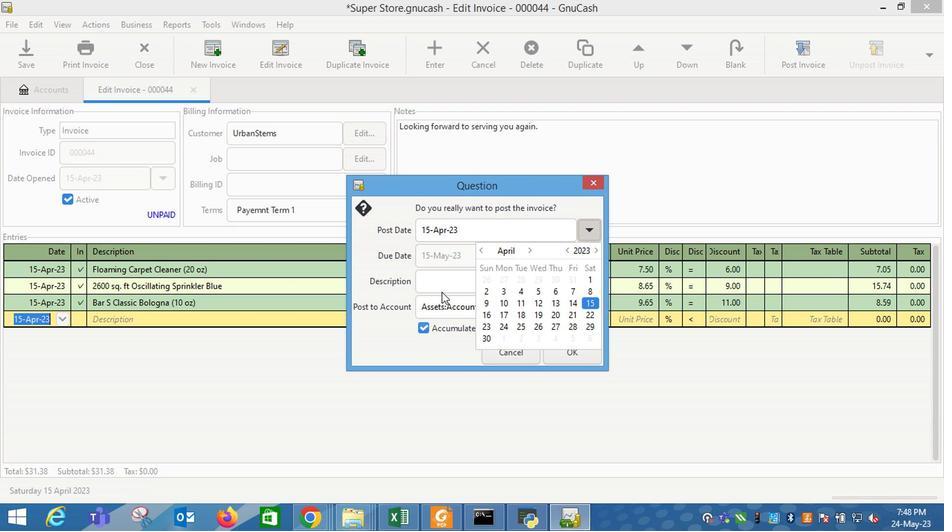 
Action: Mouse pressed left at (427, 281)
Screenshot: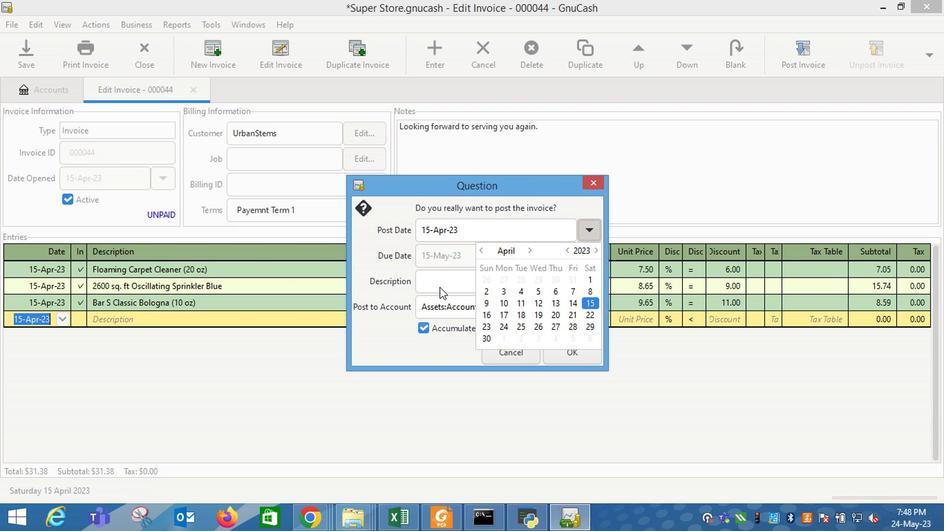 
Action: Mouse moved to (551, 341)
Screenshot: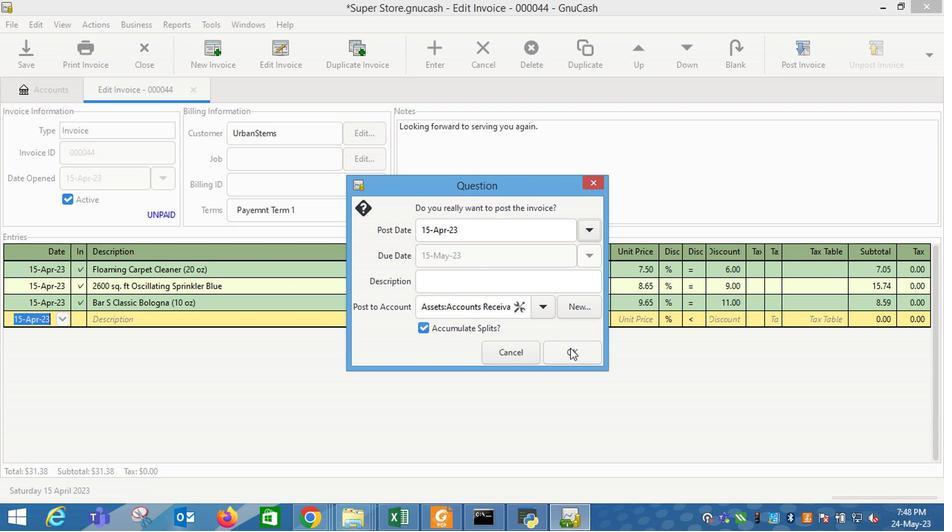 
Action: Mouse pressed left at (551, 341)
Screenshot: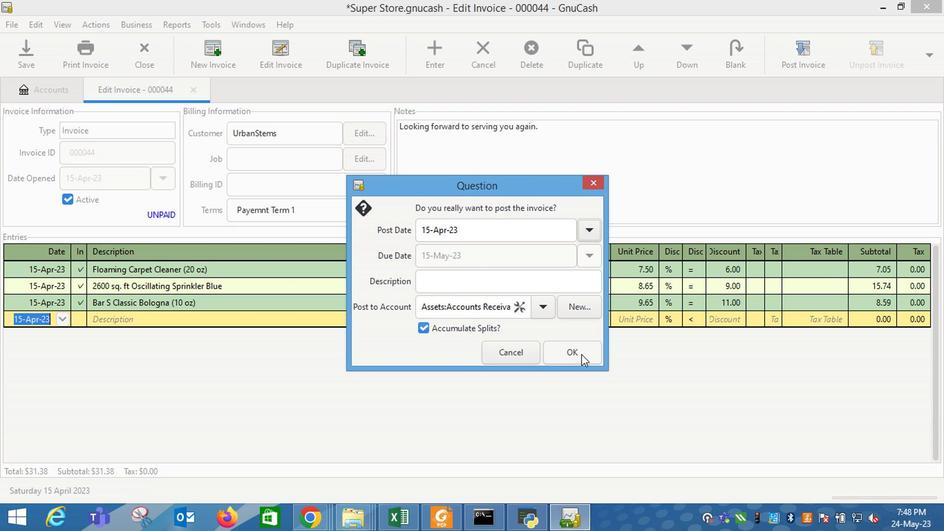 
Action: Mouse moved to (827, 75)
Screenshot: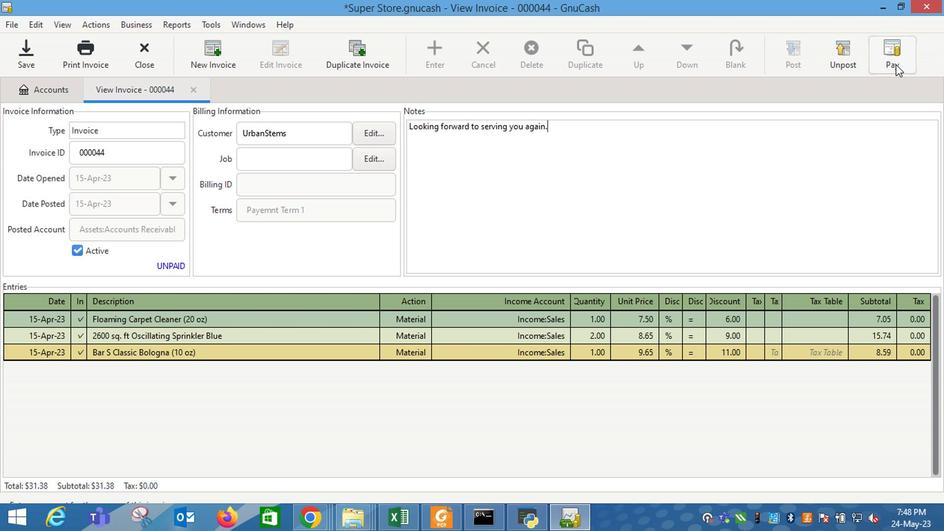 
Action: Mouse pressed left at (827, 75)
Screenshot: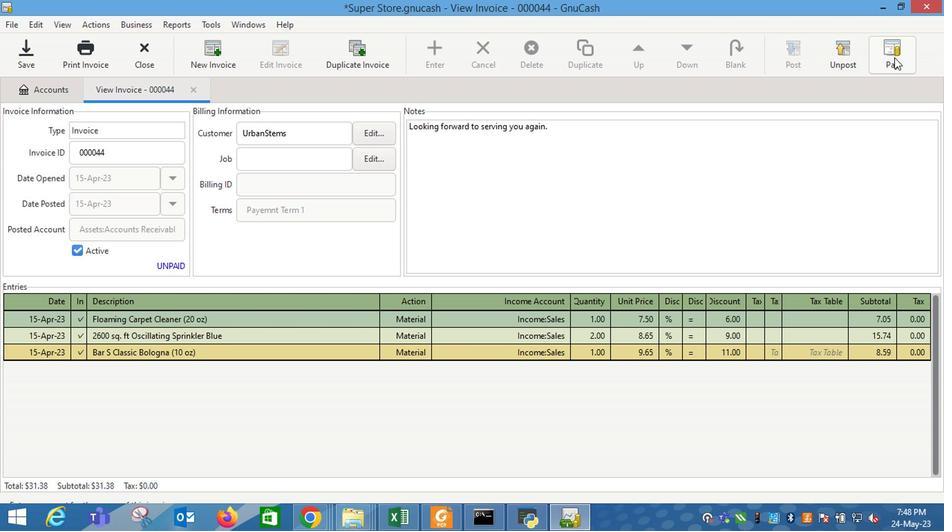 
Action: Mouse moved to (407, 267)
Screenshot: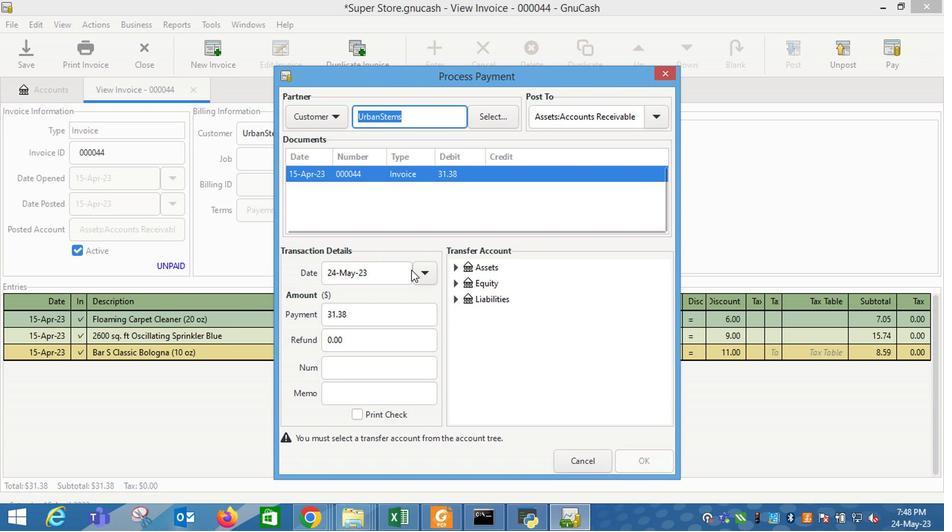 
Action: Mouse pressed left at (407, 267)
Screenshot: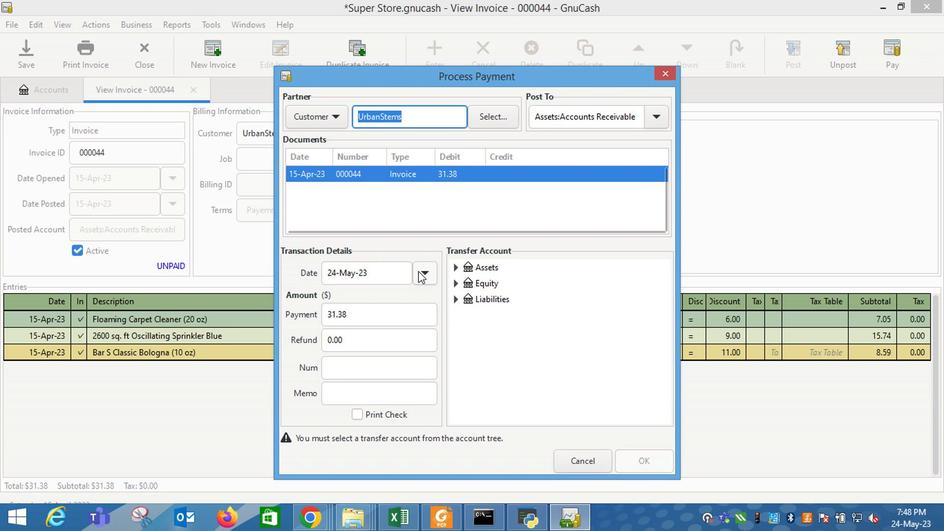 
Action: Mouse moved to (337, 337)
Screenshot: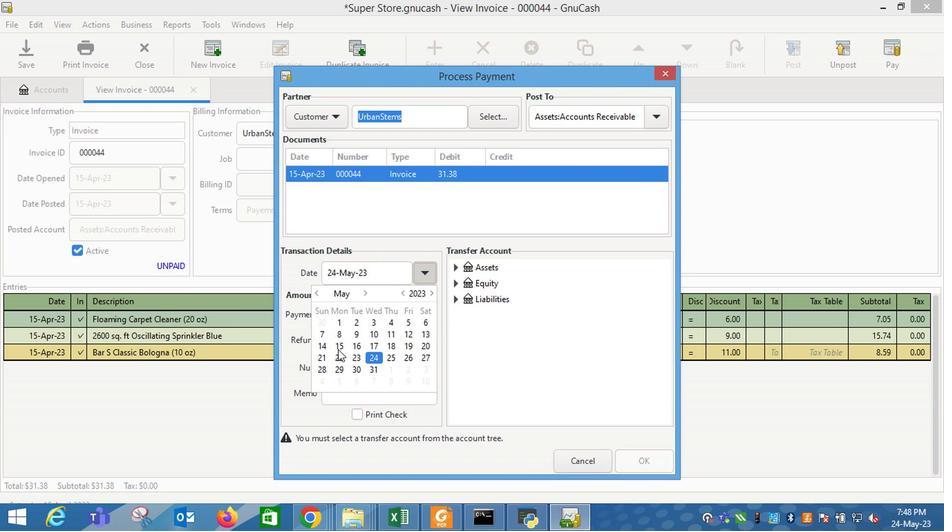 
Action: Mouse pressed left at (337, 337)
Screenshot: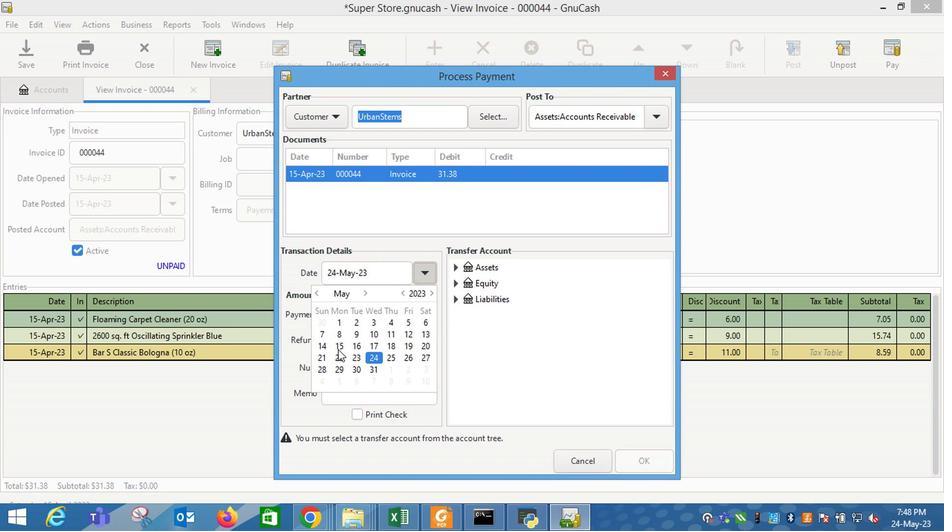 
Action: Mouse moved to (443, 320)
Screenshot: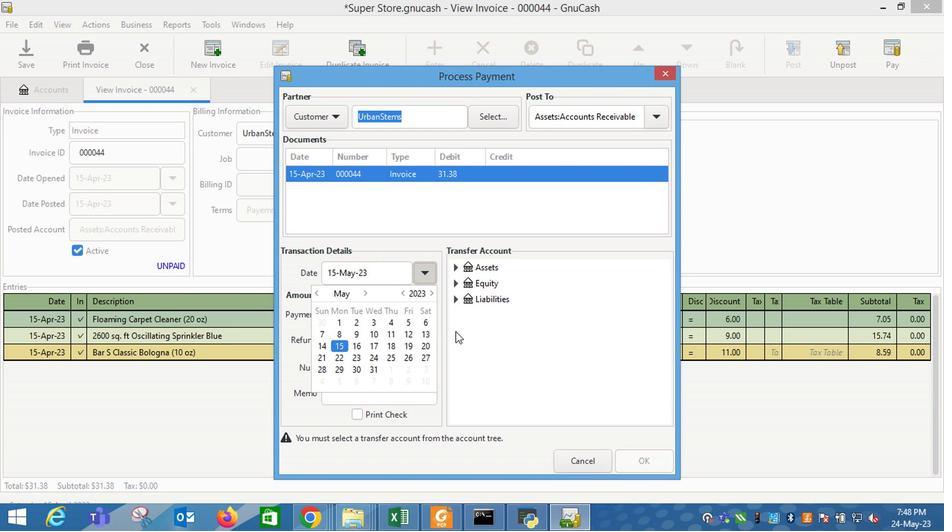 
Action: Mouse pressed left at (443, 320)
Screenshot: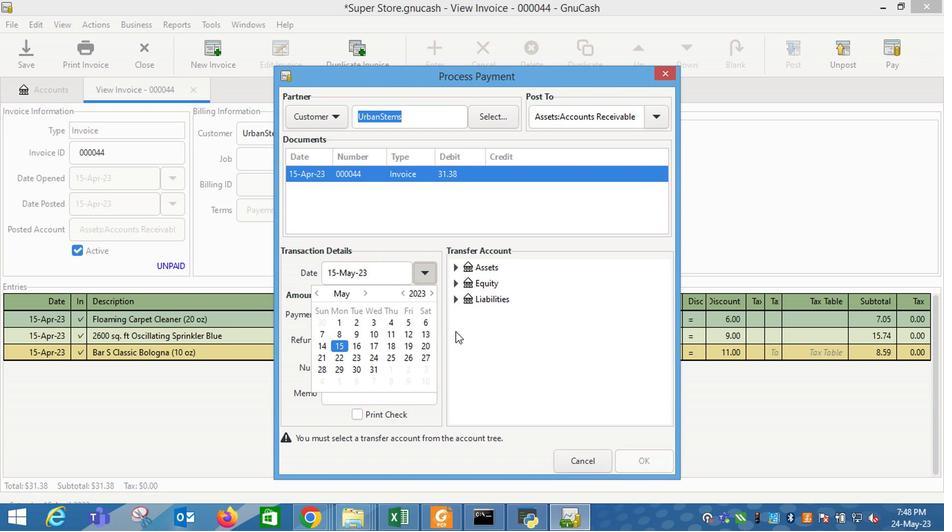 
Action: Mouse moved to (437, 261)
Screenshot: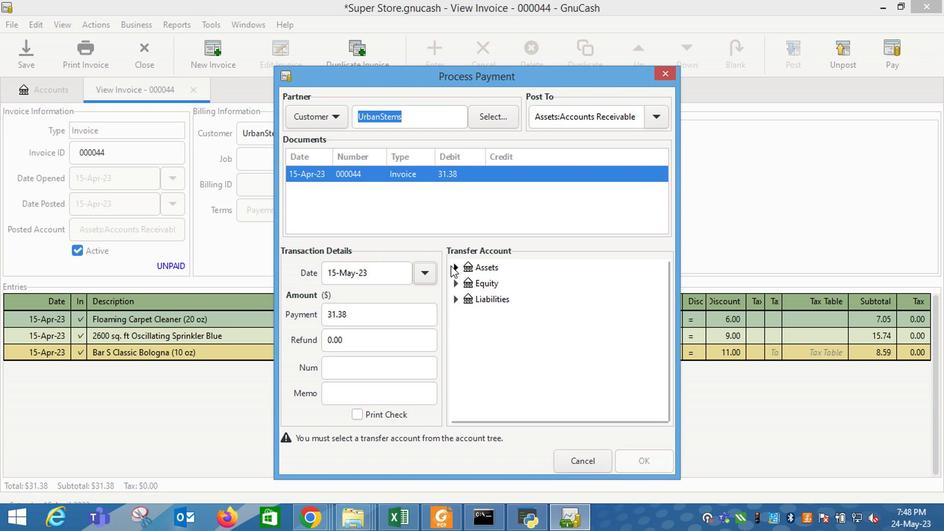 
Action: Mouse pressed left at (437, 261)
Screenshot: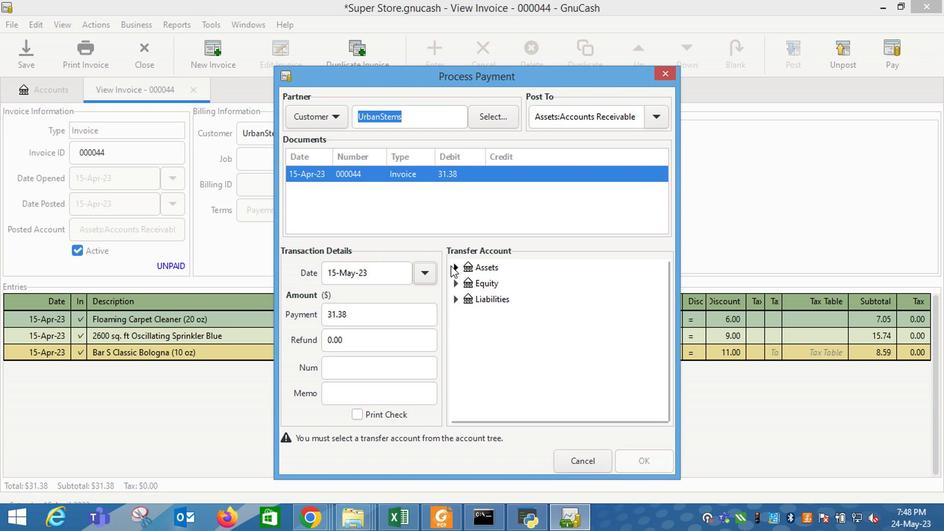 
Action: Mouse moved to (451, 277)
Screenshot: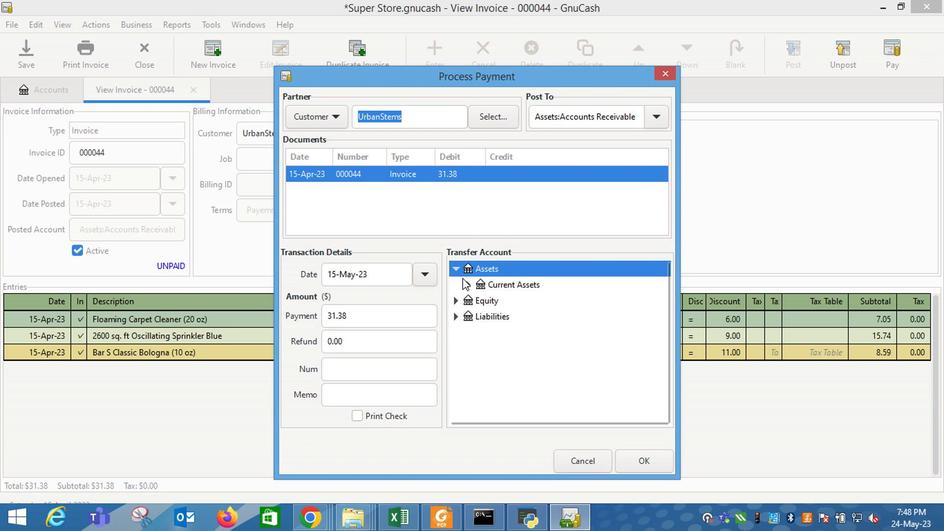 
Action: Mouse pressed left at (451, 277)
Screenshot: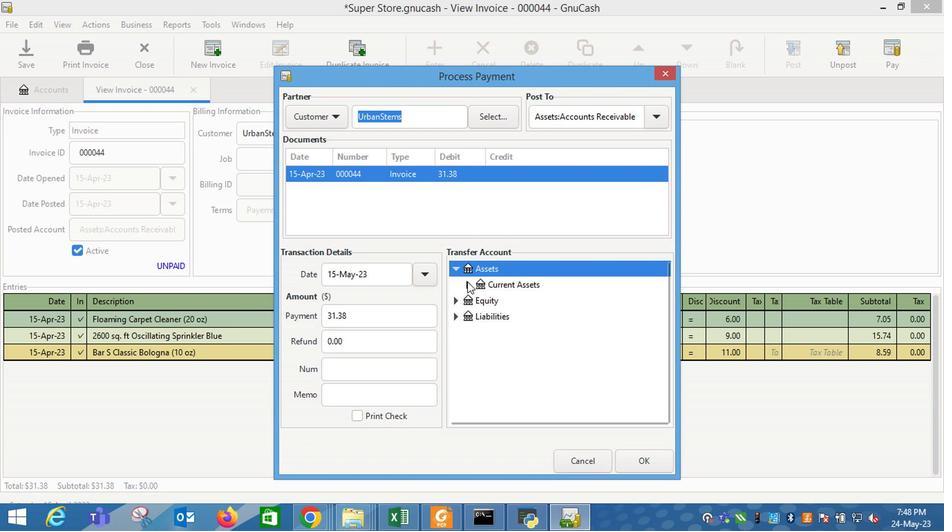 
Action: Mouse moved to (492, 294)
Screenshot: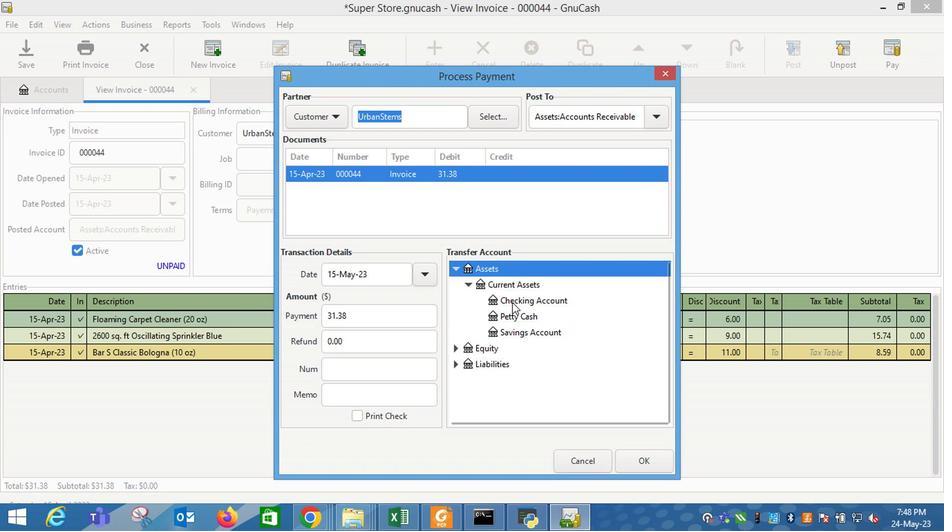 
Action: Mouse pressed left at (492, 294)
Screenshot: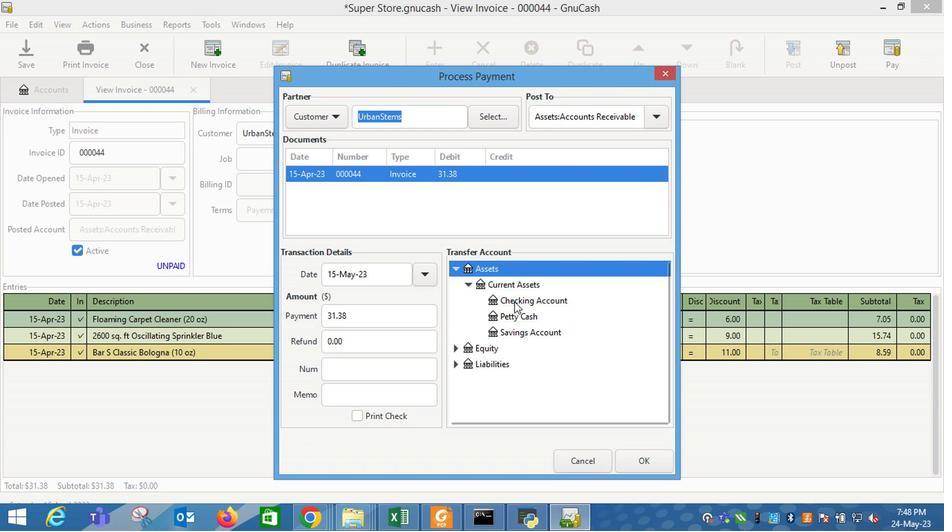 
Action: Mouse moved to (595, 435)
Screenshot: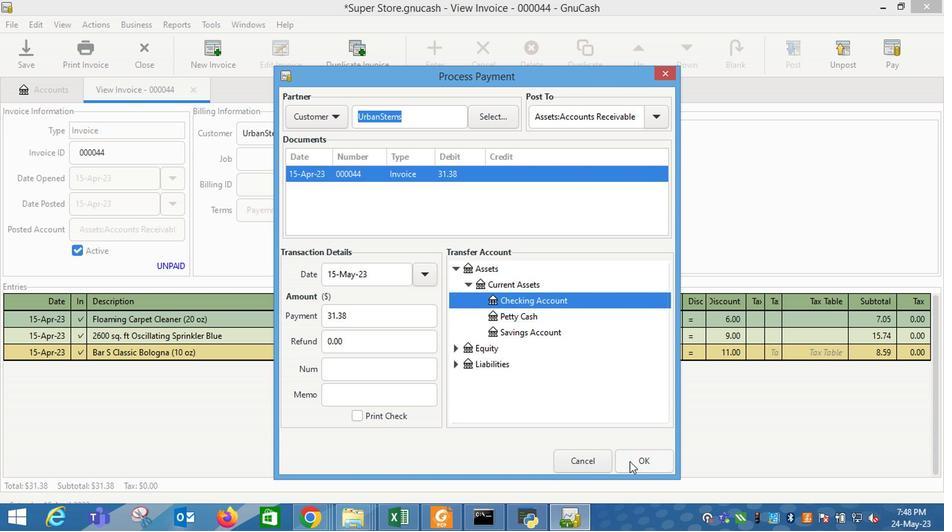 
Action: Mouse pressed left at (595, 435)
Screenshot: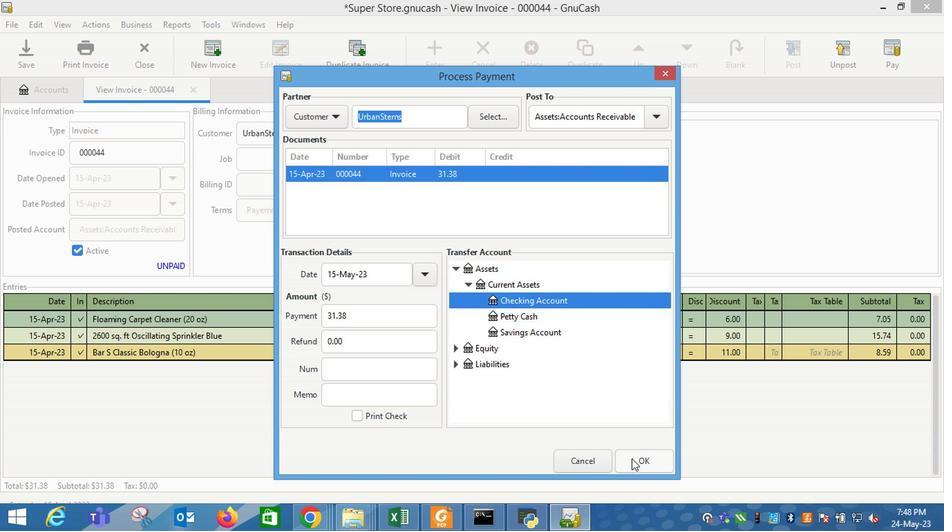 
Action: Mouse moved to (117, 75)
Screenshot: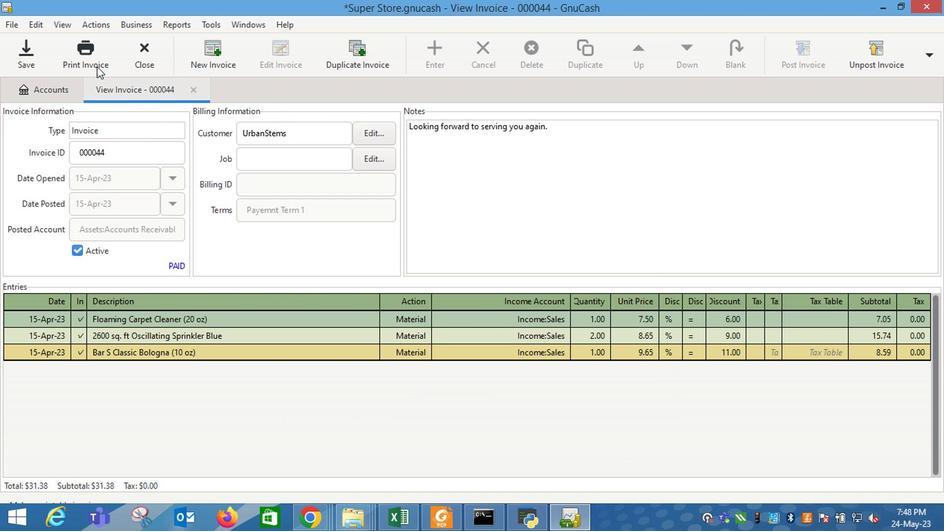 
Action: Mouse pressed left at (117, 75)
Screenshot: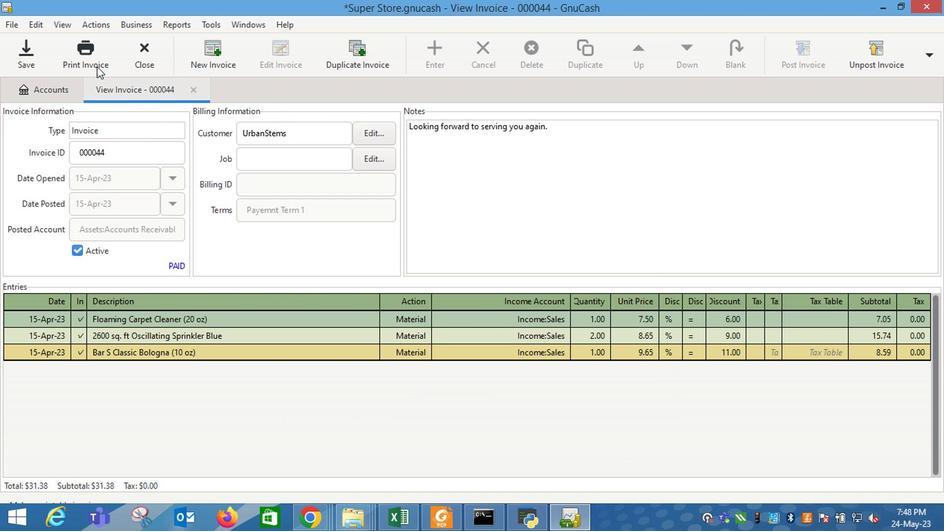 
Action: Mouse moved to (354, 76)
Screenshot: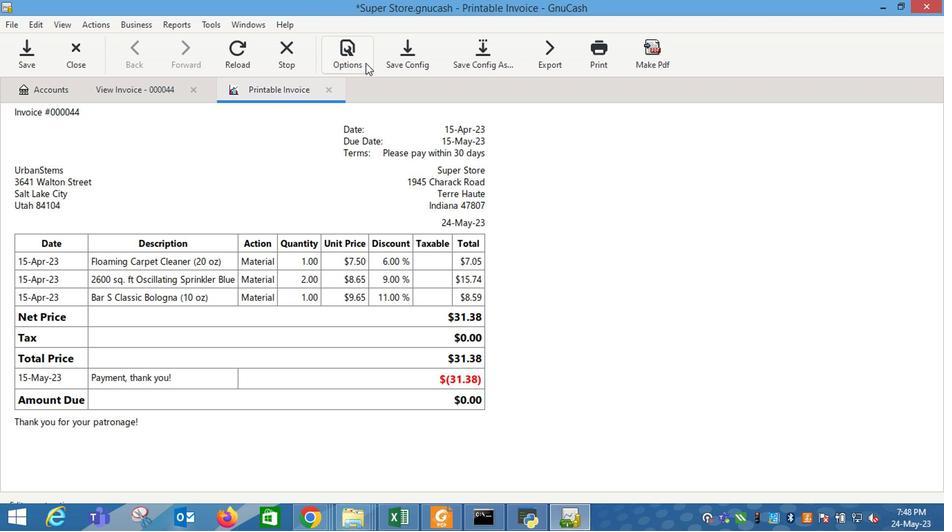 
Action: Mouse pressed left at (354, 76)
Screenshot: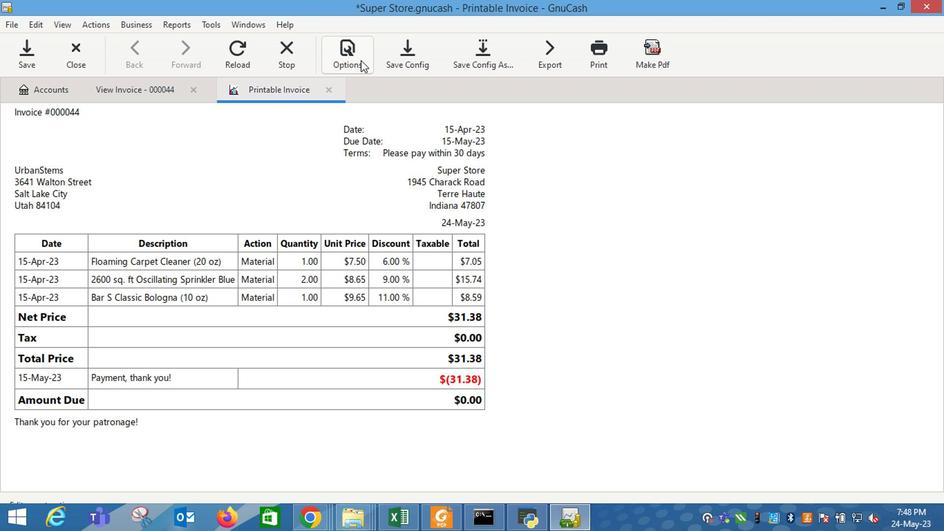 
Action: Mouse moved to (279, 139)
Screenshot: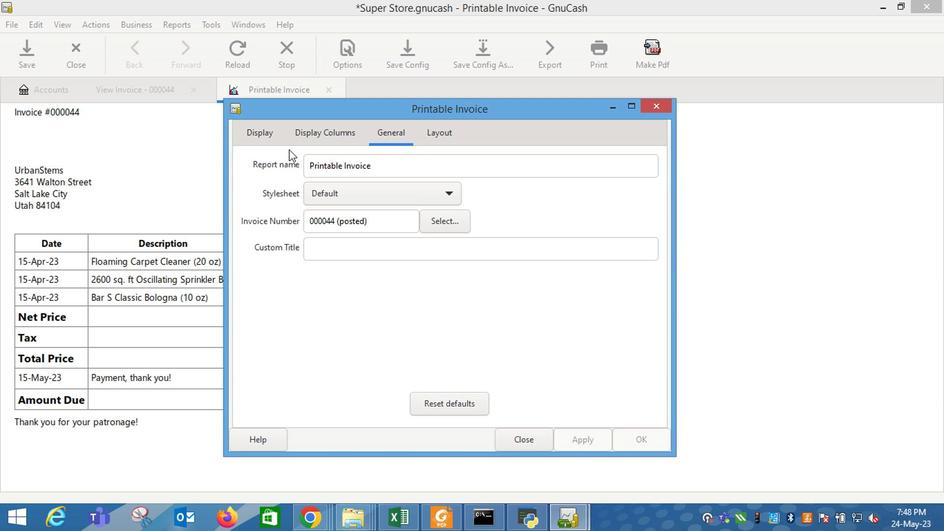 
Action: Mouse pressed left at (279, 139)
Screenshot: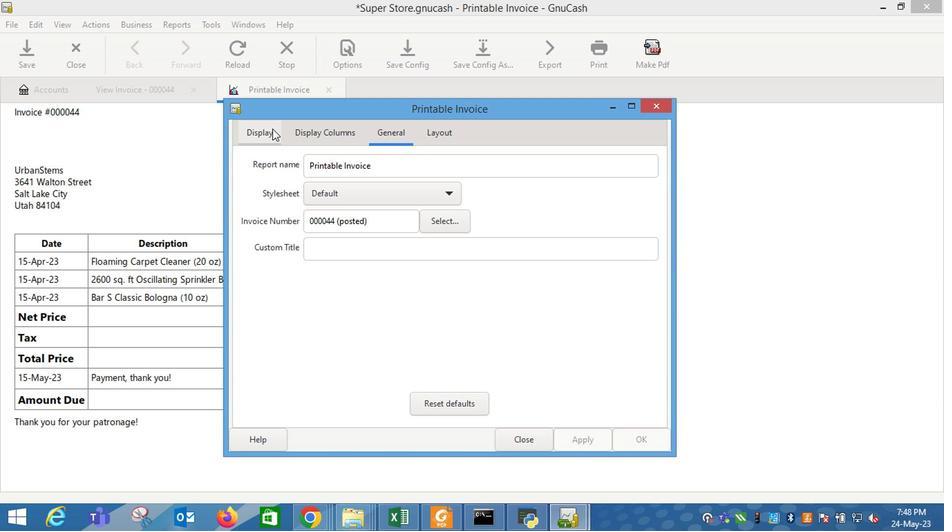 
Action: Mouse moved to (364, 284)
Screenshot: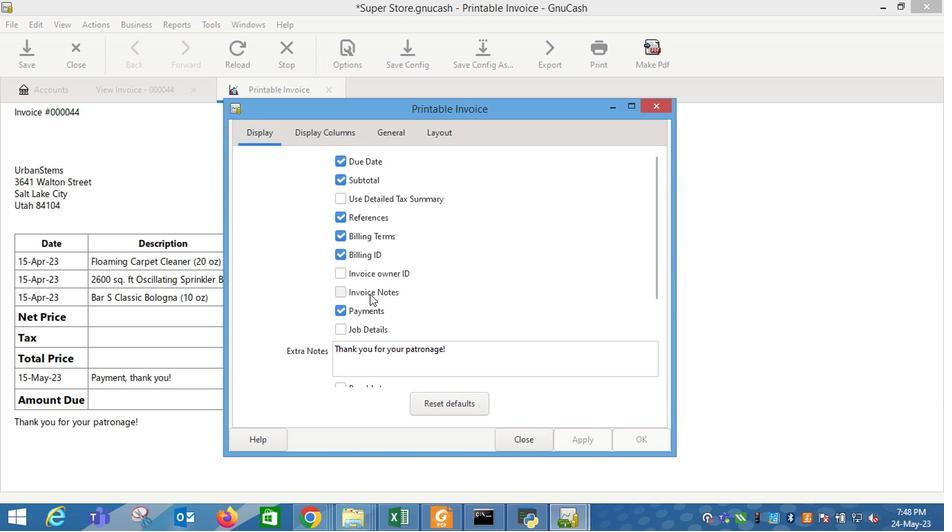 
Action: Mouse pressed left at (364, 284)
Screenshot: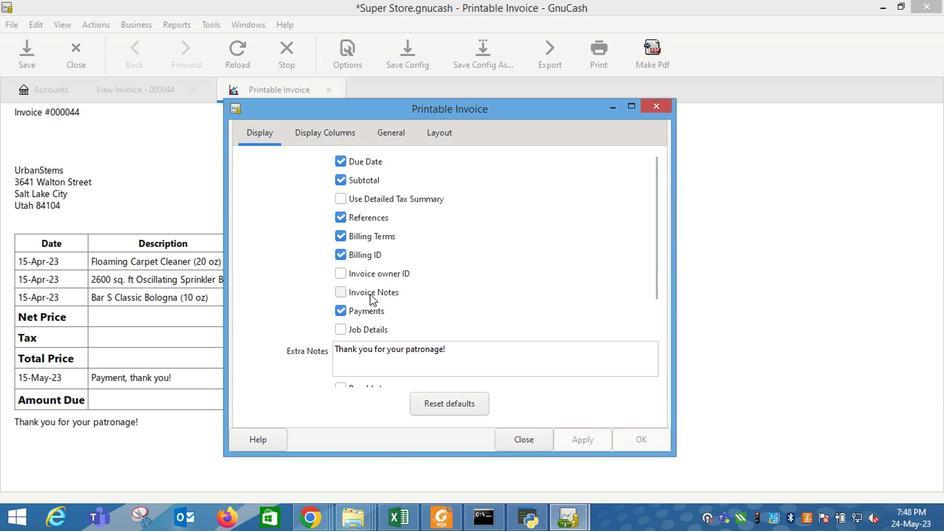 
Action: Mouse moved to (551, 410)
Screenshot: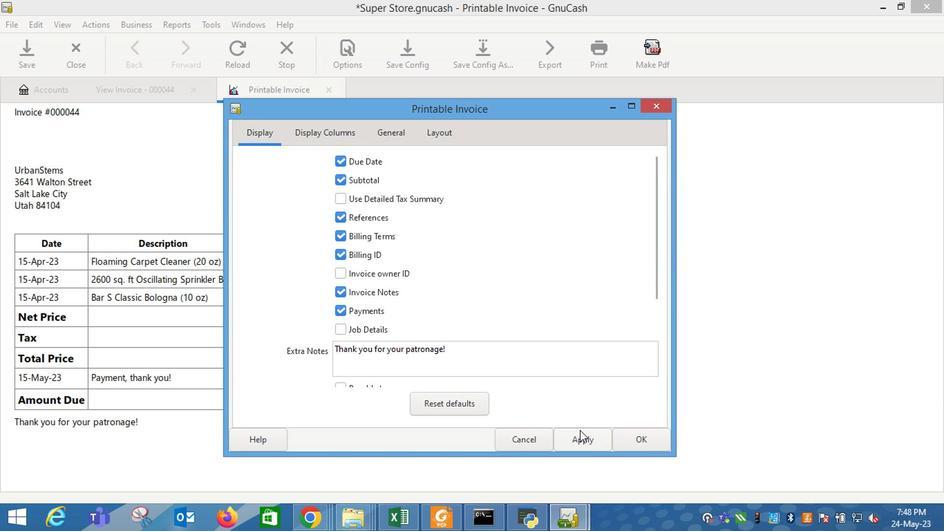 
Action: Mouse pressed left at (551, 410)
Screenshot: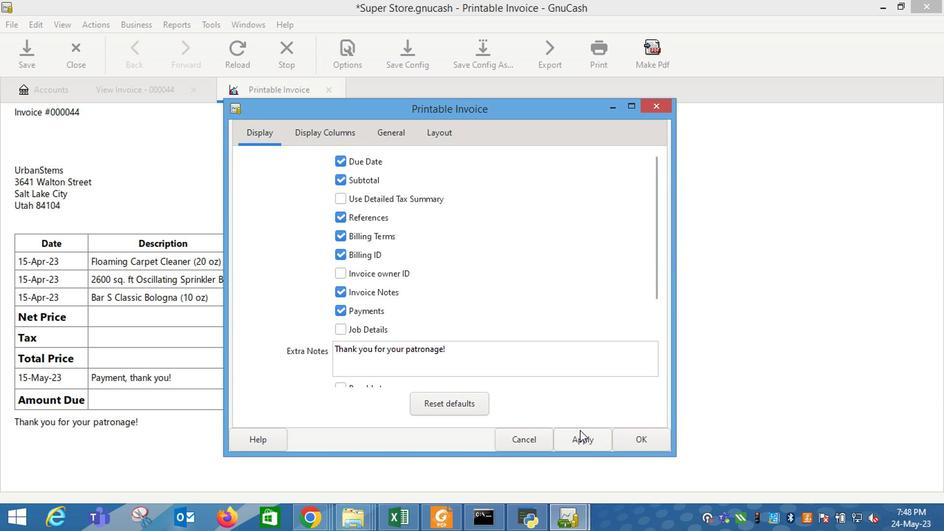 
Action: Mouse moved to (506, 415)
Screenshot: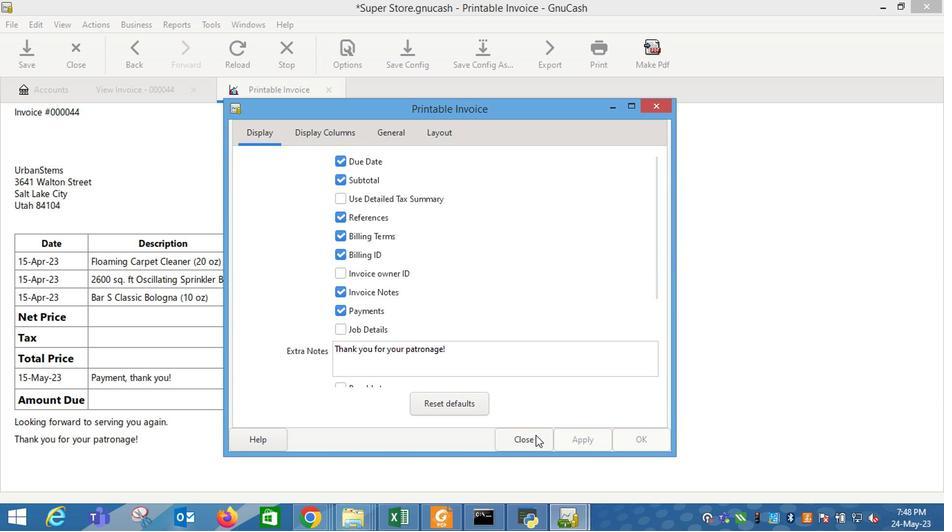 
Action: Mouse pressed left at (506, 415)
Screenshot: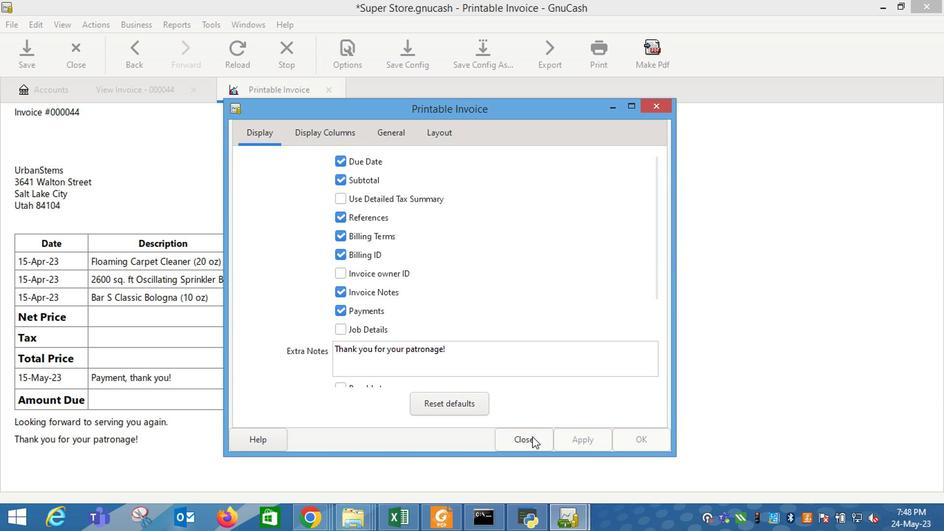 
Action: Mouse moved to (499, 415)
Screenshot: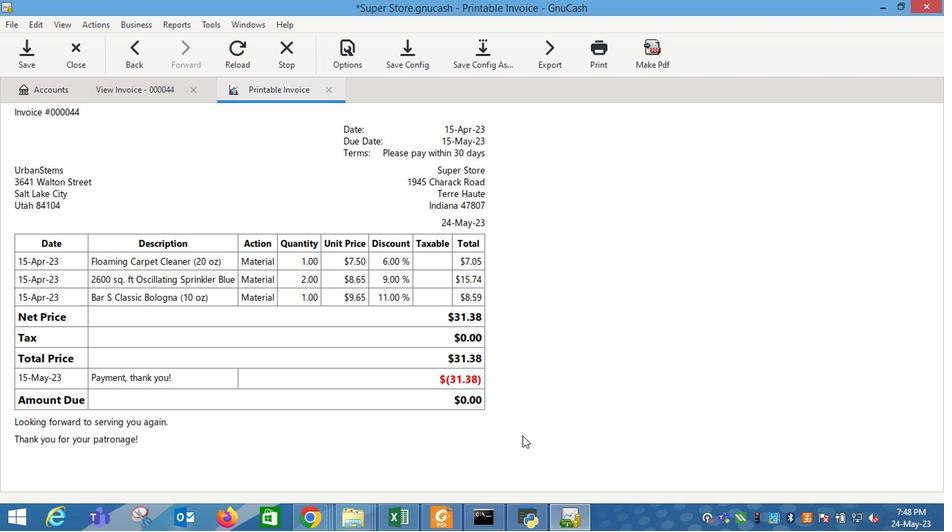 
